 Task: Get directions from Navajo National Monument, Arizona, United States to Stone Mountain, Georgia, United States and explore the nearby things to do with rating 2 and above and open now
Action: Mouse moved to (917, 71)
Screenshot: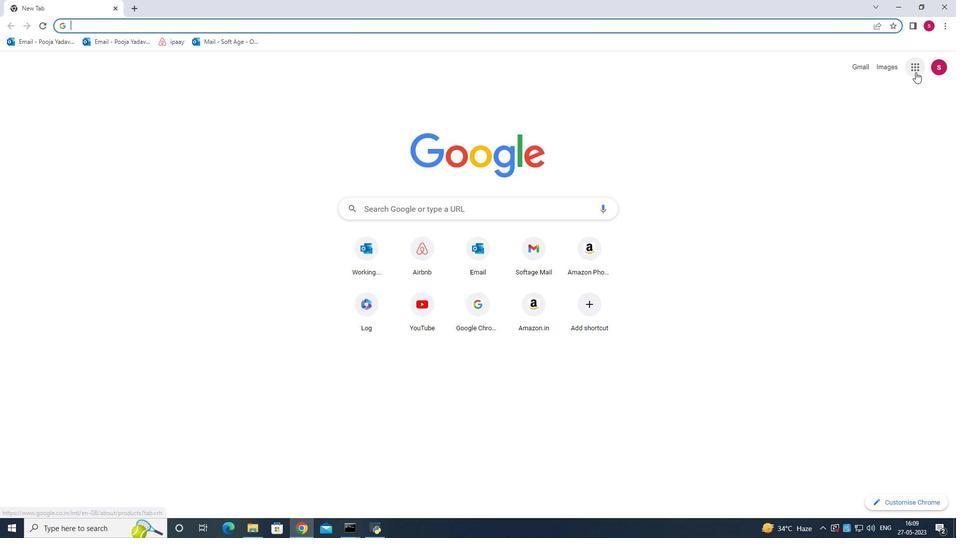 
Action: Mouse pressed left at (917, 71)
Screenshot: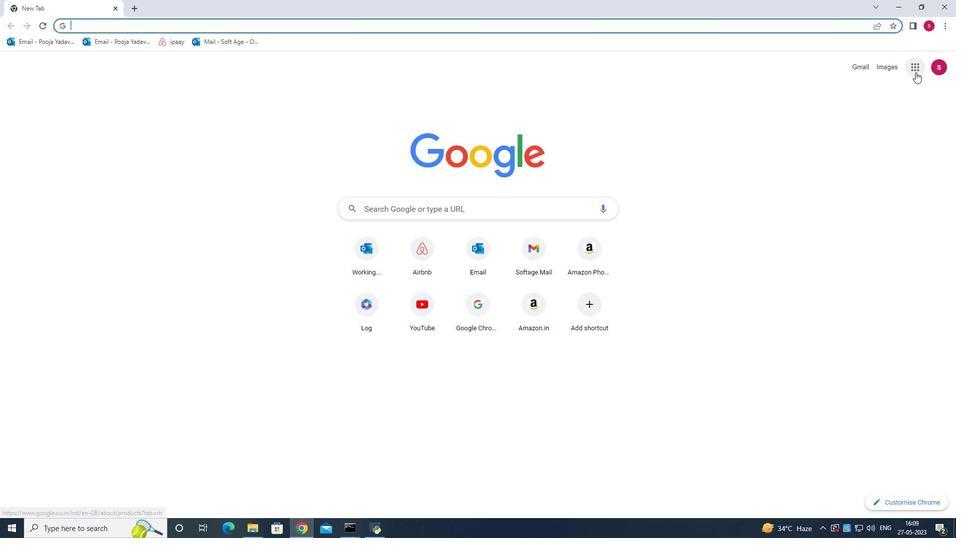 
Action: Mouse moved to (879, 203)
Screenshot: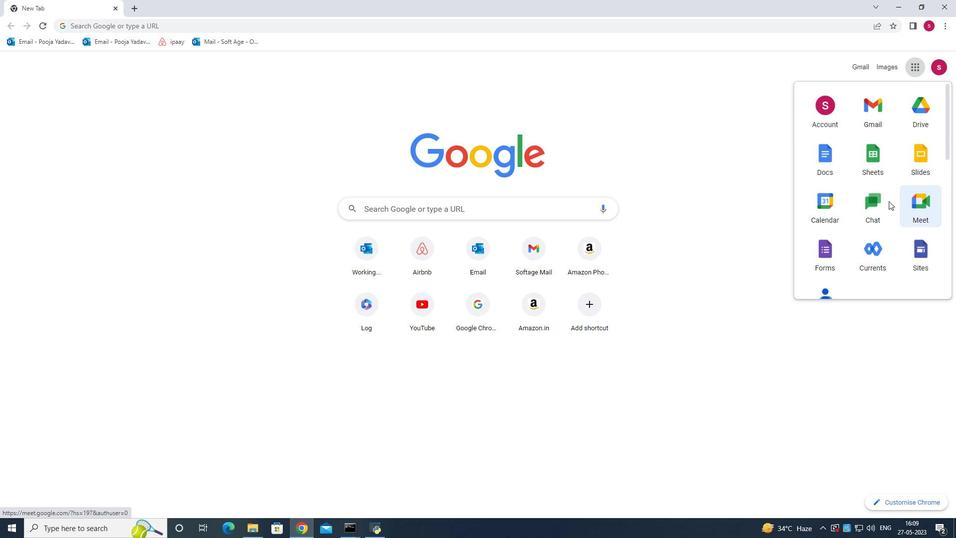 
Action: Mouse scrolled (879, 202) with delta (0, 0)
Screenshot: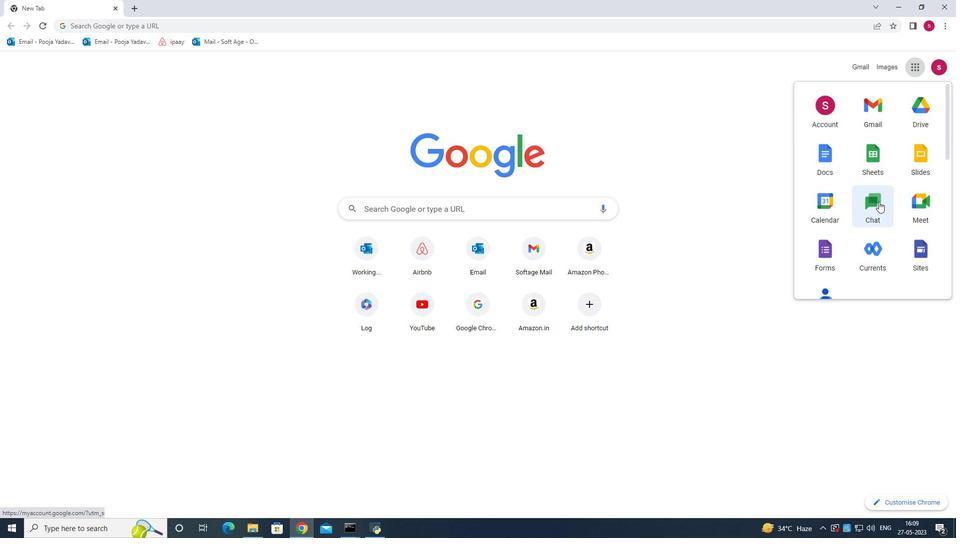 
Action: Mouse moved to (879, 204)
Screenshot: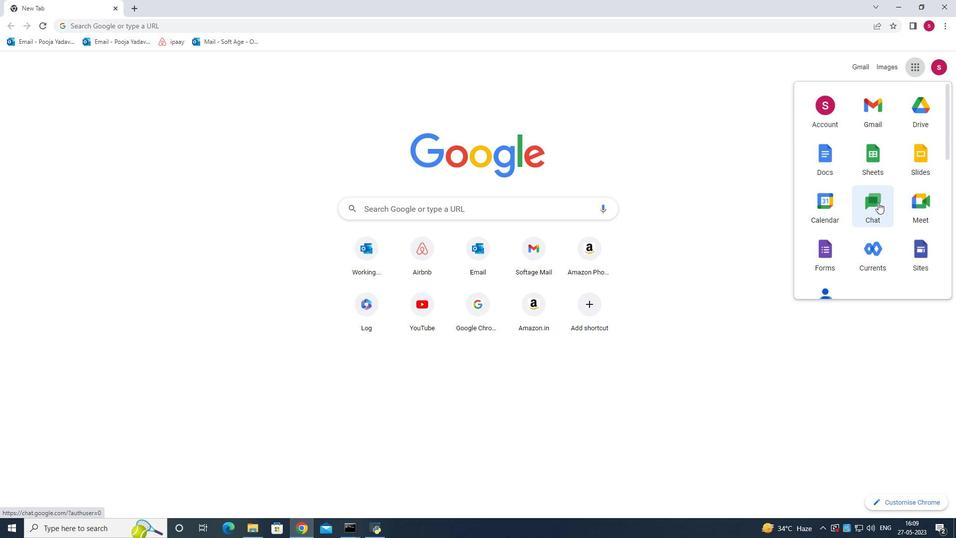 
Action: Mouse scrolled (879, 203) with delta (0, 0)
Screenshot: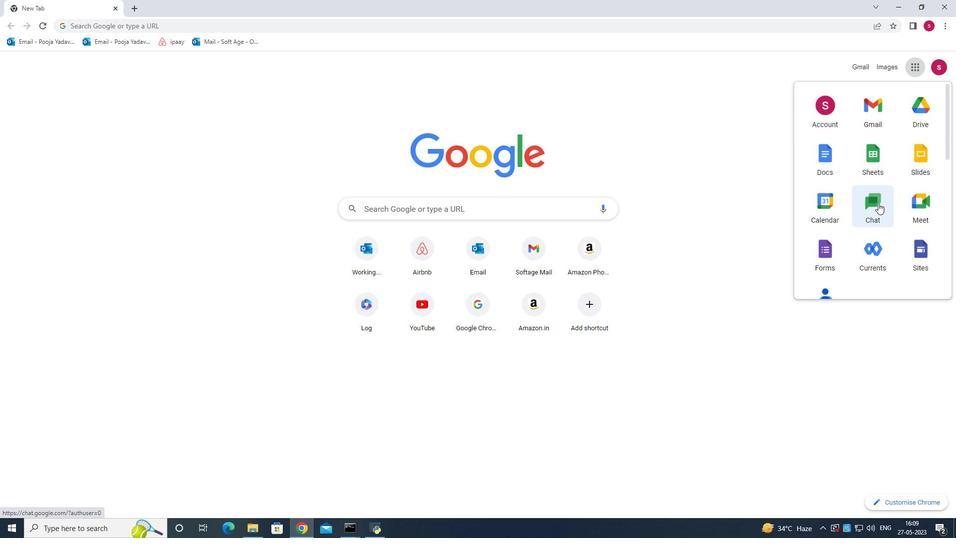 
Action: Mouse moved to (879, 204)
Screenshot: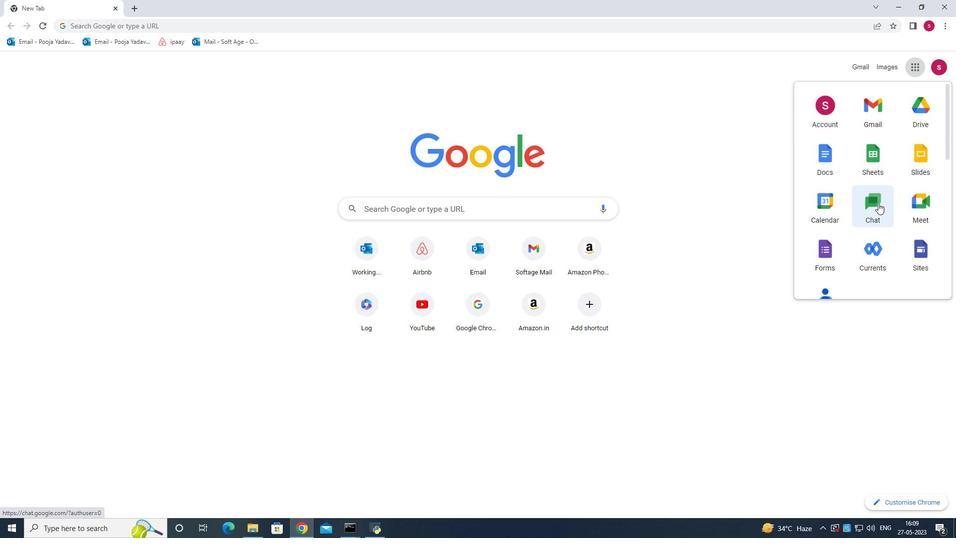 
Action: Mouse scrolled (879, 203) with delta (0, 0)
Screenshot: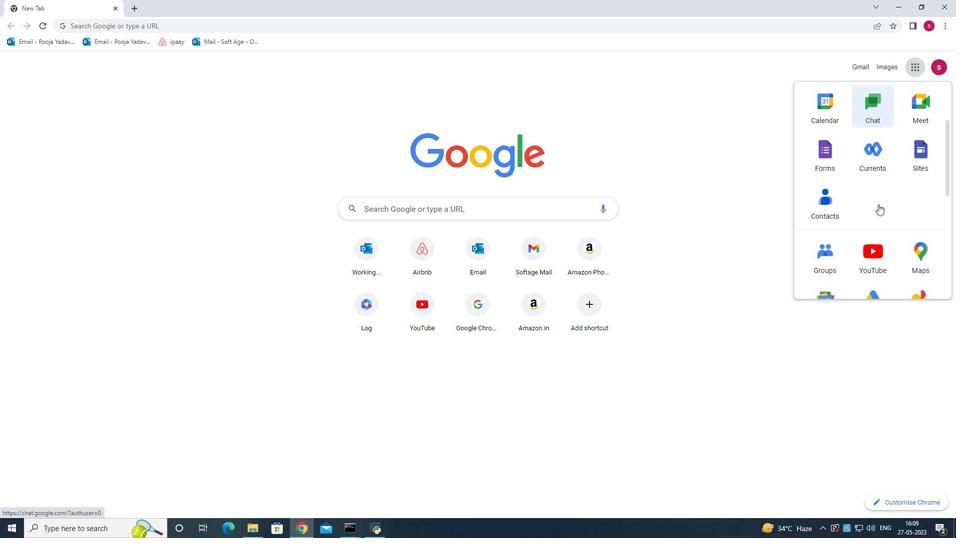 
Action: Mouse moved to (927, 212)
Screenshot: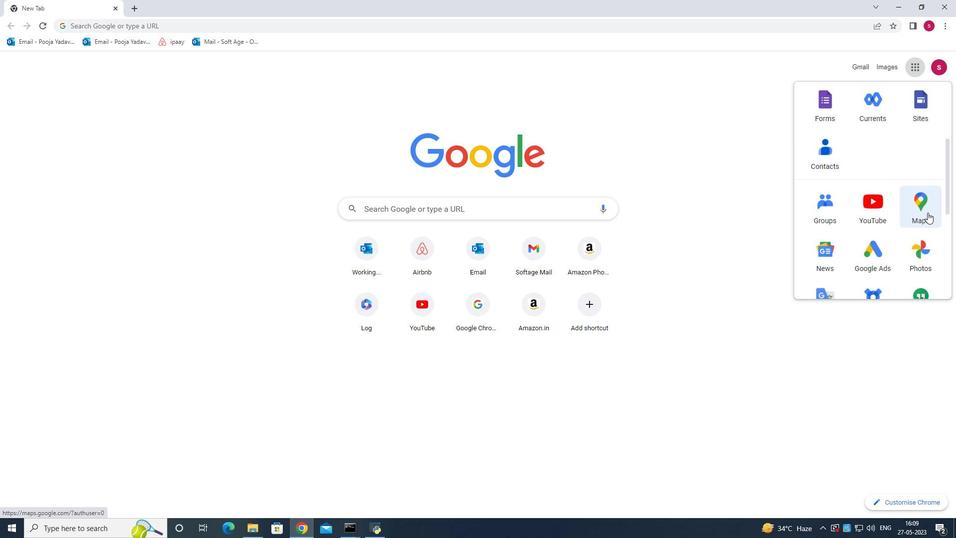 
Action: Mouse pressed left at (927, 212)
Screenshot: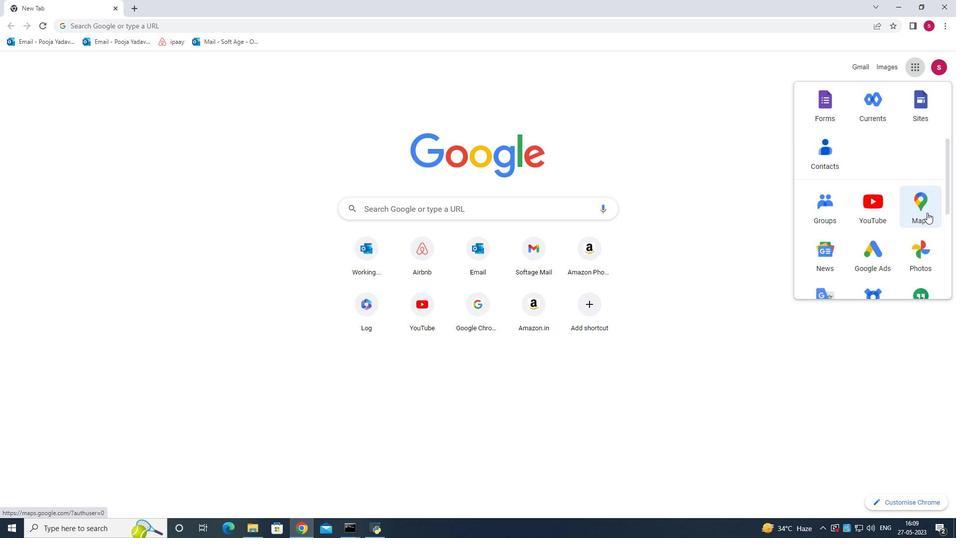 
Action: Mouse moved to (145, 27)
Screenshot: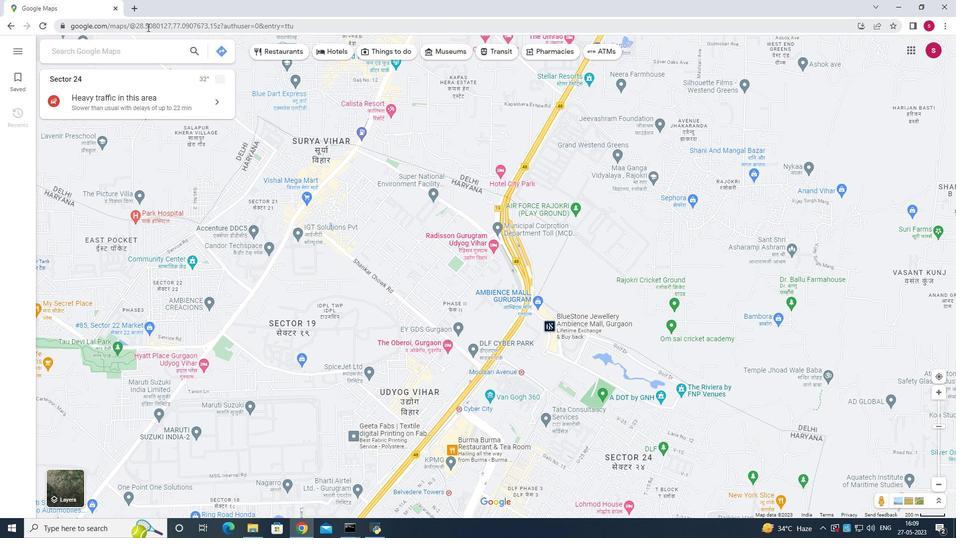 
Action: Key pressed ff
Screenshot: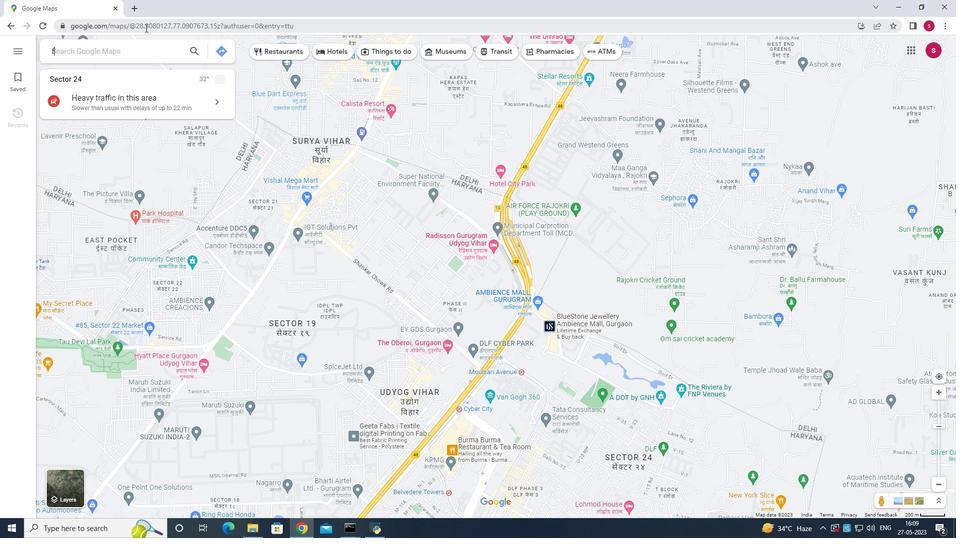 
Action: Mouse moved to (956, 538)
Screenshot: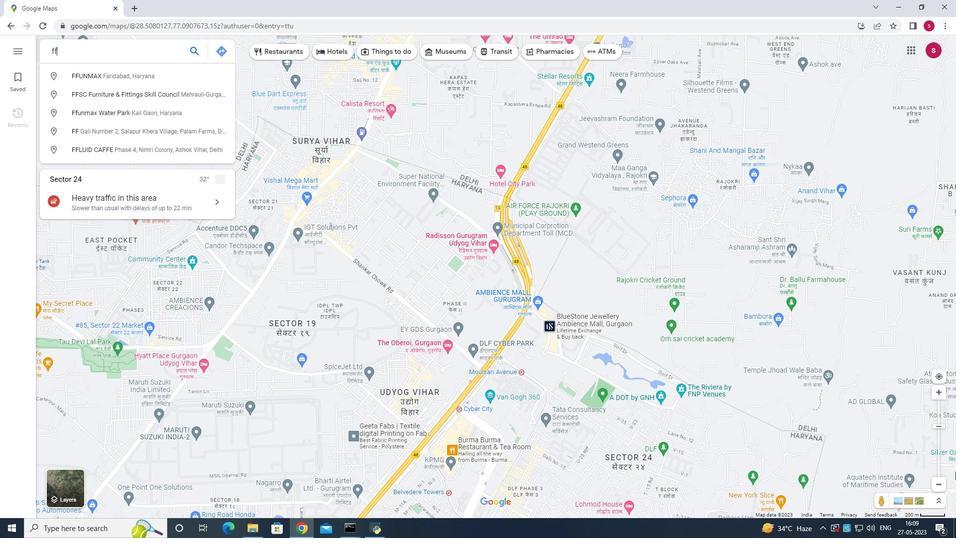 
Action: Key pressed <Key.backspace><Key.backspace><Key.backspace><Key.shift>Navoj<Key.backspace><Key.backspace>ajo<Key.space><Key.backspace><Key.backspace><Key.backspace><Key.backspace><Key.backspace>
Screenshot: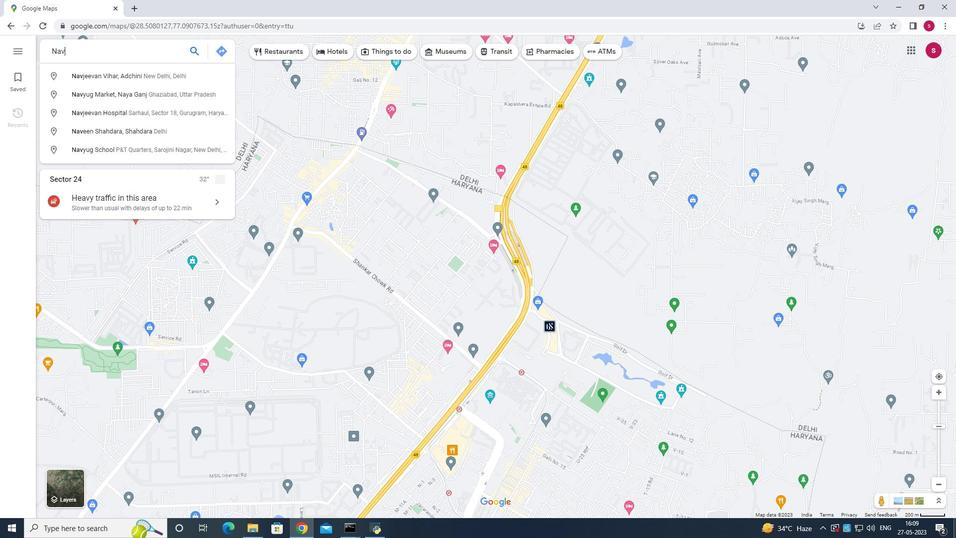 
Action: Mouse moved to (953, 433)
Screenshot: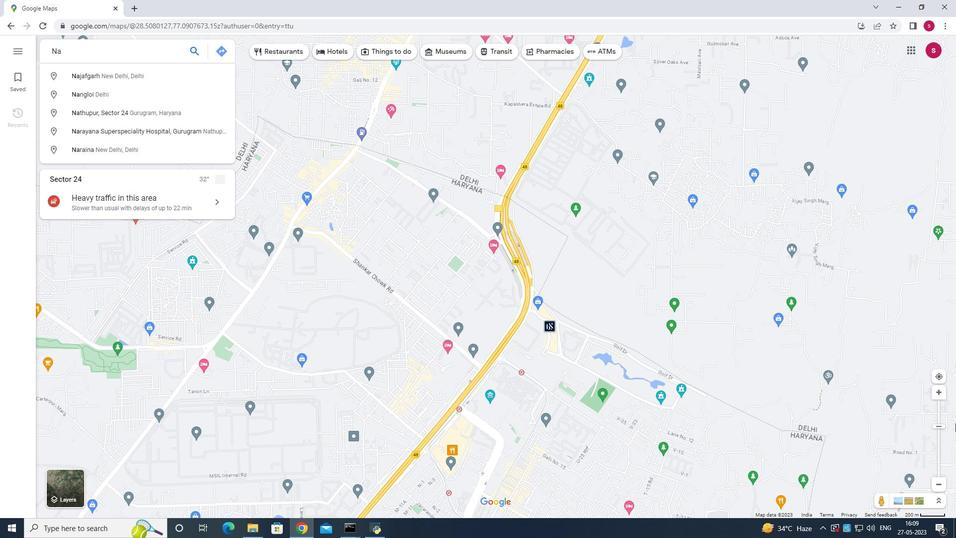 
Action: Key pressed stone<Key.space>mountain<Key.space>georgia<Key.space>united<Key.space>states
Screenshot: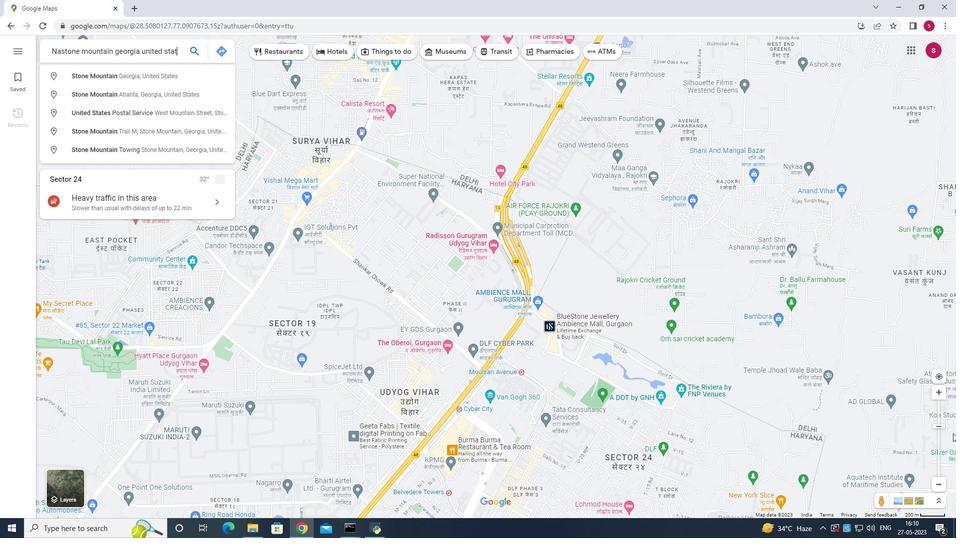 
Action: Mouse moved to (227, 308)
Screenshot: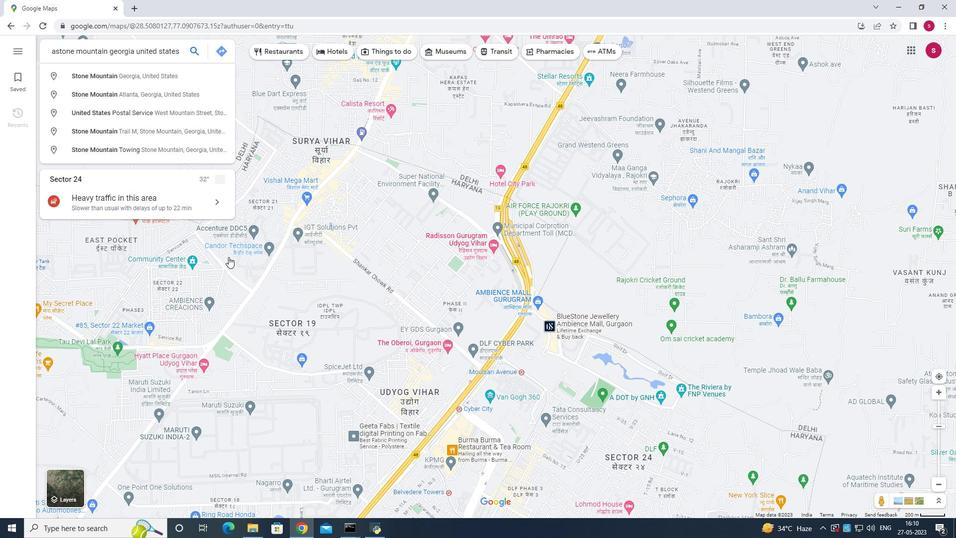
Action: Key pressed <Key.enter>
Screenshot: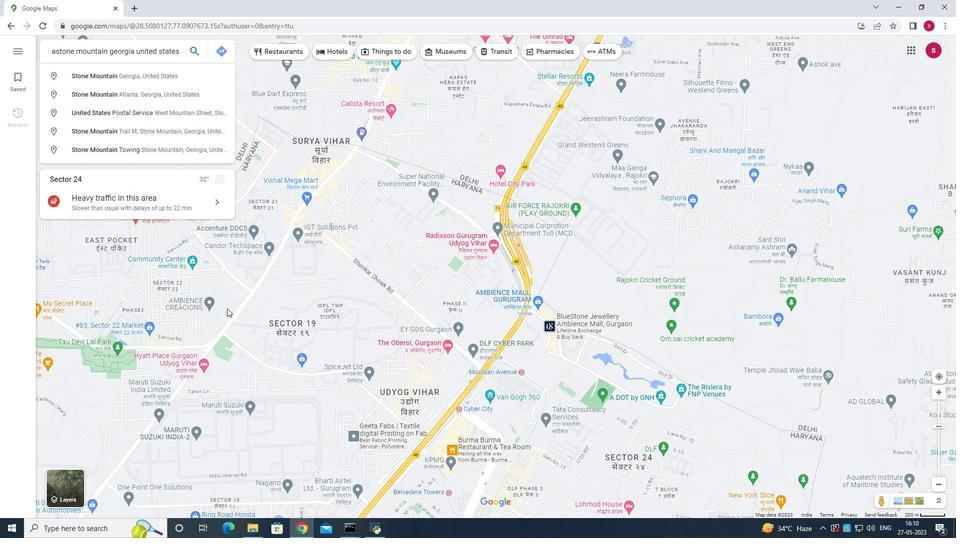 
Action: Mouse moved to (66, 227)
Screenshot: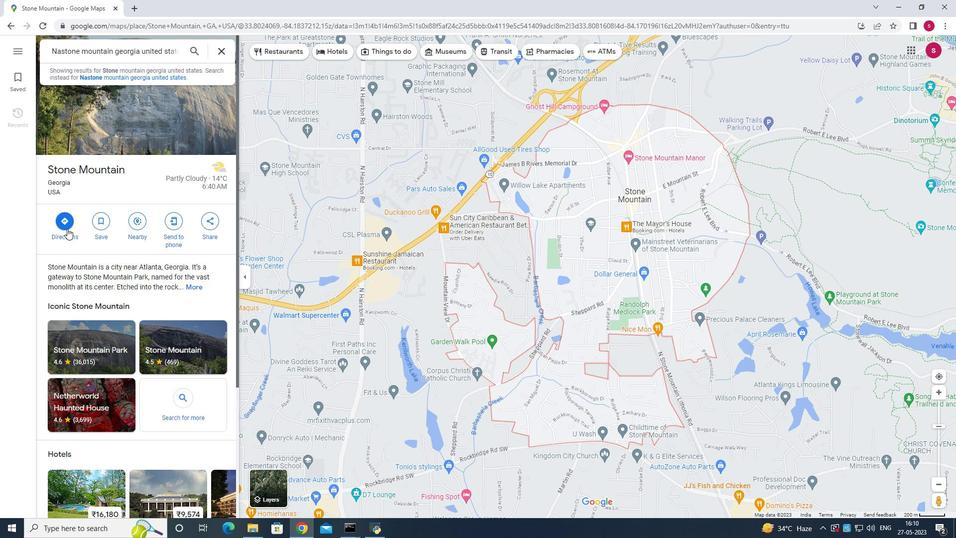 
Action: Mouse pressed left at (66, 227)
Screenshot: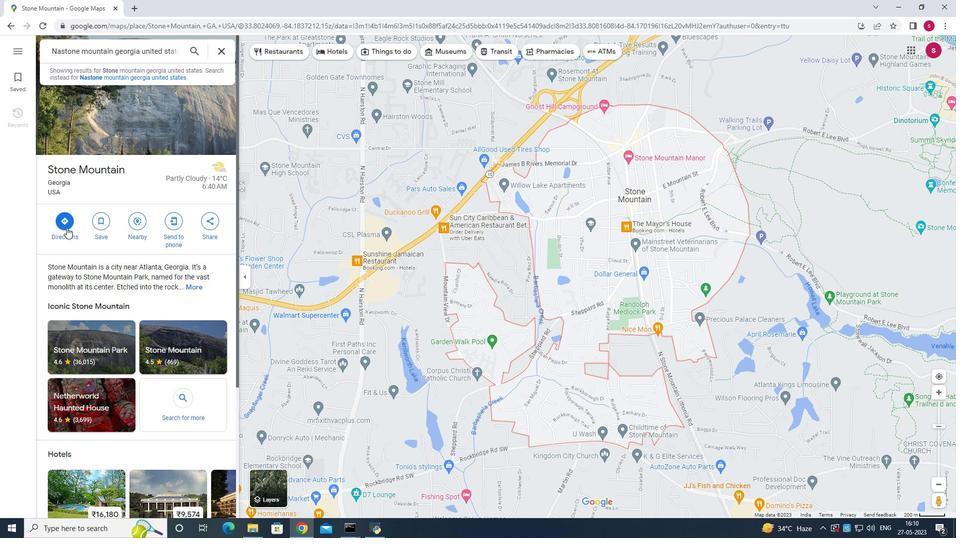 
Action: Mouse moved to (132, 134)
Screenshot: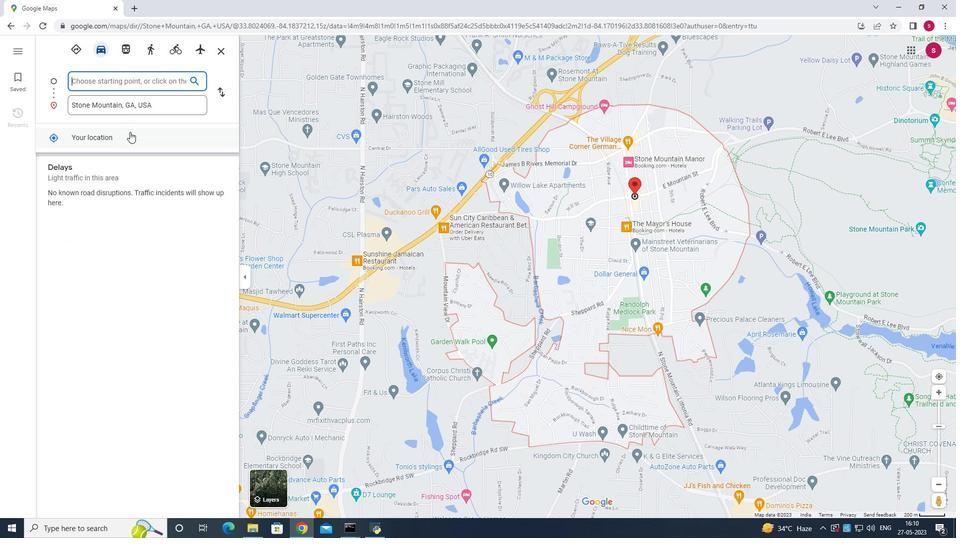 
Action: Key pressed <Key.shift>Navo<Key.backspace>ajo<Key.space>national<Key.space>monument<Key.space>arizona<Key.space>united<Key.space>states<Key.enter>
Screenshot: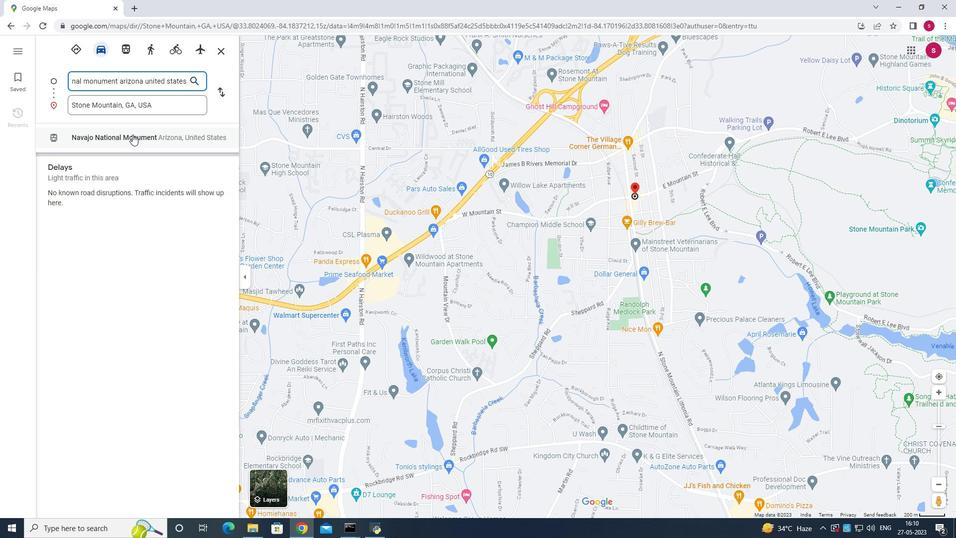 
Action: Mouse moved to (227, 108)
Screenshot: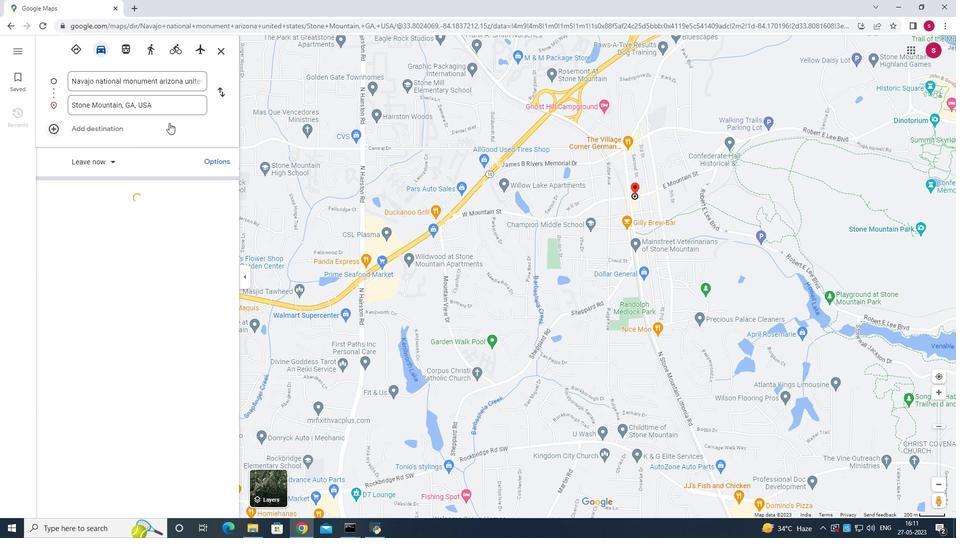 
Action: Key pressed <Key.menu>
Screenshot: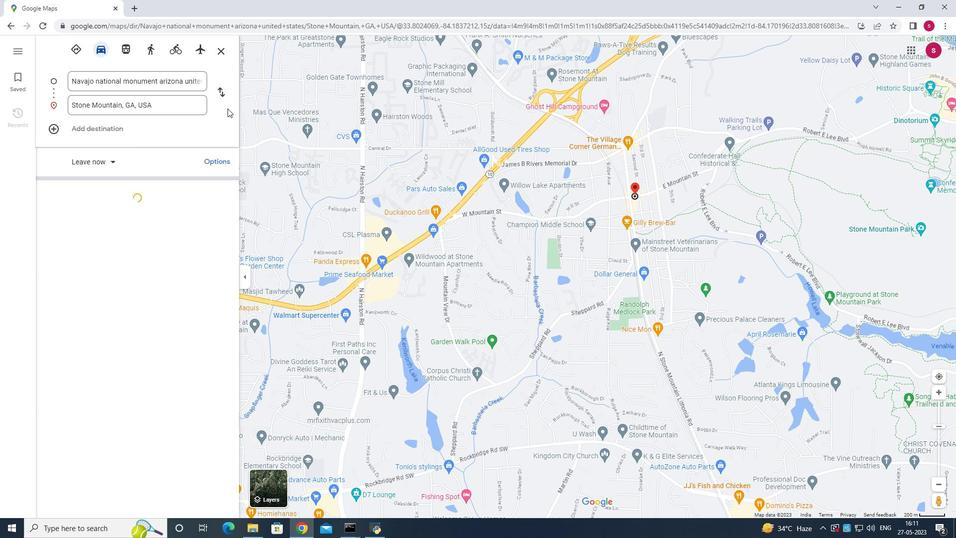 
Action: Mouse moved to (252, 128)
Screenshot: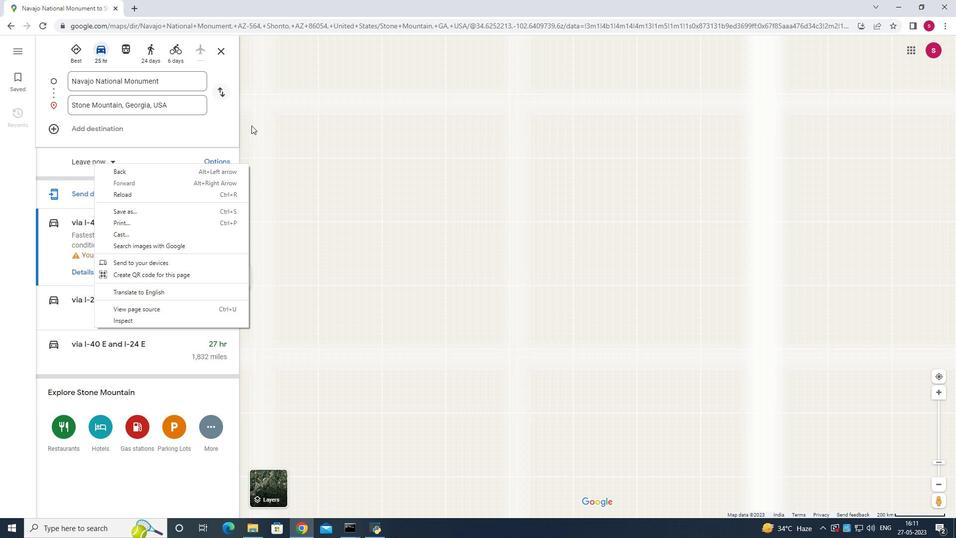
Action: Key pressed <Key.enter>
Screenshot: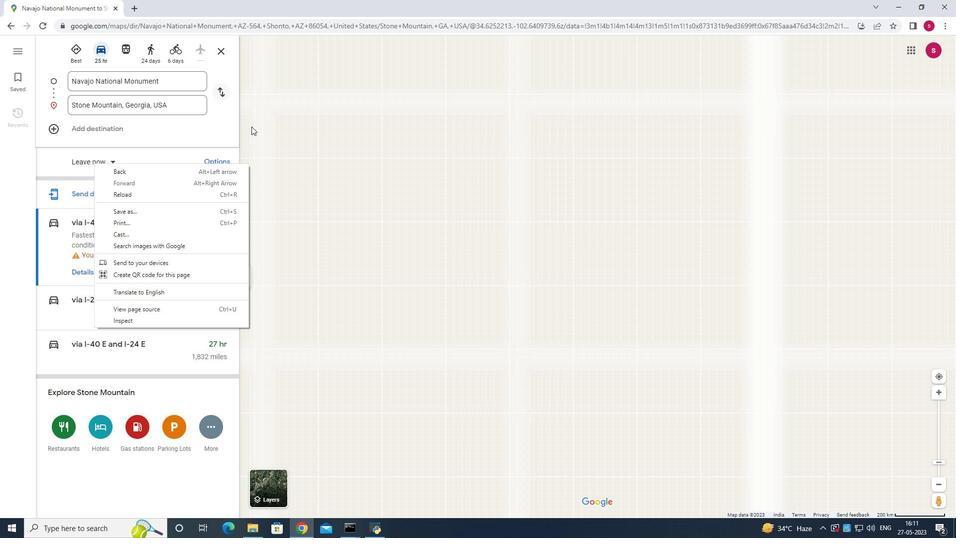 
Action: Mouse moved to (192, 98)
Screenshot: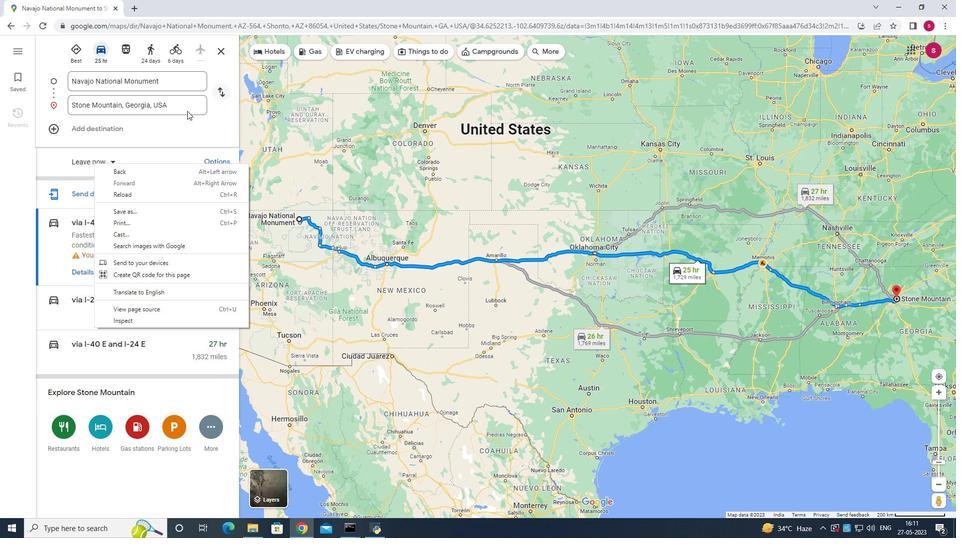 
Action: Key pressed <Key.enter>
Screenshot: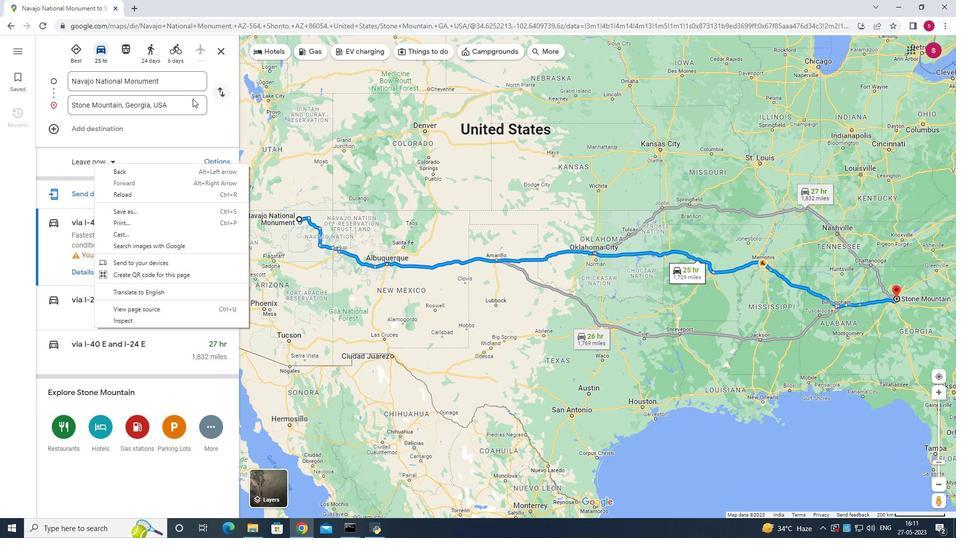 
Action: Mouse moved to (224, 129)
Screenshot: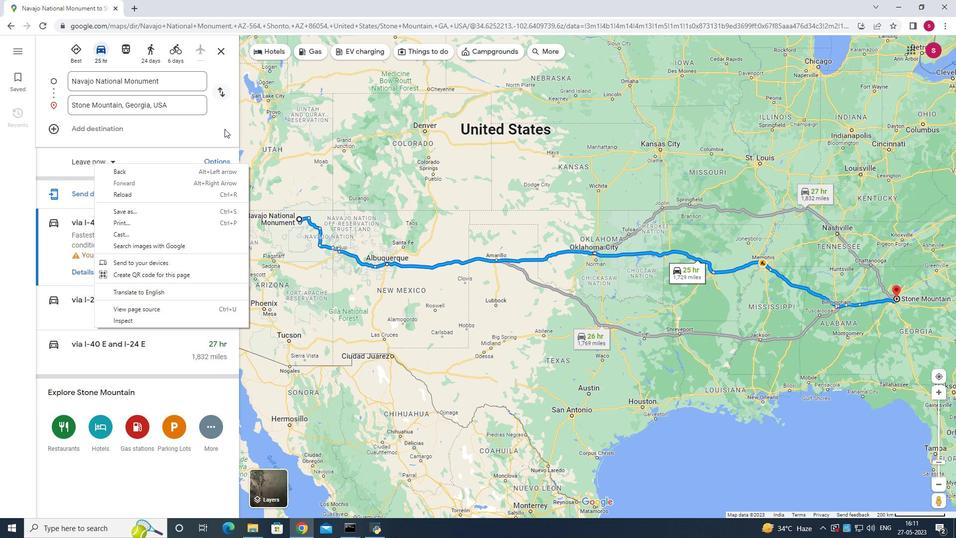 
Action: Mouse pressed left at (224, 129)
Screenshot: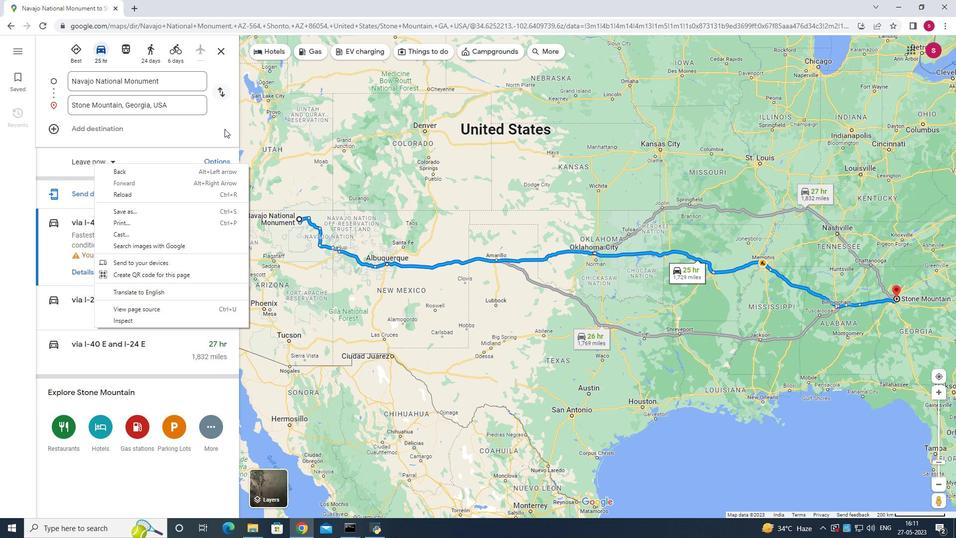 
Action: Mouse moved to (141, 213)
Screenshot: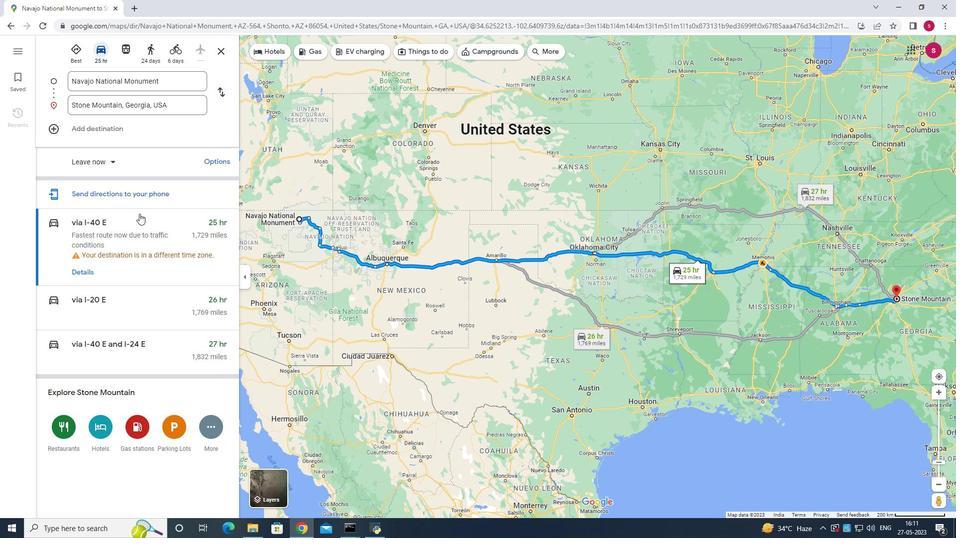 
Action: Mouse scrolled (141, 213) with delta (0, 0)
Screenshot: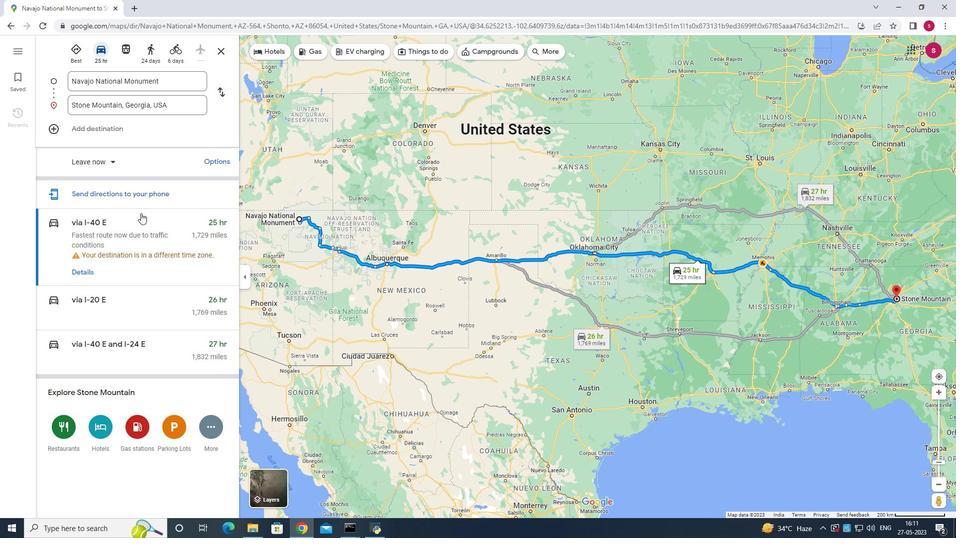 
Action: Mouse moved to (141, 212)
Screenshot: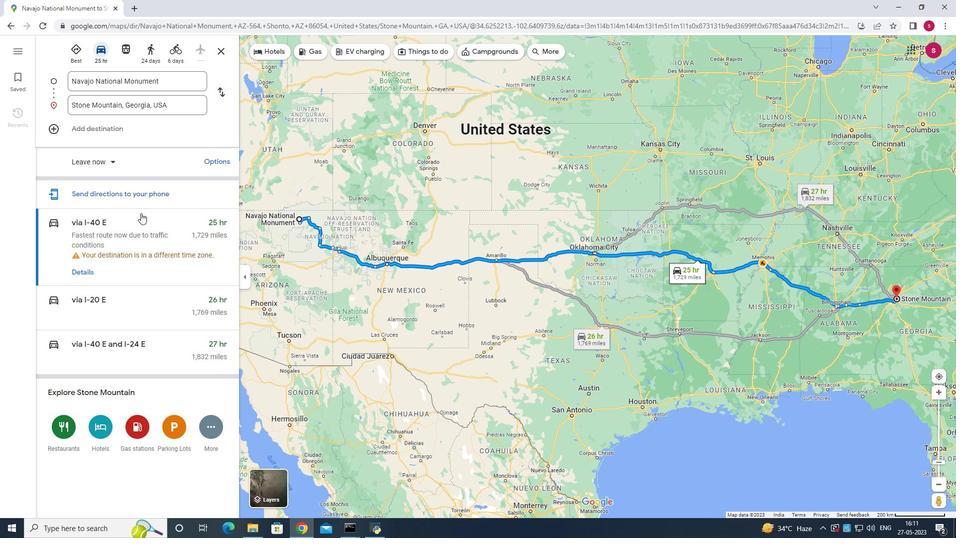 
Action: Mouse scrolled (141, 212) with delta (0, 0)
Screenshot: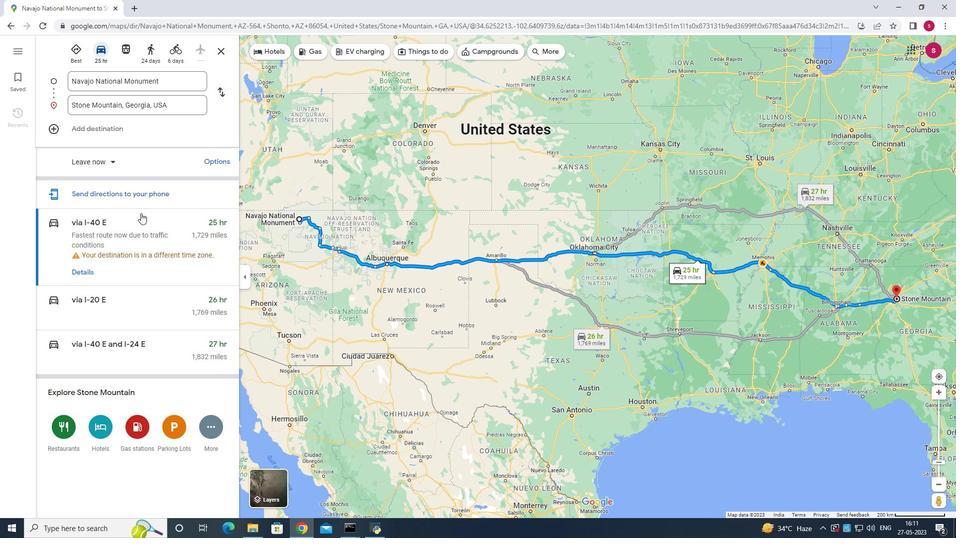 
Action: Mouse scrolled (141, 212) with delta (0, 0)
Screenshot: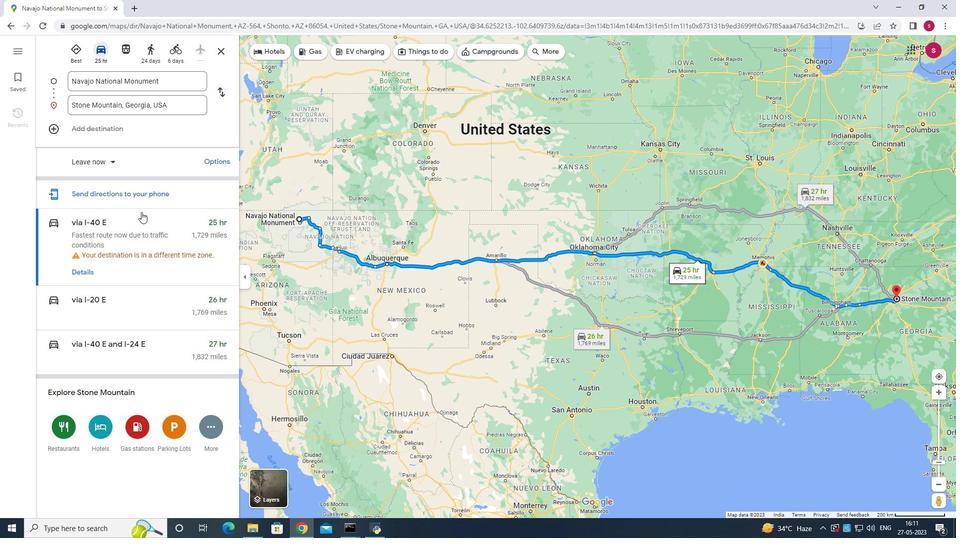 
Action: Mouse moved to (141, 212)
Screenshot: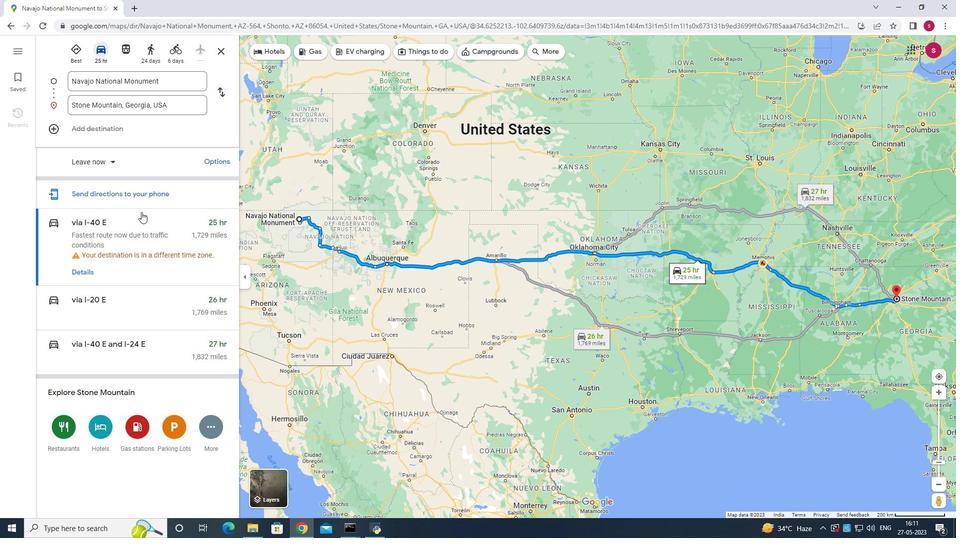 
Action: Mouse scrolled (141, 212) with delta (0, 0)
Screenshot: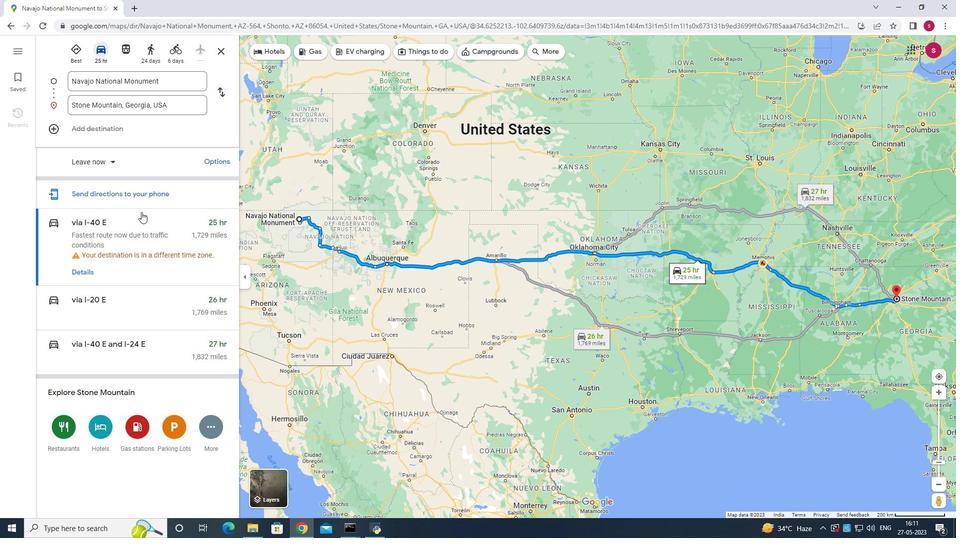 
Action: Mouse moved to (142, 211)
Screenshot: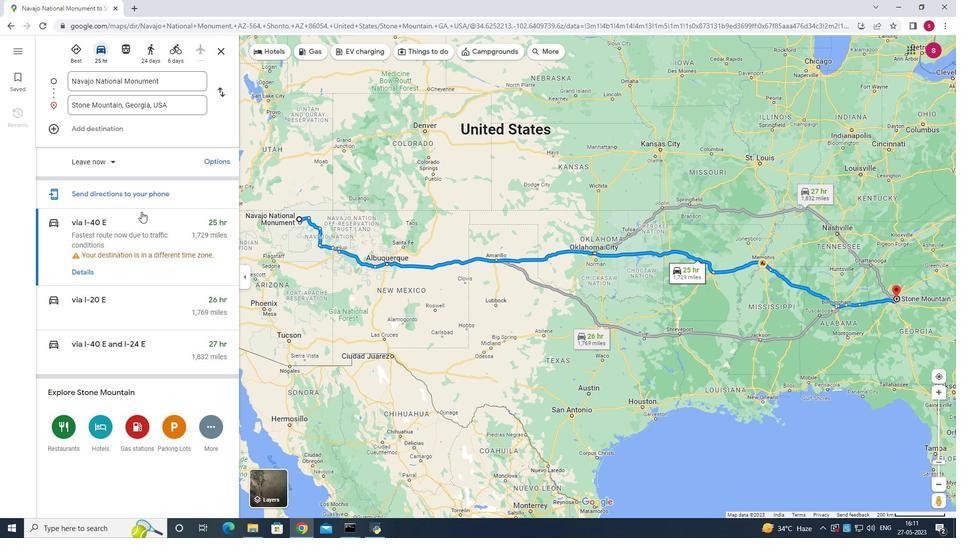 
Action: Mouse scrolled (142, 210) with delta (0, 0)
Screenshot: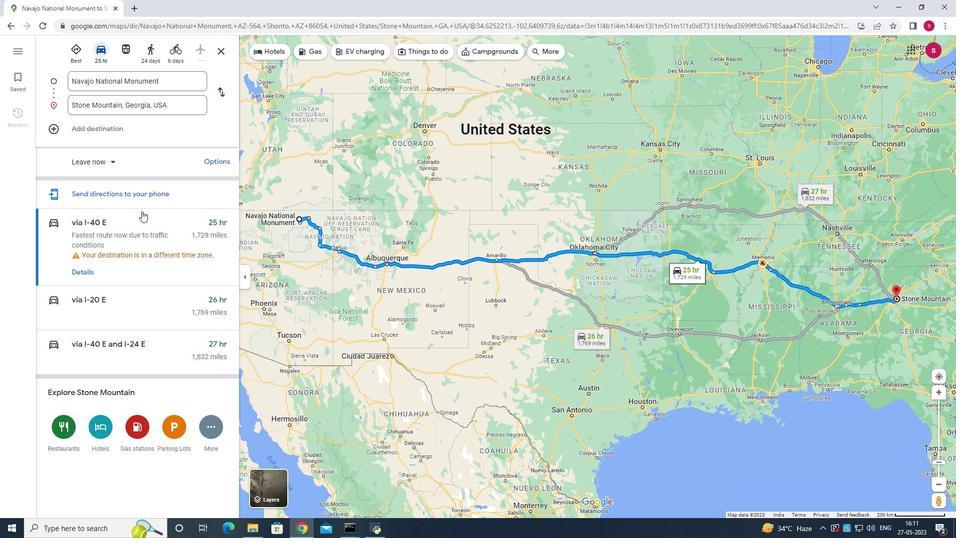 
Action: Mouse scrolled (142, 211) with delta (0, 0)
Screenshot: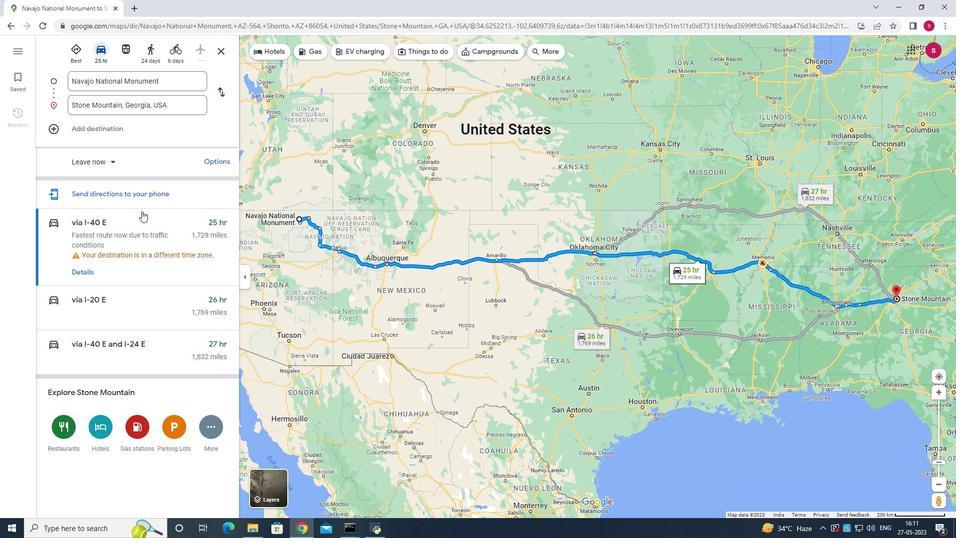 
Action: Mouse moved to (177, 106)
Screenshot: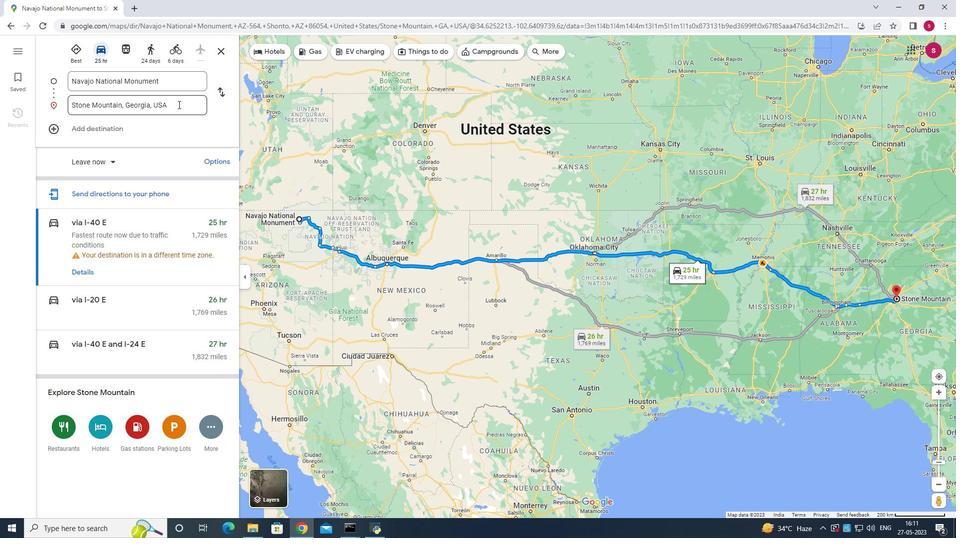 
Action: Mouse pressed left at (177, 106)
Screenshot: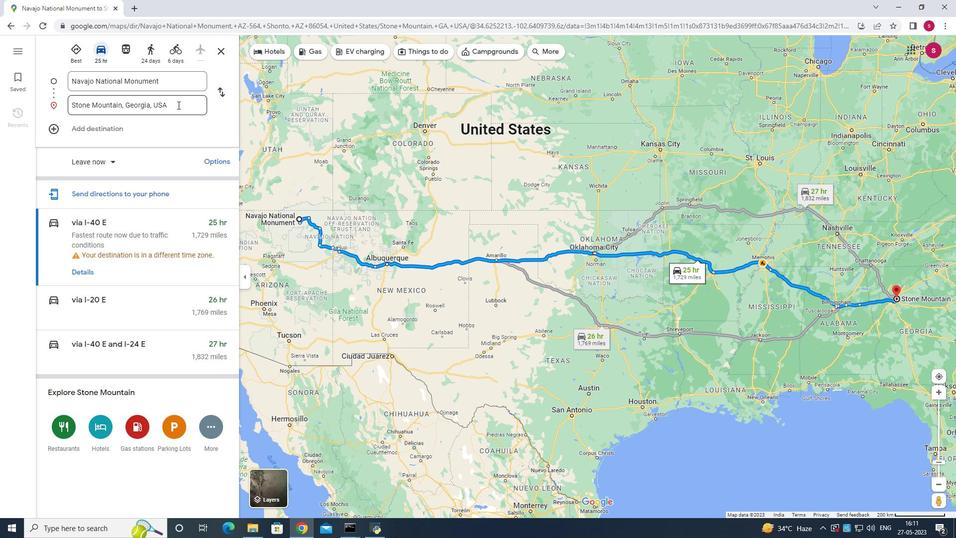 
Action: Mouse moved to (166, 128)
Screenshot: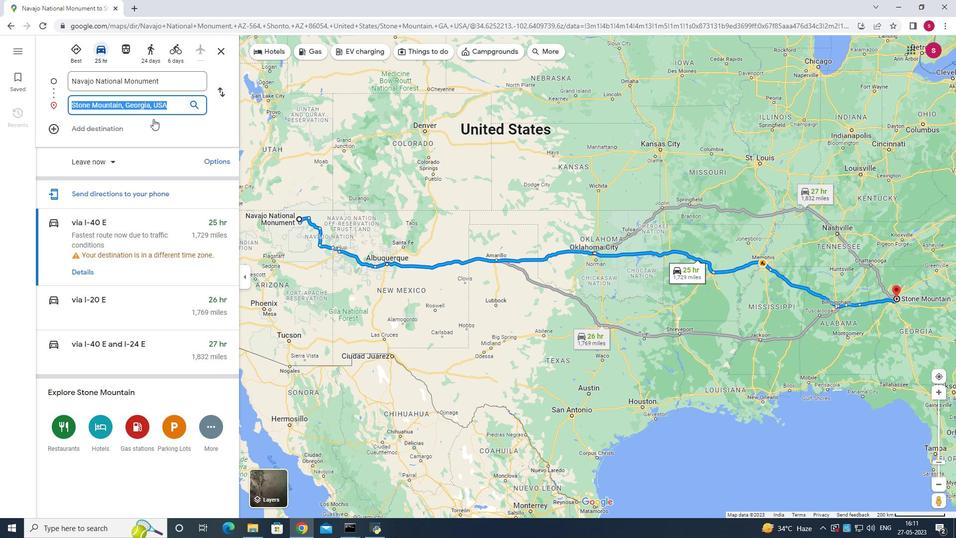 
Action: Mouse pressed left at (166, 128)
Screenshot: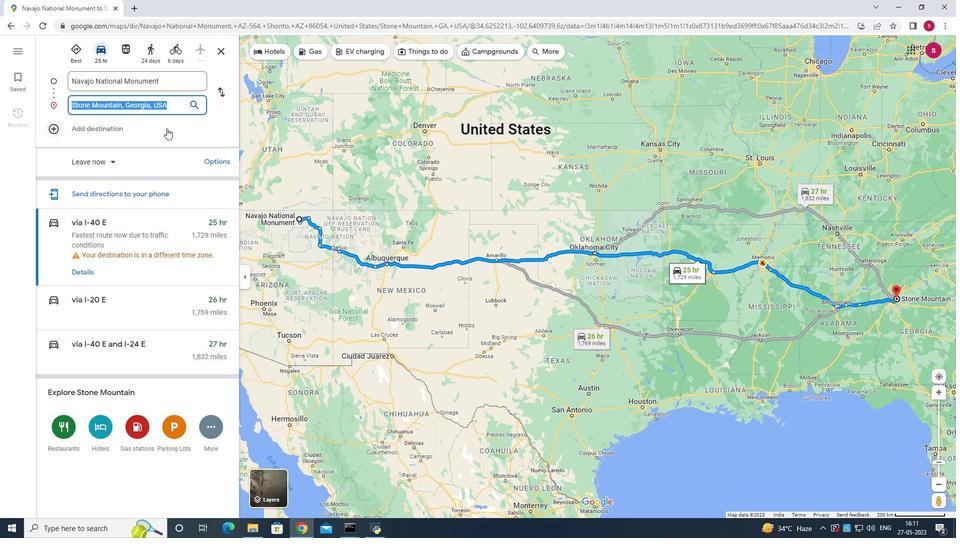 
Action: Mouse moved to (171, 104)
Screenshot: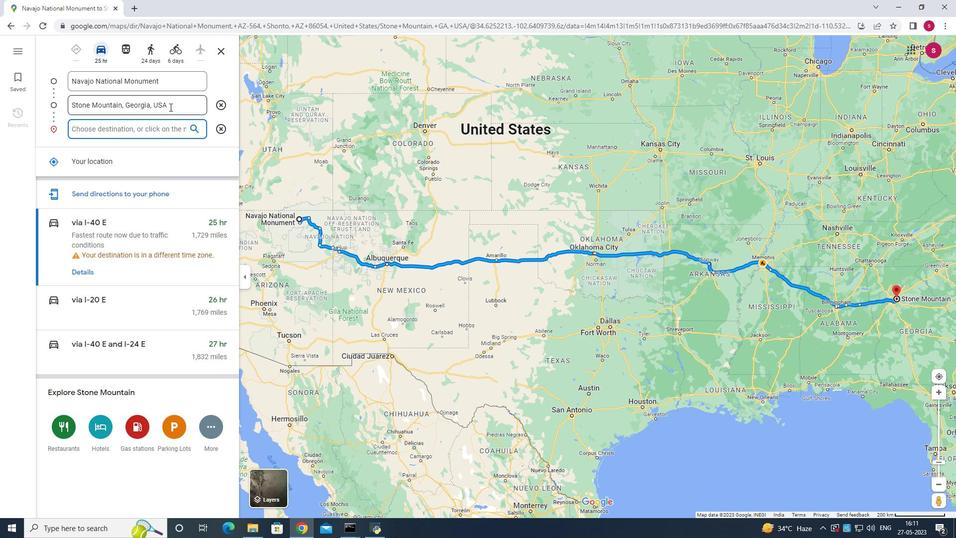 
Action: Mouse pressed left at (171, 104)
Screenshot: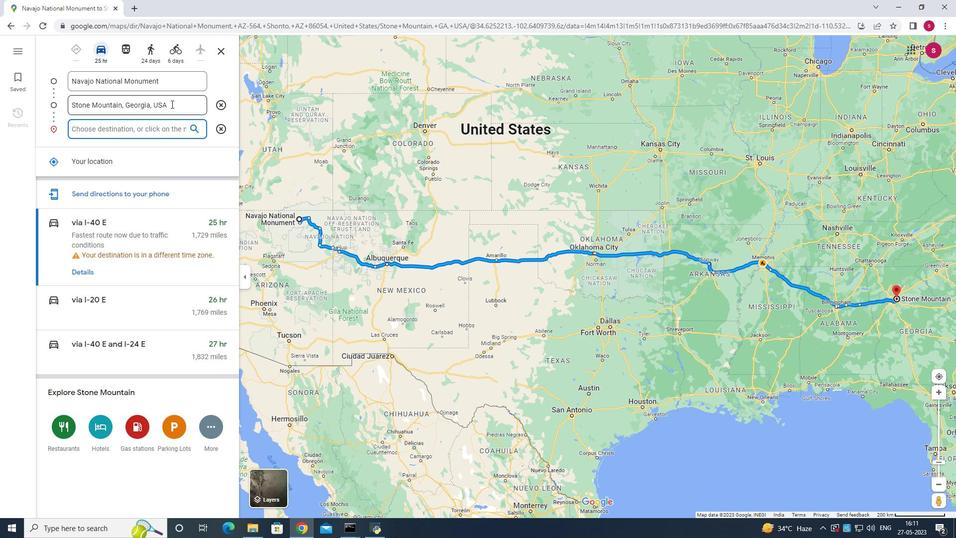 
Action: Mouse moved to (177, 81)
Screenshot: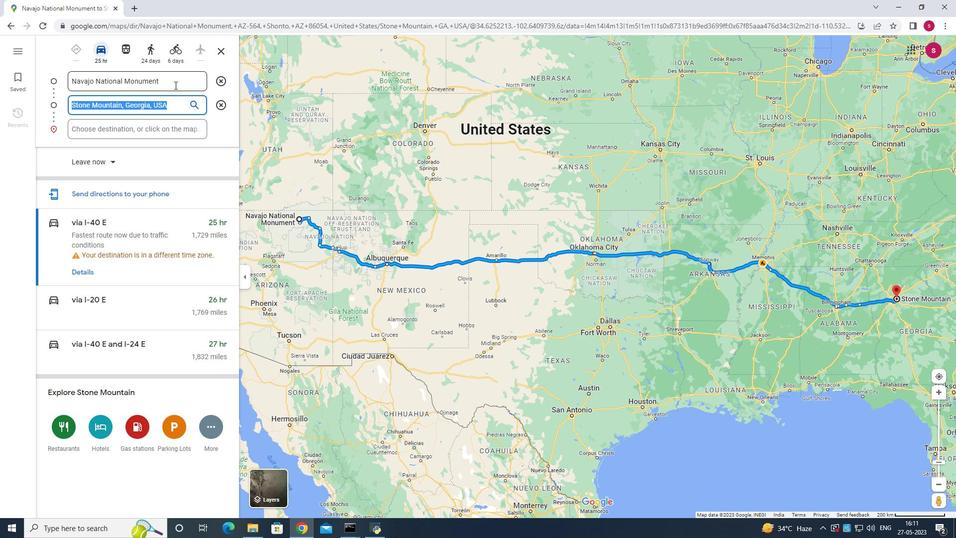 
Action: Mouse pressed left at (177, 81)
Screenshot: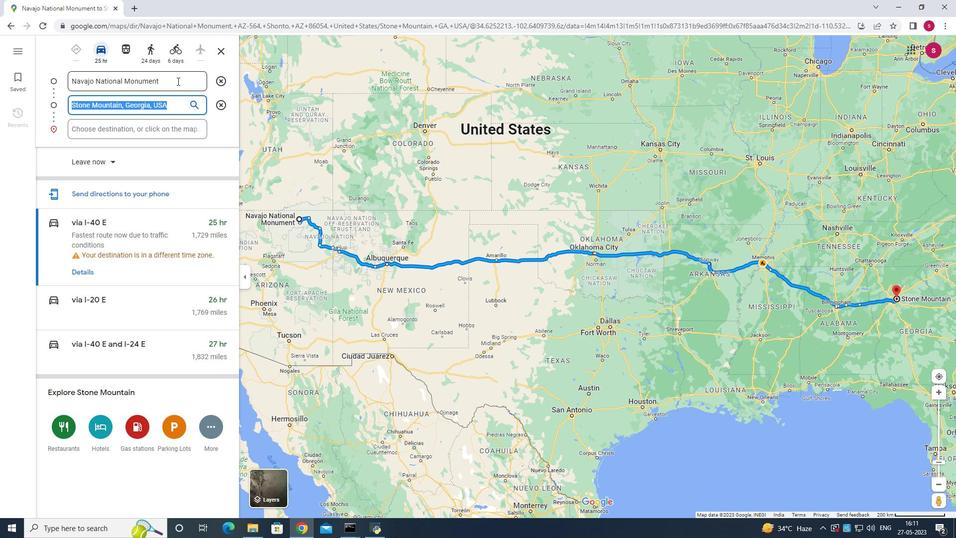 
Action: Mouse moved to (177, 80)
Screenshot: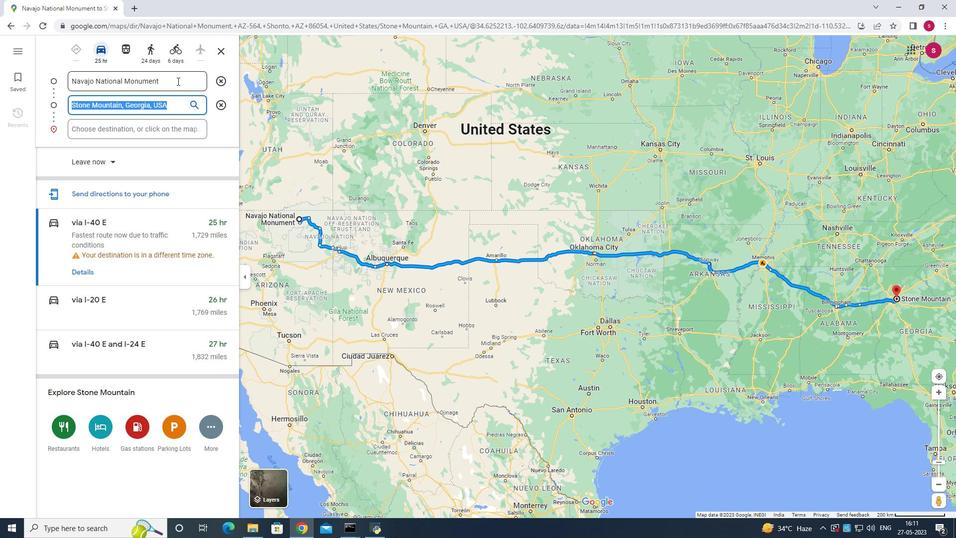 
Action: Key pressed <Key.enter>
Screenshot: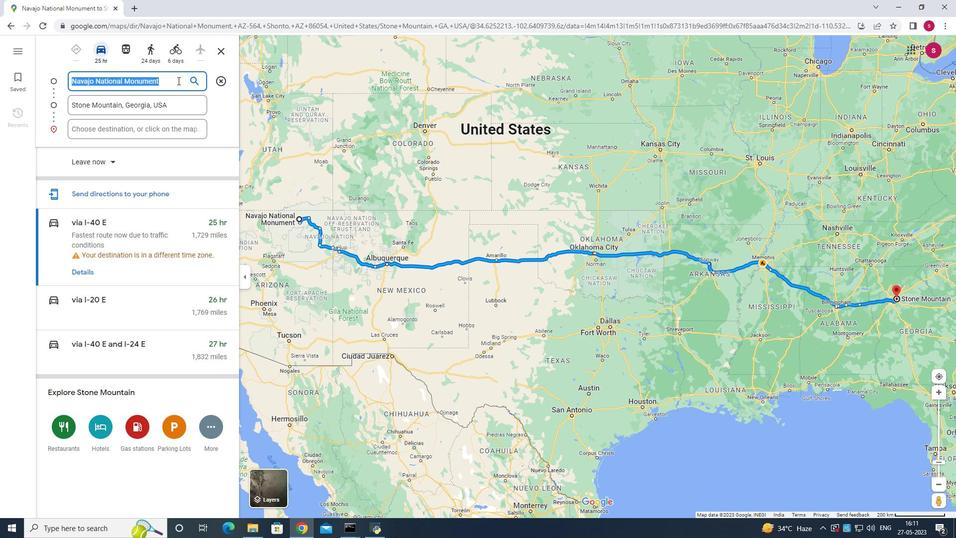 
Action: Mouse moved to (208, 429)
Screenshot: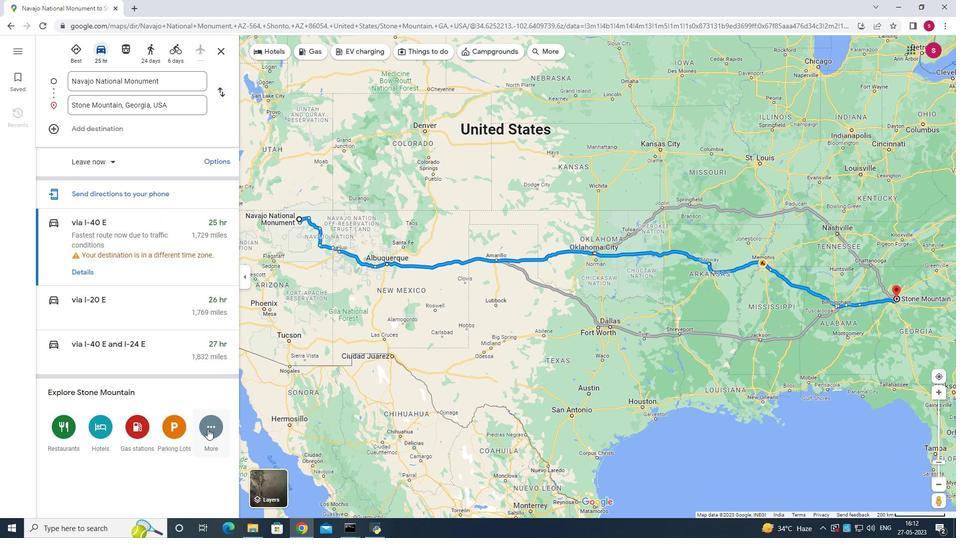 
Action: Mouse pressed left at (207, 429)
Screenshot: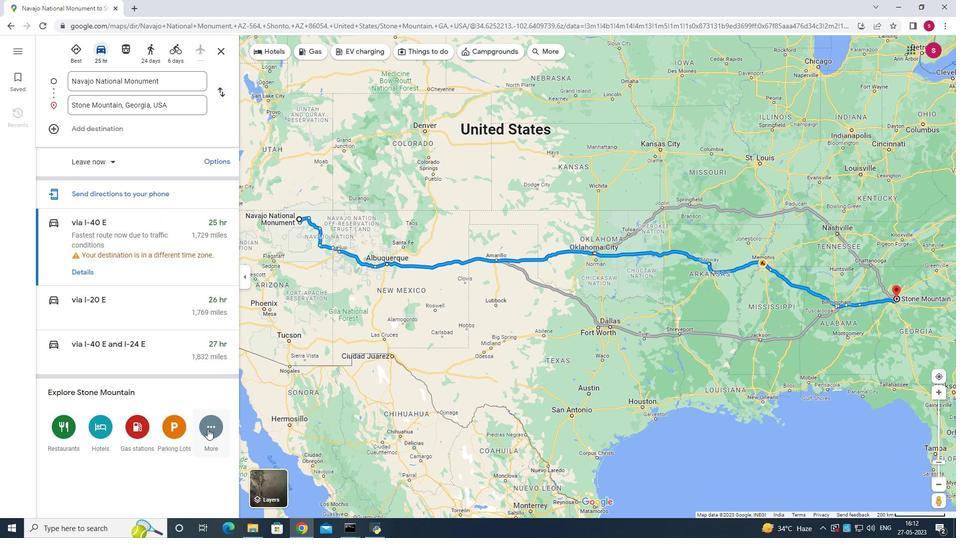 
Action: Mouse moved to (172, 417)
Screenshot: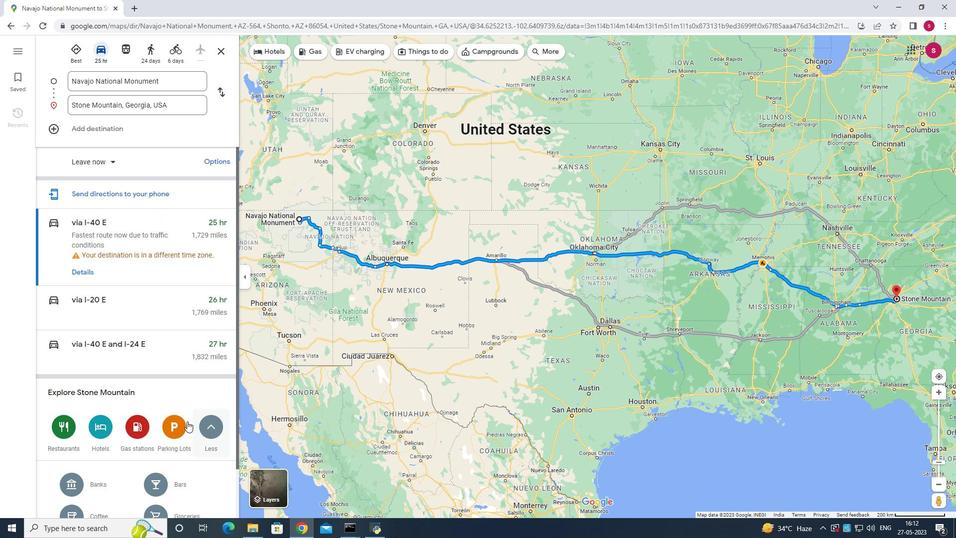 
Action: Mouse scrolled (172, 417) with delta (0, 0)
Screenshot: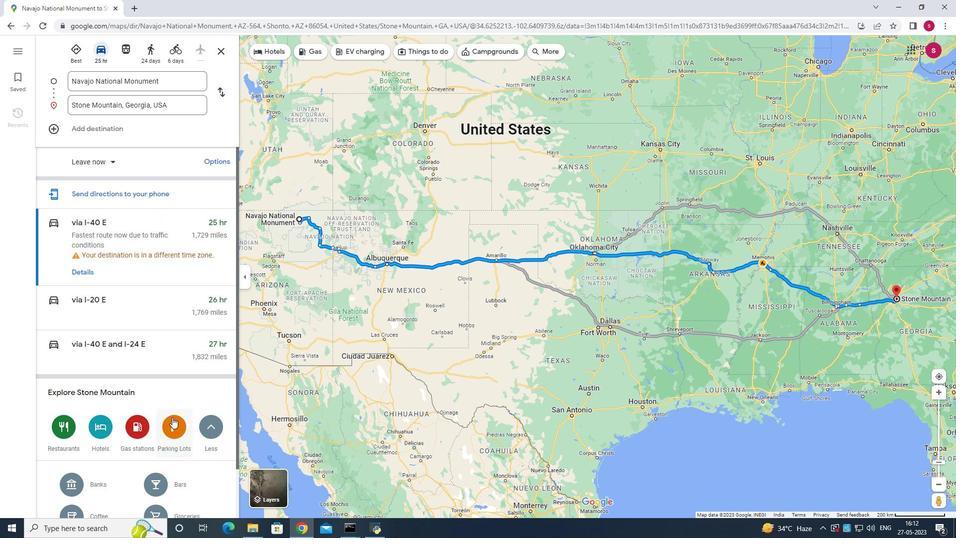 
Action: Mouse scrolled (172, 417) with delta (0, 0)
Screenshot: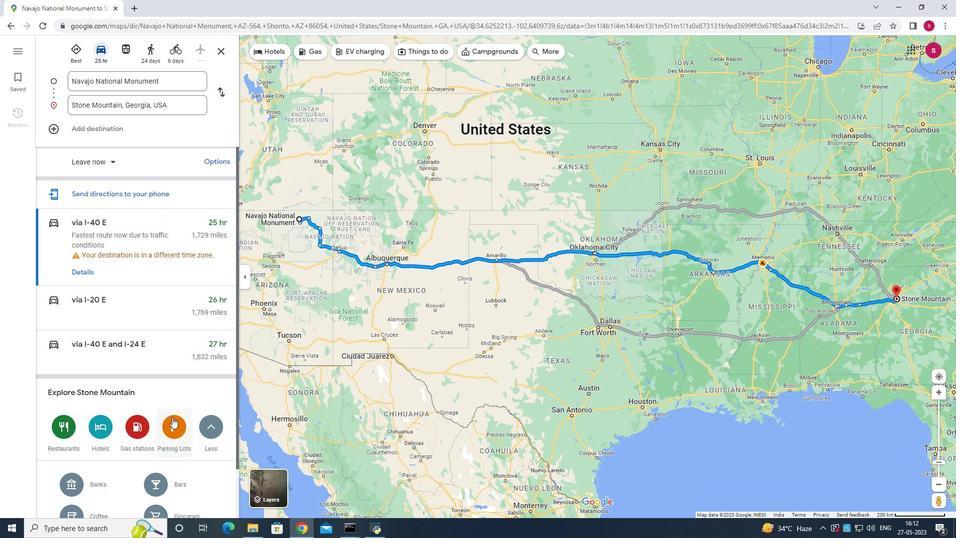 
Action: Mouse scrolled (172, 417) with delta (0, 0)
Screenshot: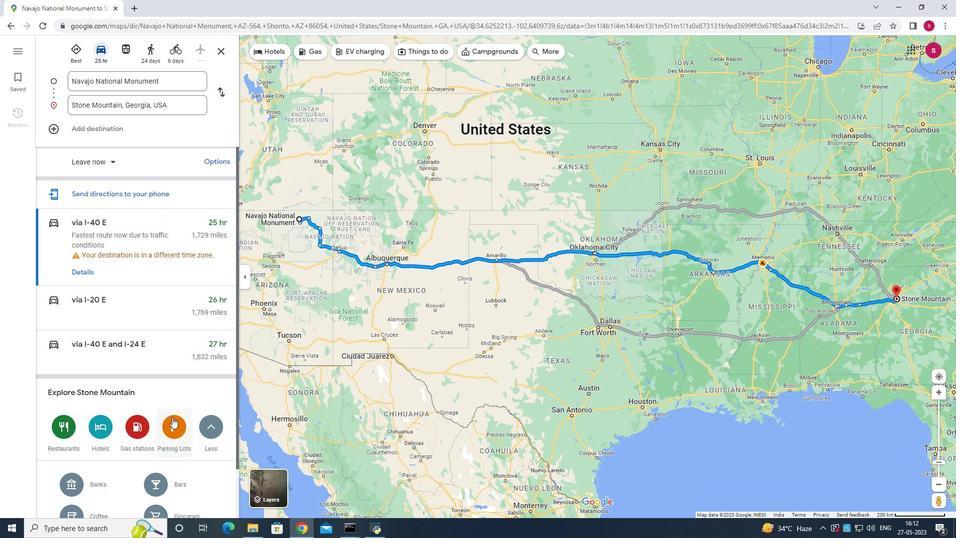 
Action: Mouse moved to (110, 258)
Screenshot: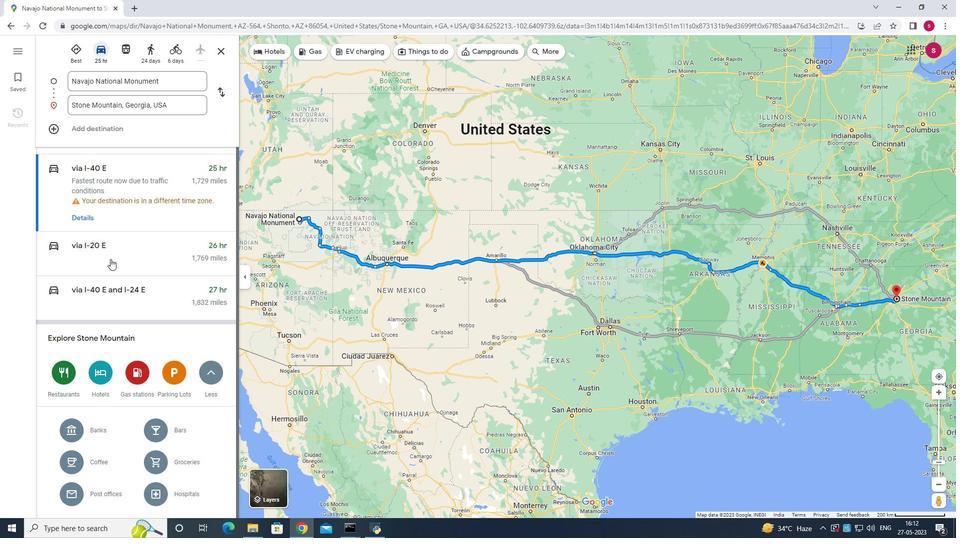 
Action: Mouse scrolled (110, 259) with delta (0, 0)
Screenshot: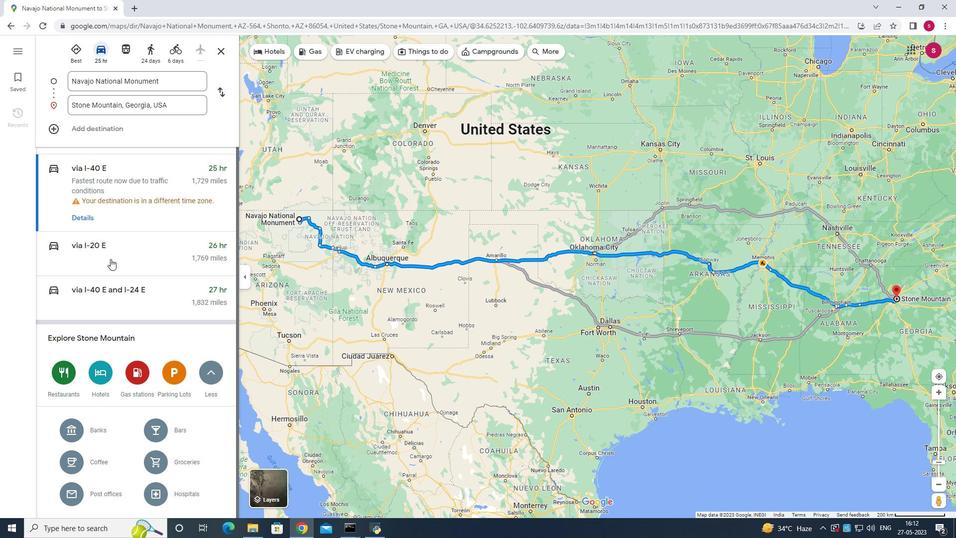 
Action: Mouse moved to (110, 258)
Screenshot: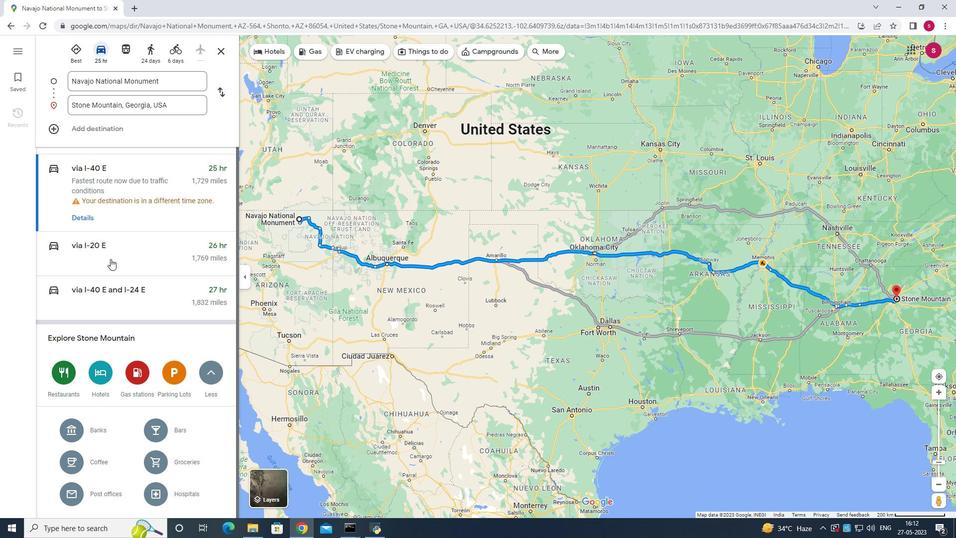 
Action: Mouse scrolled (110, 258) with delta (0, 0)
Screenshot: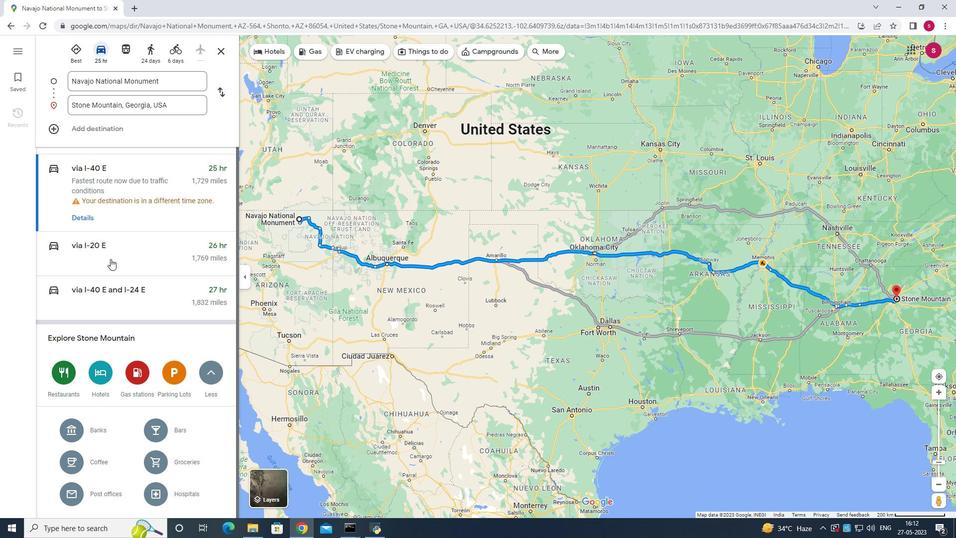 
Action: Mouse moved to (185, 330)
Screenshot: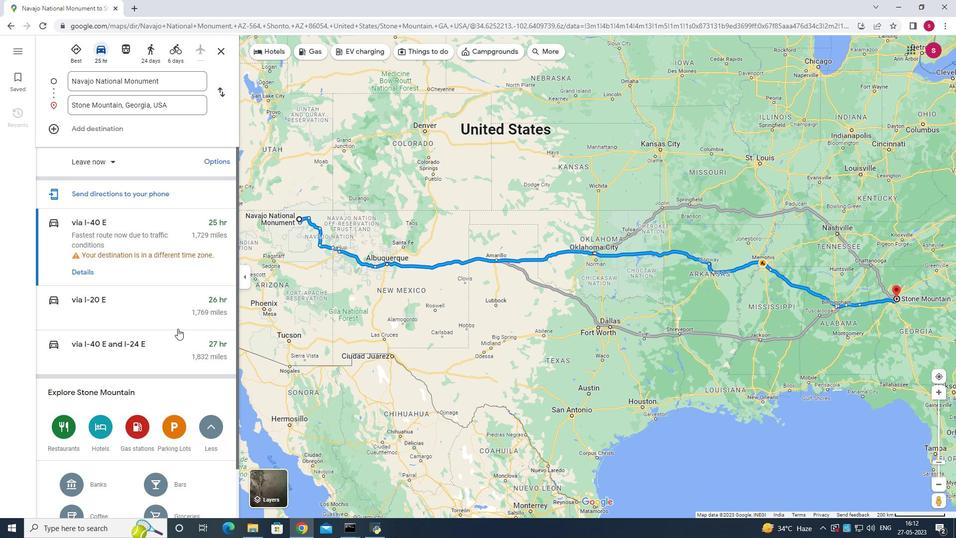 
Action: Mouse scrolled (185, 330) with delta (0, 0)
Screenshot: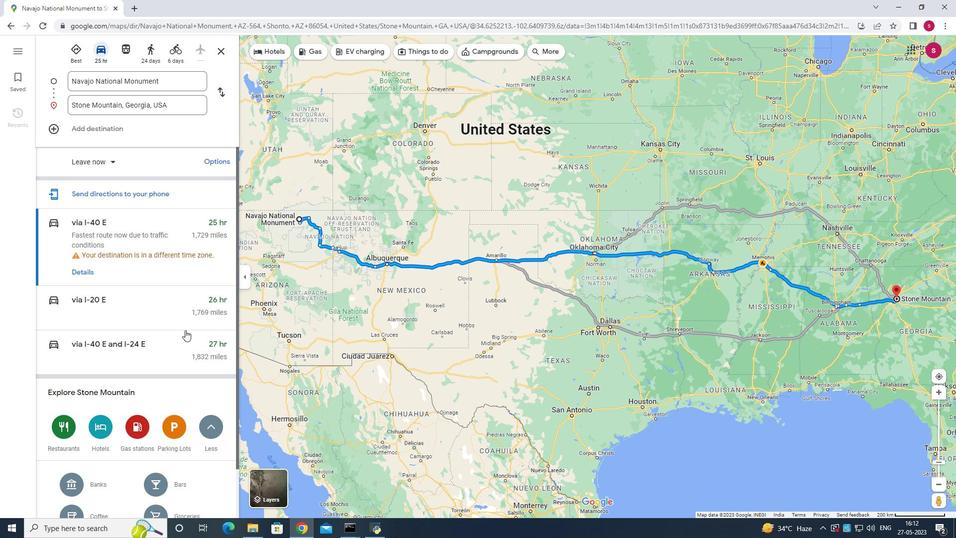
Action: Mouse moved to (185, 331)
Screenshot: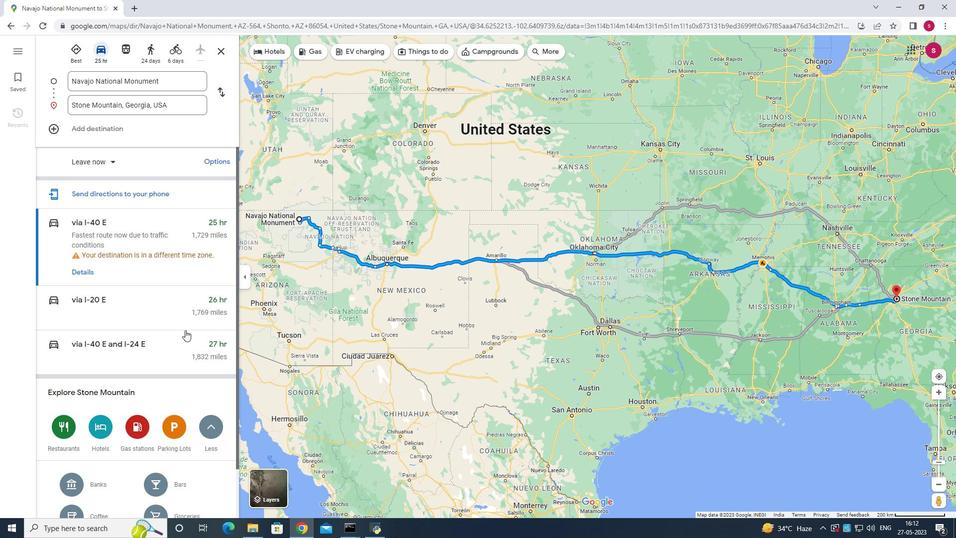 
Action: Mouse scrolled (185, 331) with delta (0, 0)
Screenshot: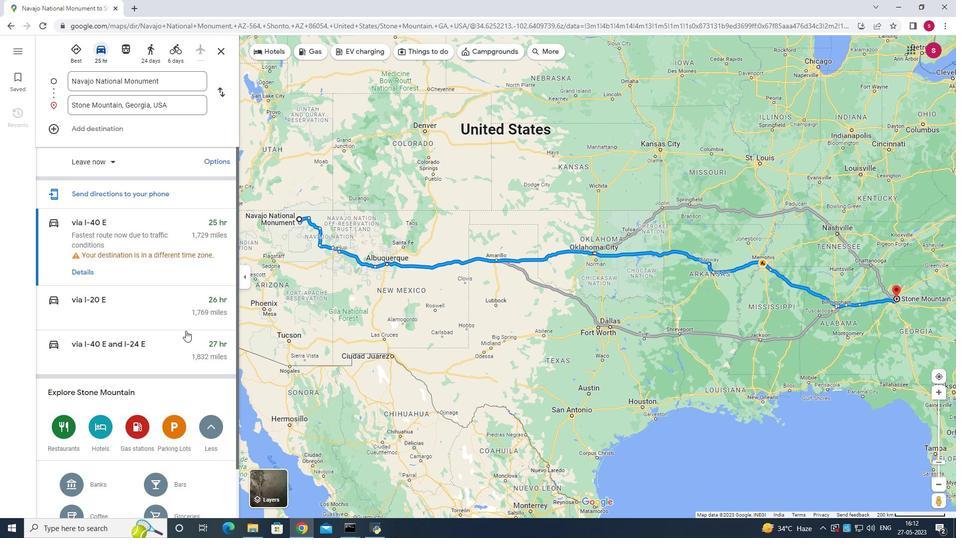 
Action: Mouse moved to (184, 332)
Screenshot: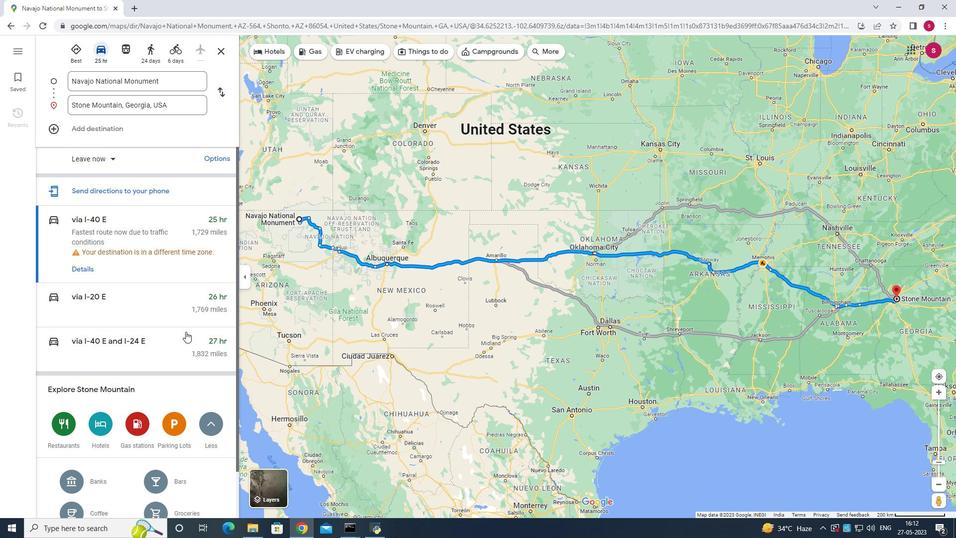 
Action: Mouse scrolled (184, 331) with delta (0, 0)
Screenshot: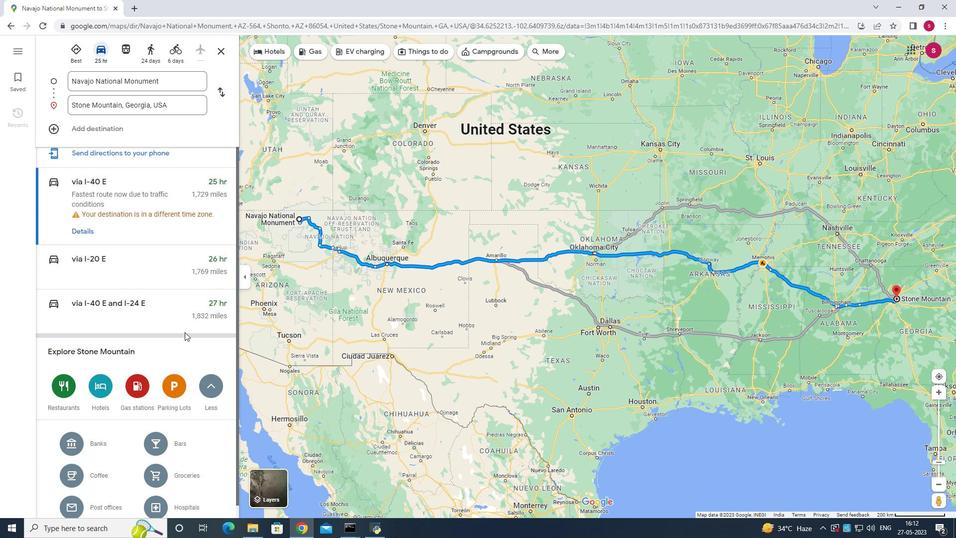 
Action: Mouse moved to (170, 430)
Screenshot: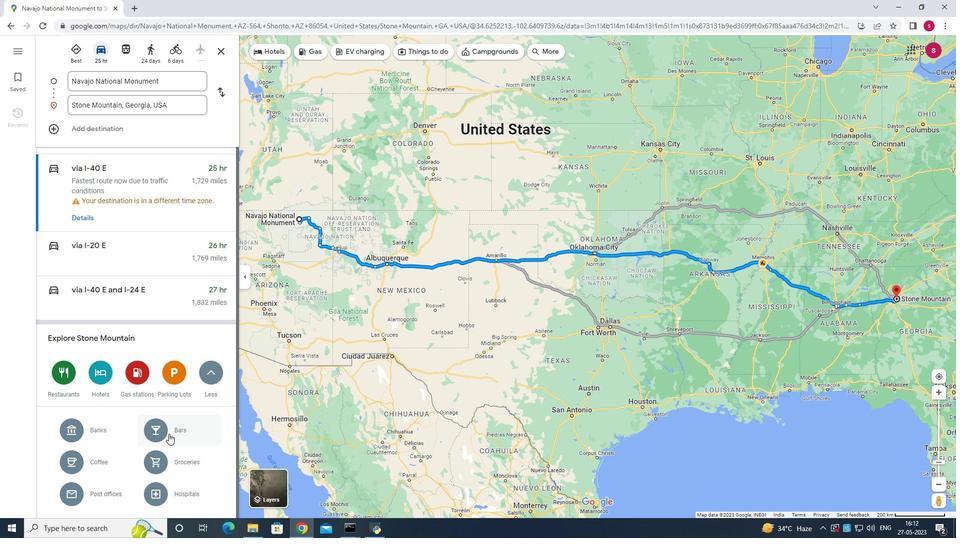
Action: Mouse pressed left at (170, 430)
Screenshot: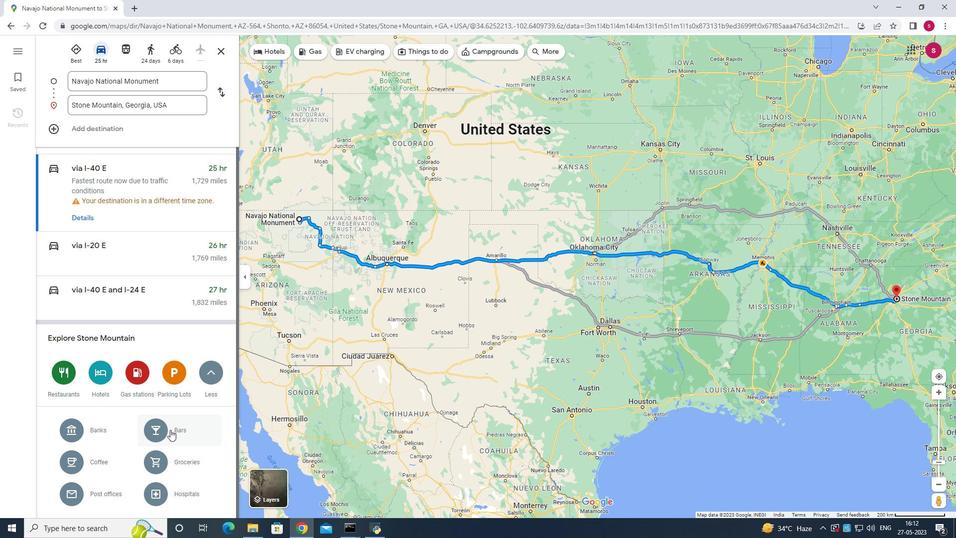 
Action: Mouse moved to (126, 352)
Screenshot: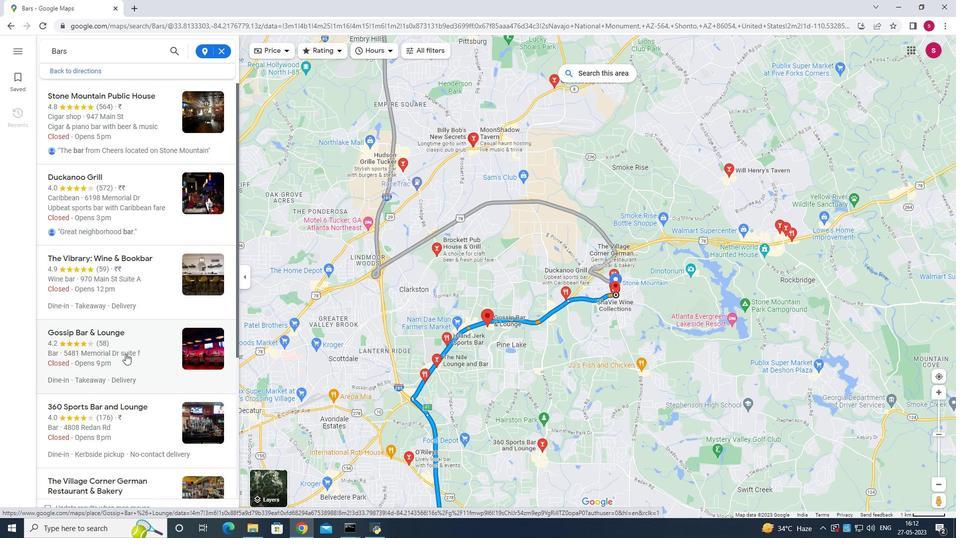 
Action: Mouse pressed left at (126, 352)
Screenshot: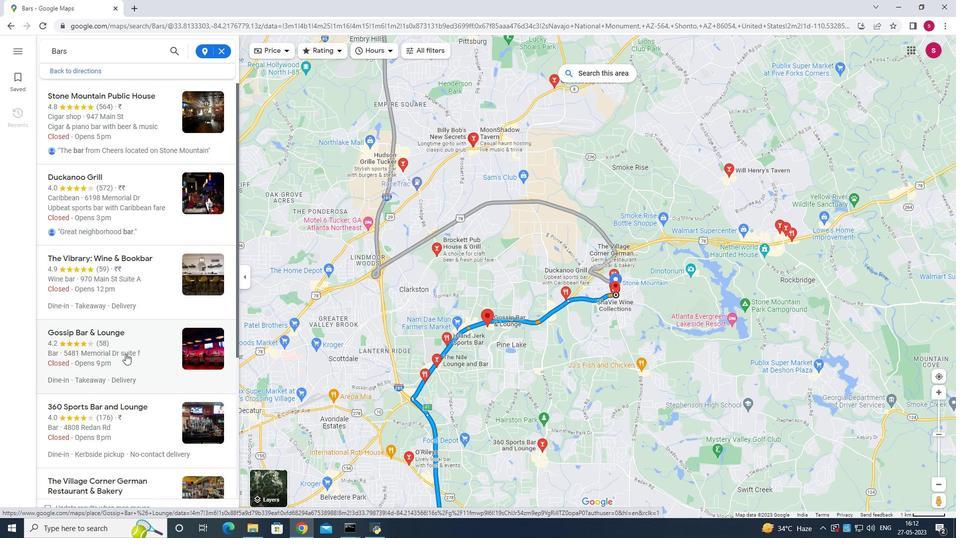 
Action: Mouse moved to (337, 165)
Screenshot: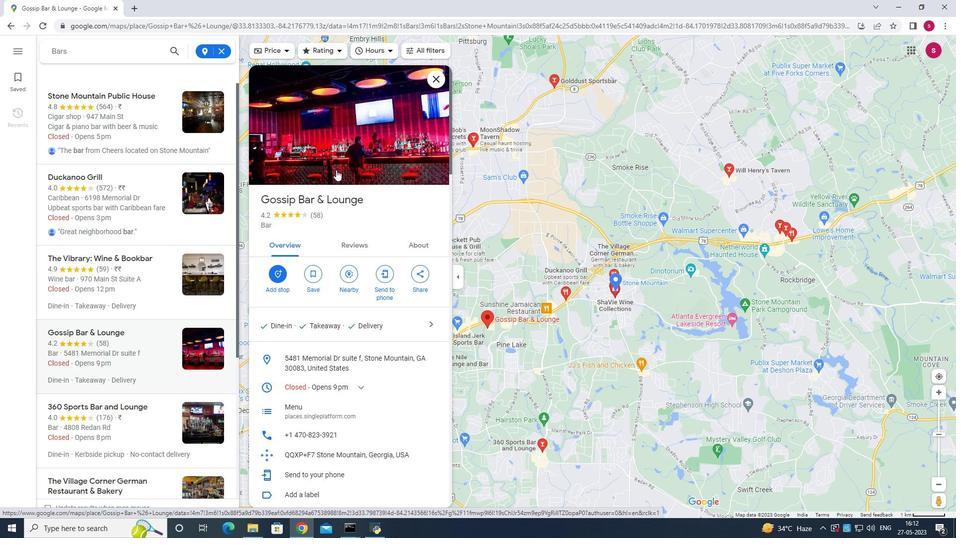 
Action: Mouse pressed left at (337, 165)
Screenshot: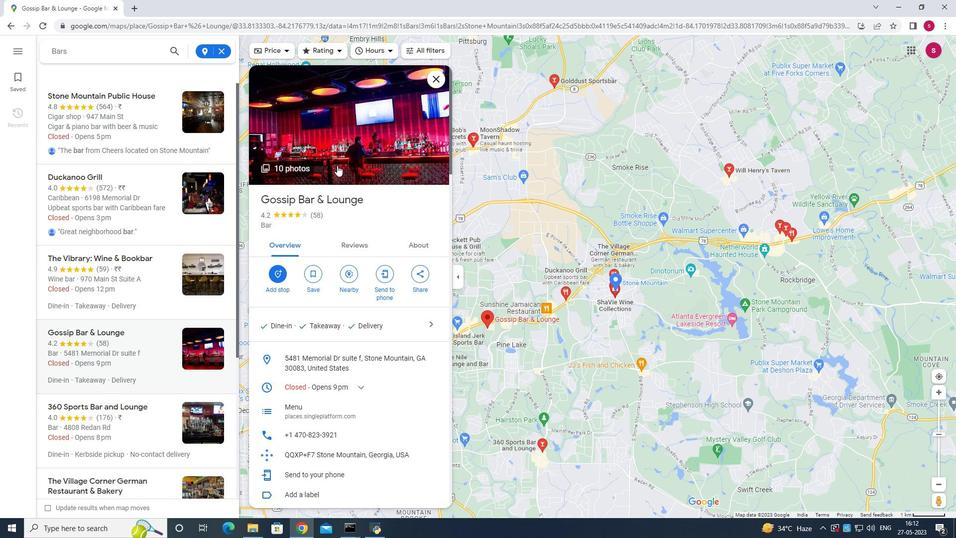 
Action: Mouse moved to (147, 313)
Screenshot: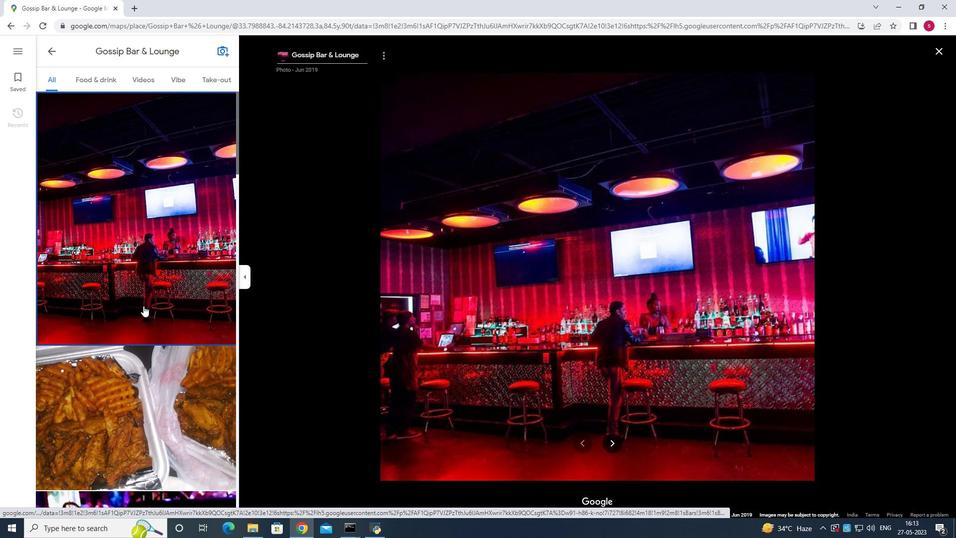 
Action: Mouse scrolled (147, 313) with delta (0, 0)
Screenshot: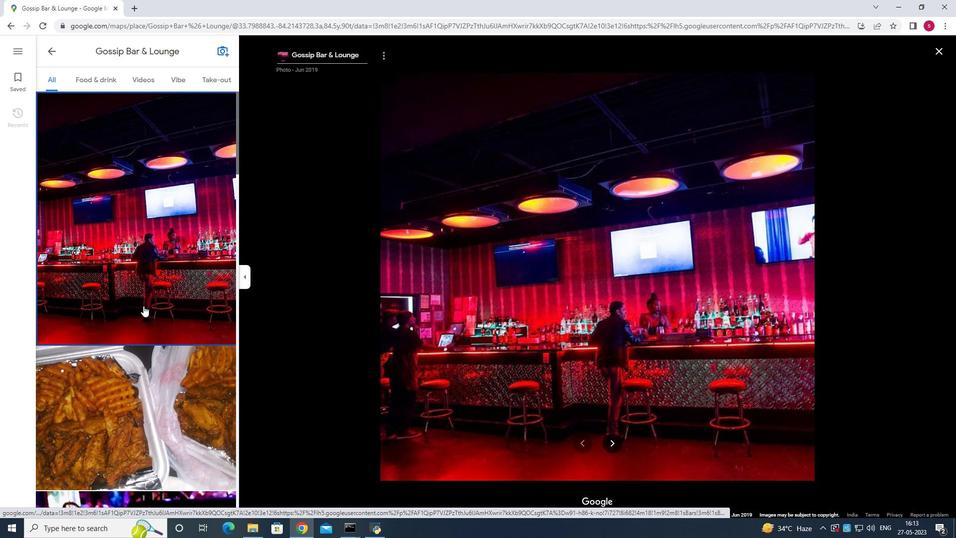 
Action: Mouse moved to (147, 314)
Screenshot: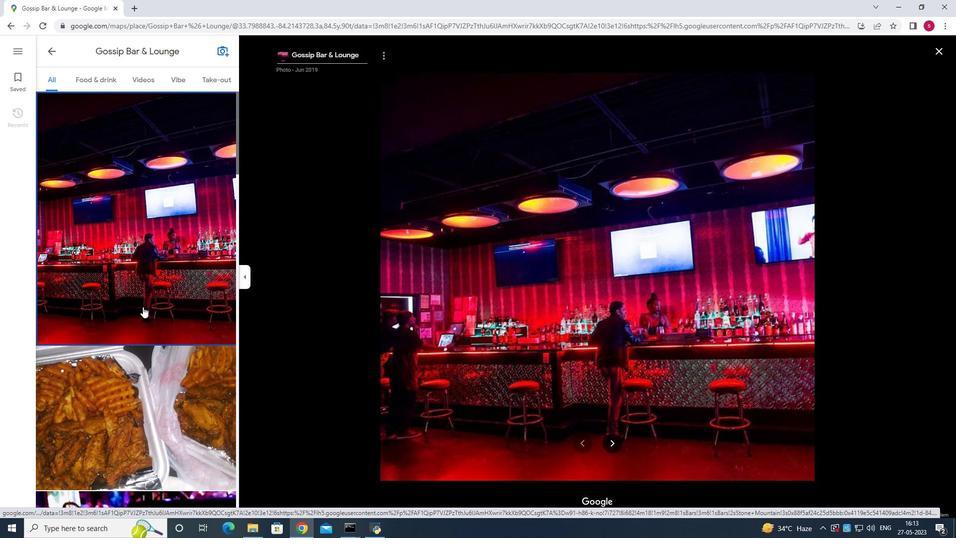 
Action: Mouse scrolled (147, 313) with delta (0, 0)
Screenshot: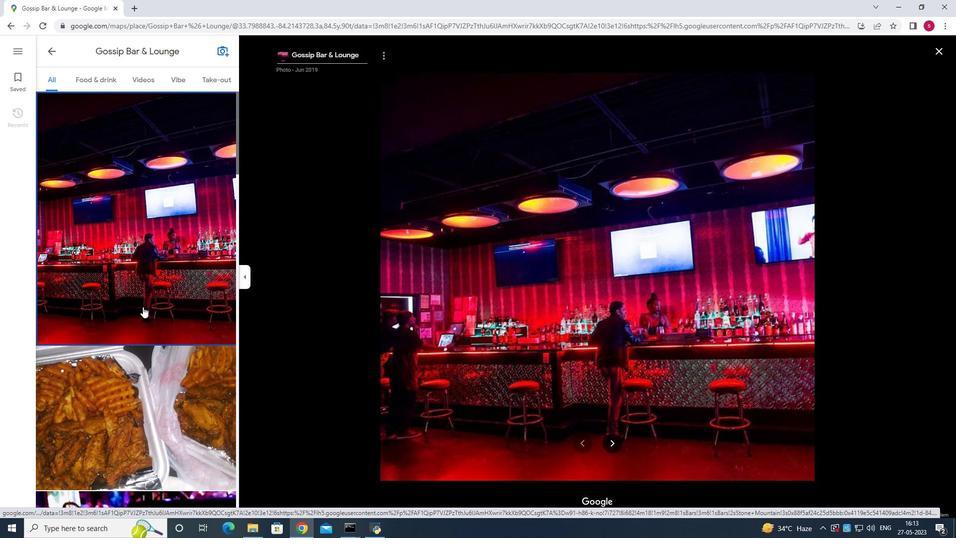 
Action: Mouse scrolled (147, 313) with delta (0, 0)
Screenshot: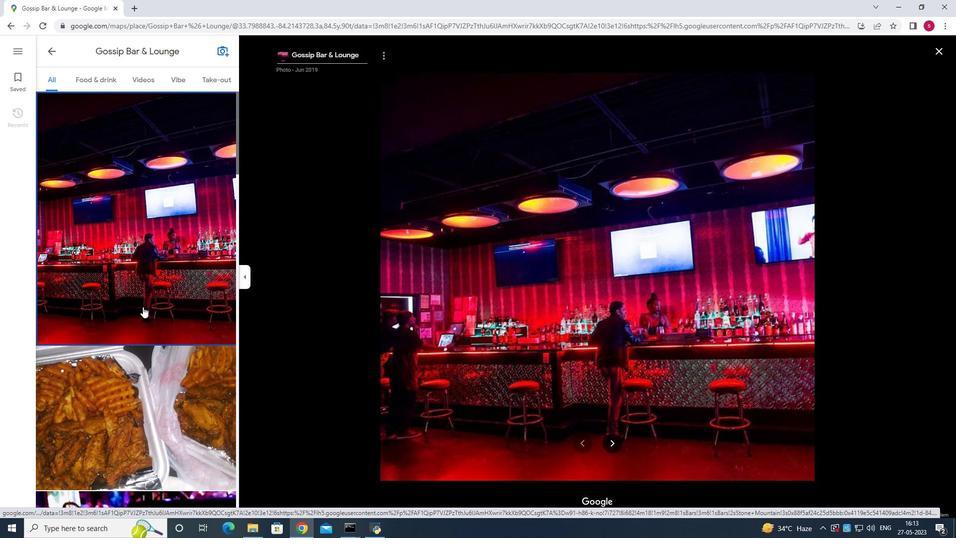 
Action: Mouse moved to (148, 314)
Screenshot: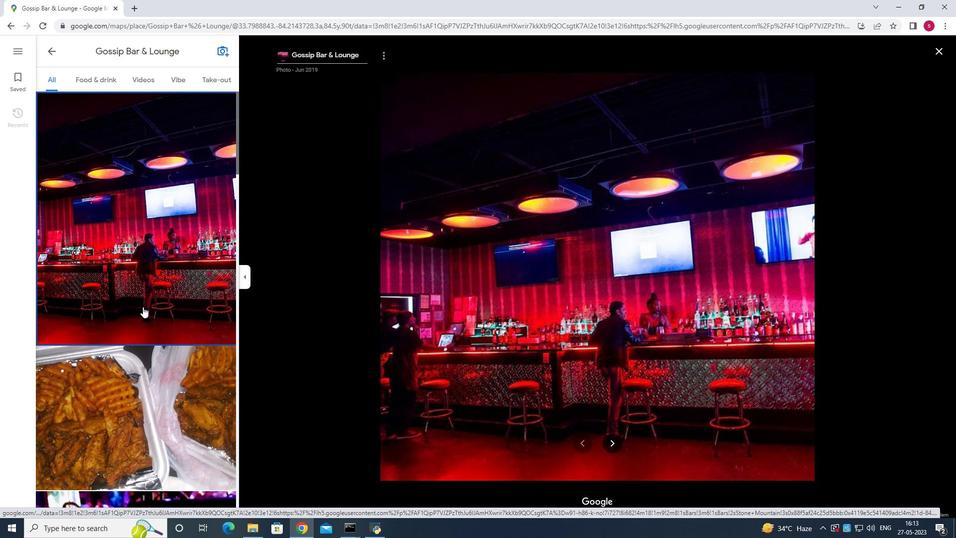 
Action: Mouse scrolled (148, 313) with delta (0, 0)
Screenshot: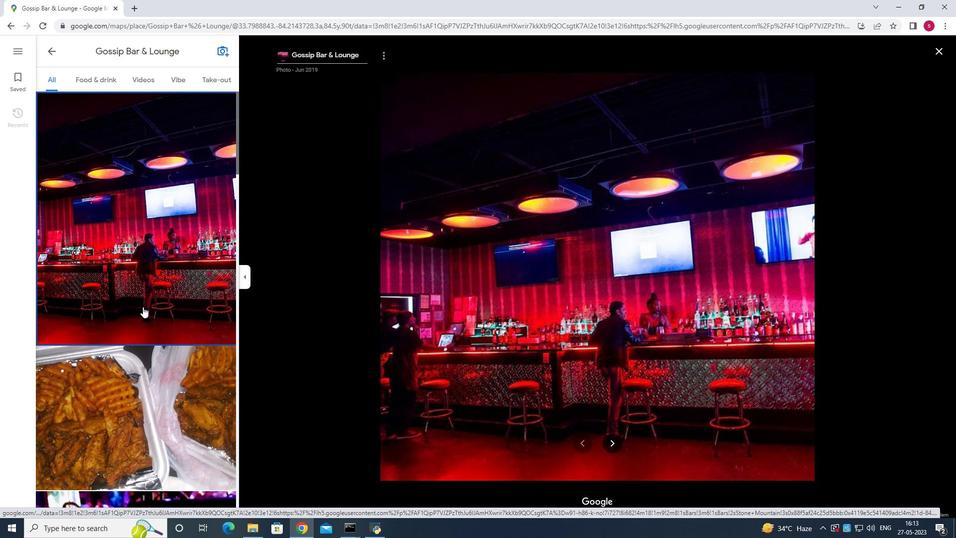 
Action: Mouse scrolled (148, 313) with delta (0, 0)
Screenshot: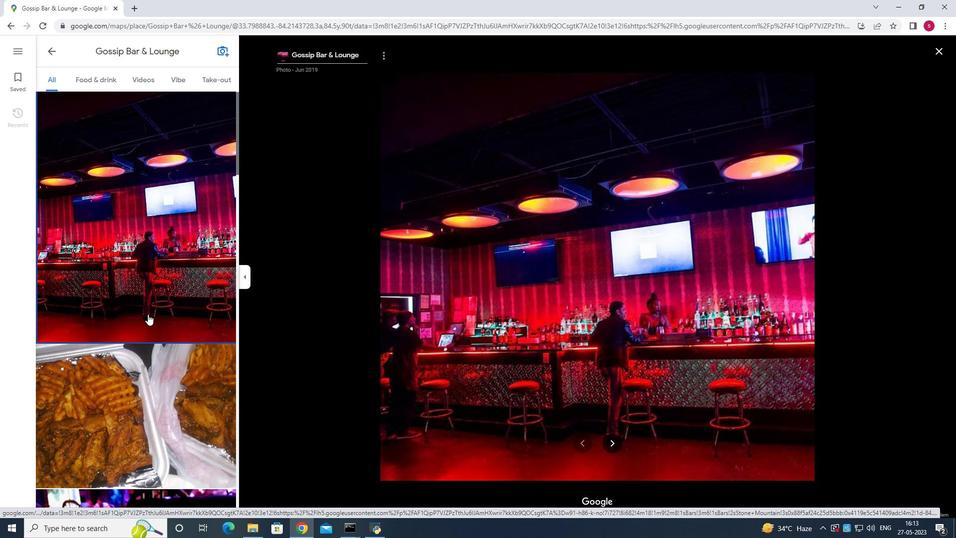 
Action: Mouse moved to (148, 313)
Screenshot: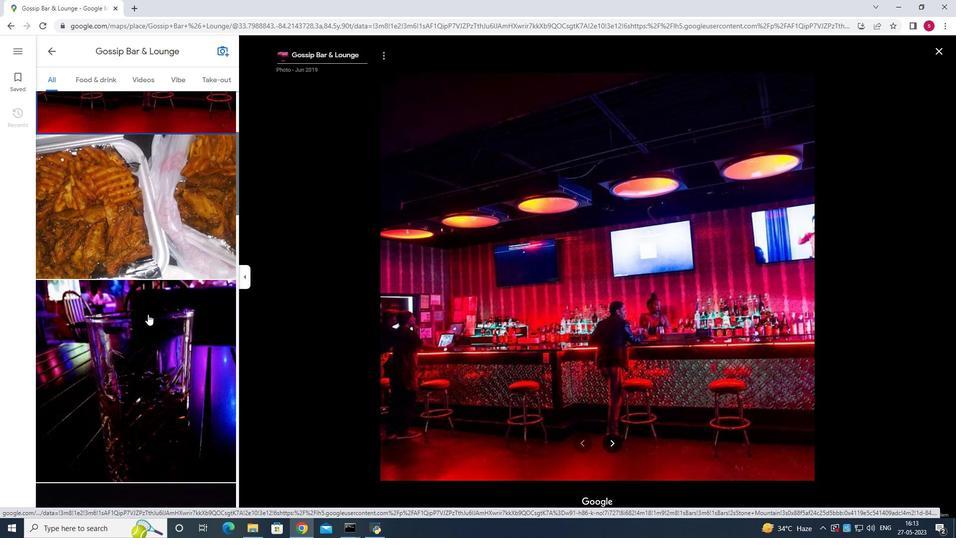 
Action: Mouse scrolled (148, 312) with delta (0, 0)
Screenshot: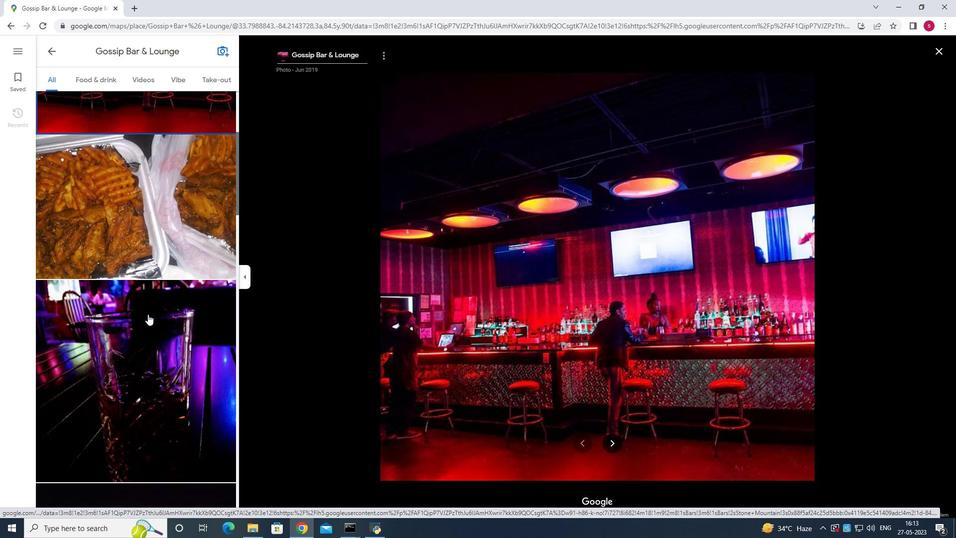
Action: Mouse moved to (149, 312)
Screenshot: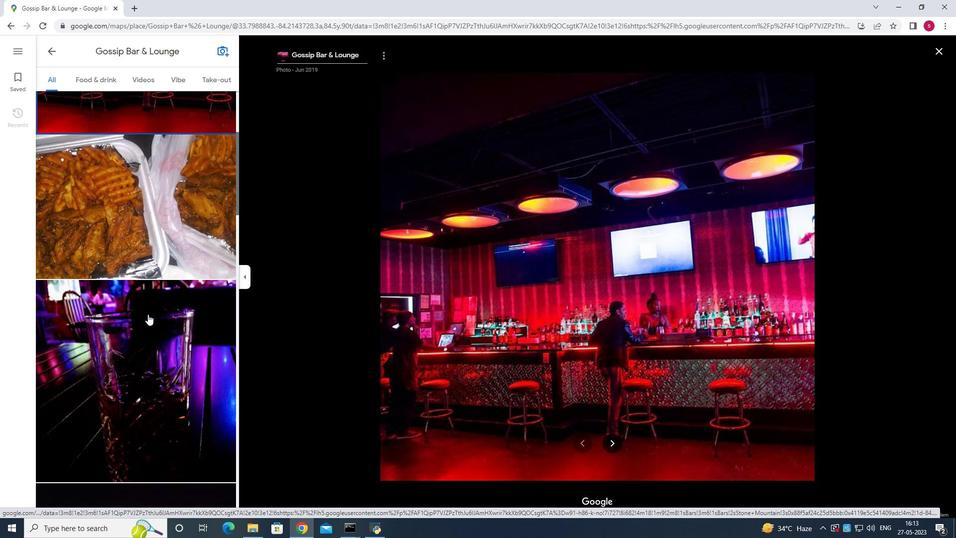 
Action: Mouse scrolled (149, 312) with delta (0, 0)
Screenshot: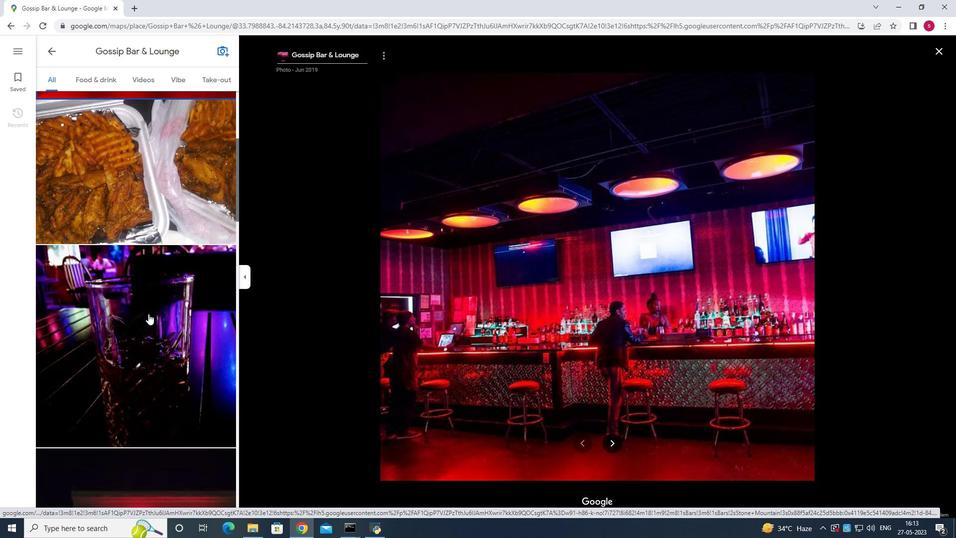 
Action: Mouse moved to (149, 312)
Screenshot: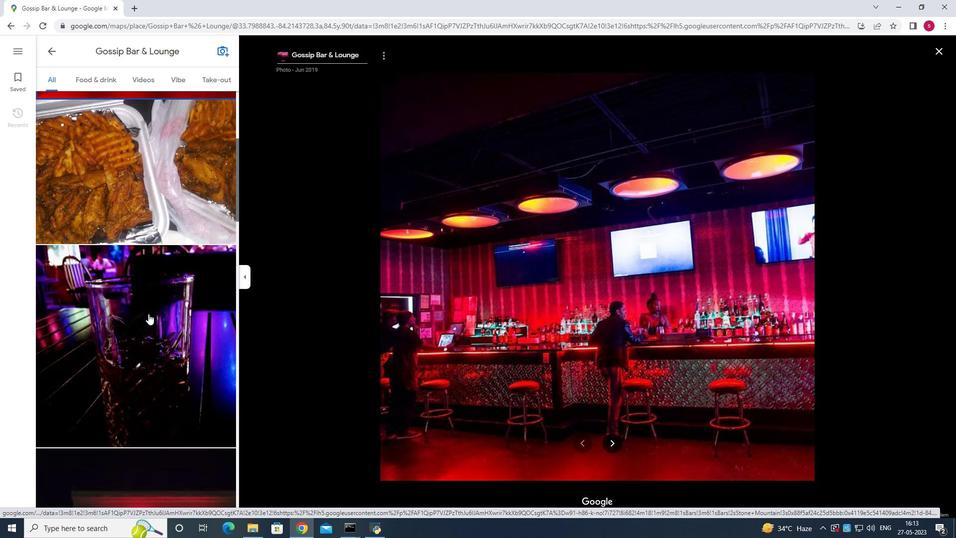 
Action: Mouse scrolled (149, 312) with delta (0, 0)
Screenshot: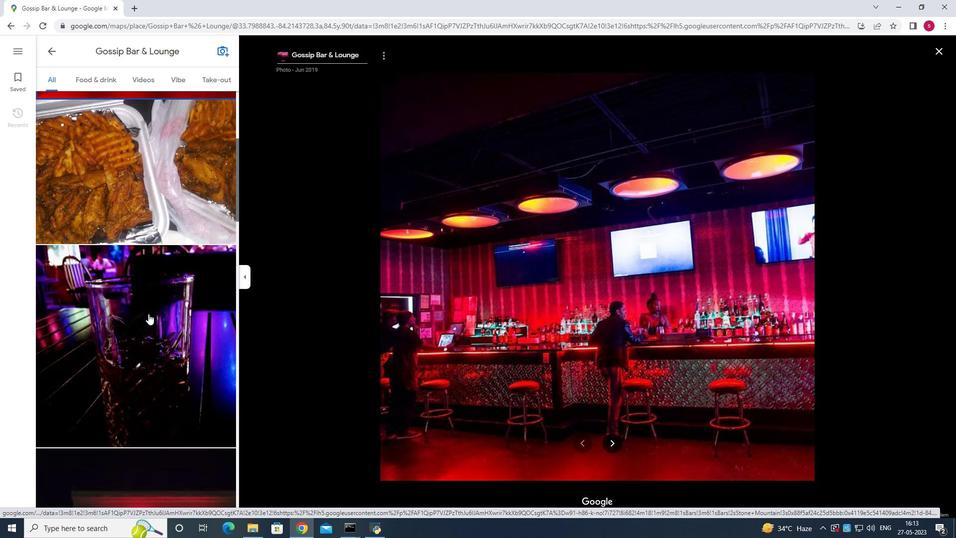 
Action: Mouse scrolled (149, 312) with delta (0, 0)
Screenshot: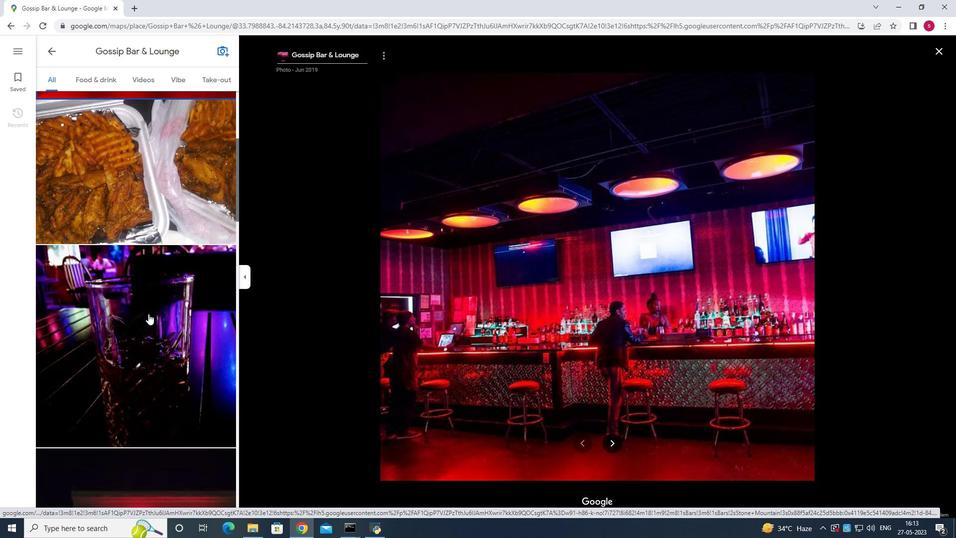 
Action: Mouse scrolled (149, 312) with delta (0, 0)
Screenshot: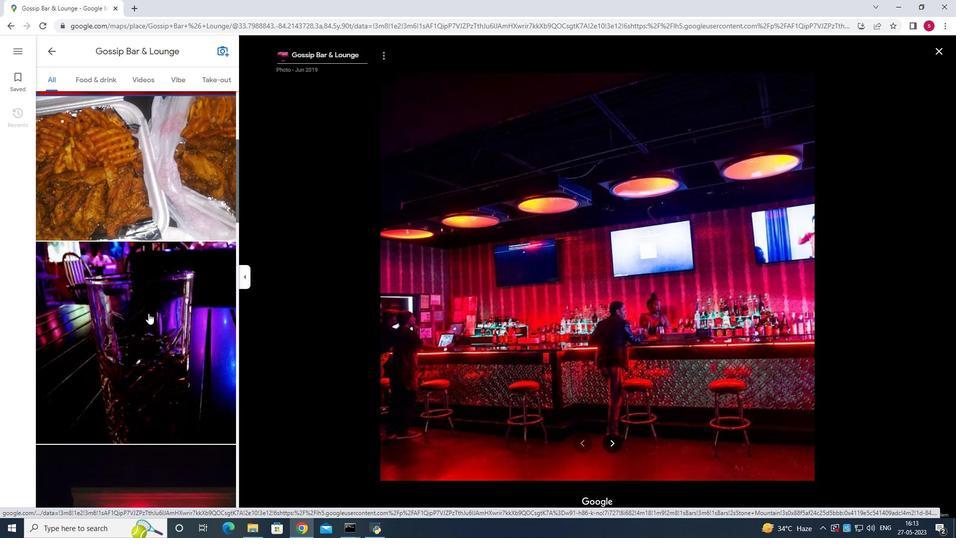 
Action: Mouse moved to (149, 312)
Screenshot: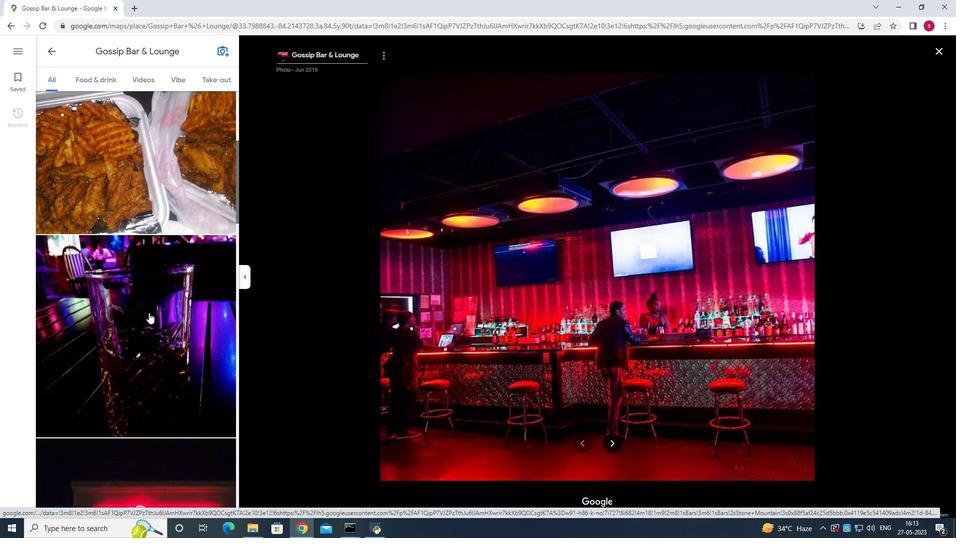 
Action: Mouse scrolled (149, 312) with delta (0, 0)
Screenshot: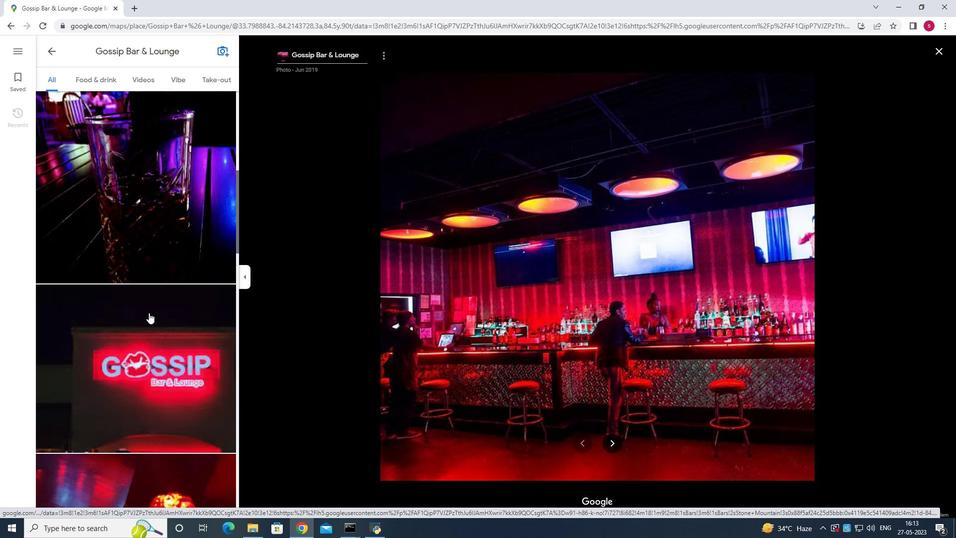 
Action: Mouse scrolled (149, 312) with delta (0, 0)
Screenshot: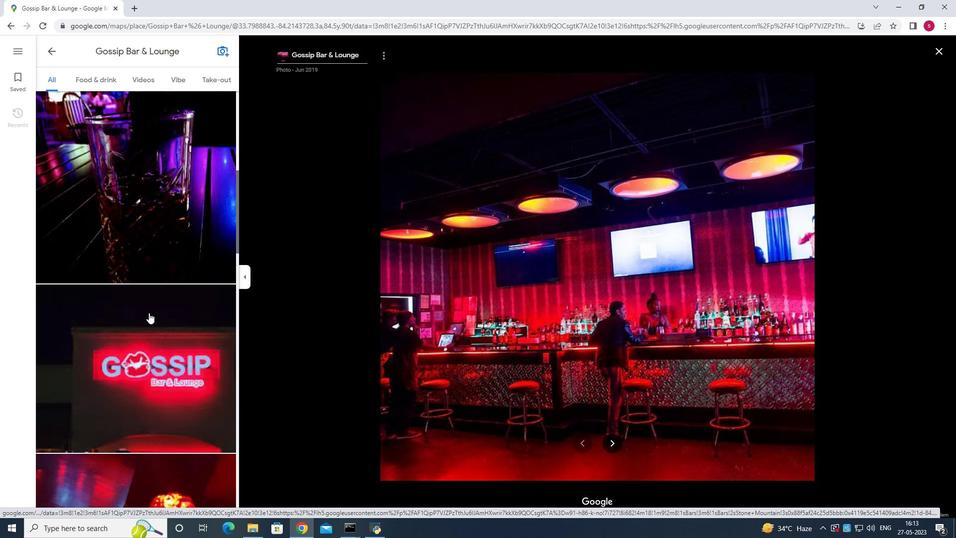 
Action: Mouse scrolled (149, 312) with delta (0, 0)
Screenshot: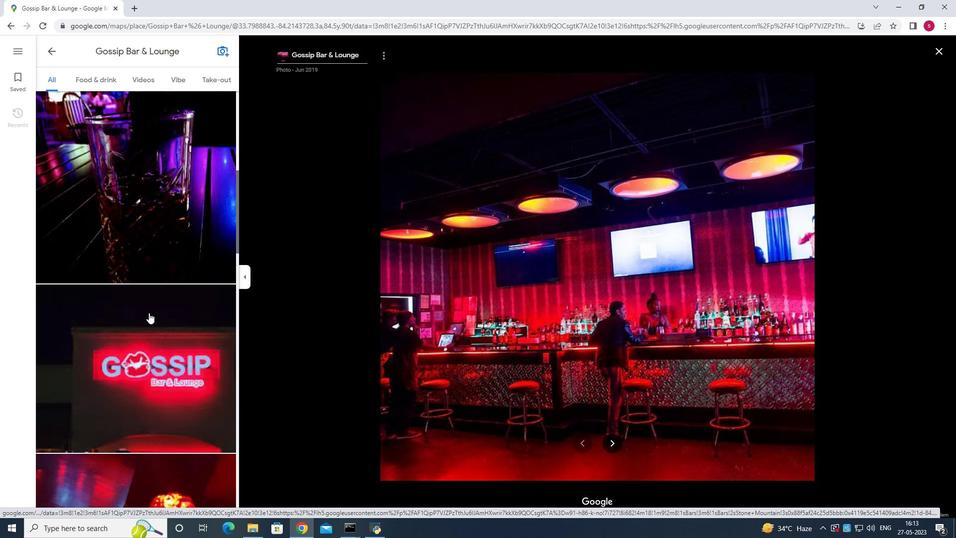 
Action: Mouse scrolled (149, 312) with delta (0, 0)
Screenshot: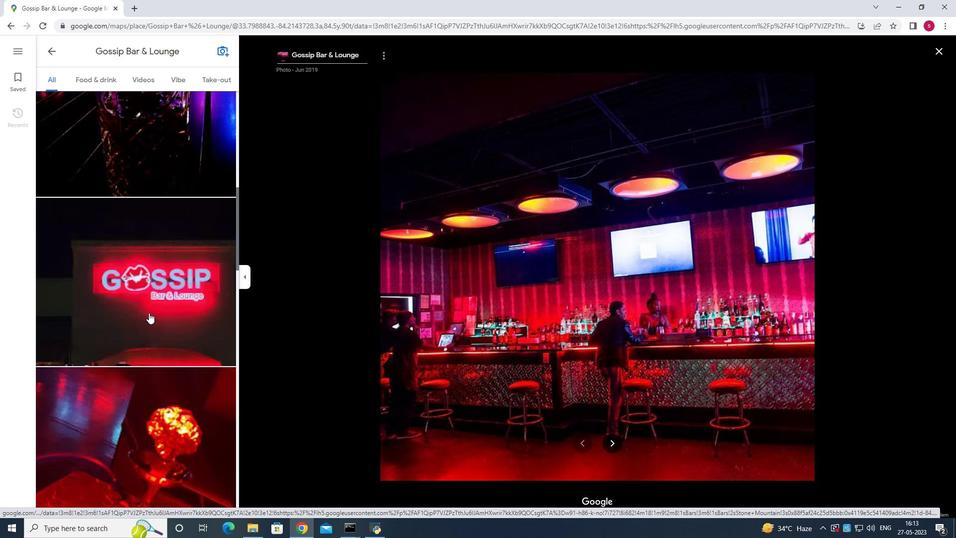 
Action: Mouse moved to (150, 312)
Screenshot: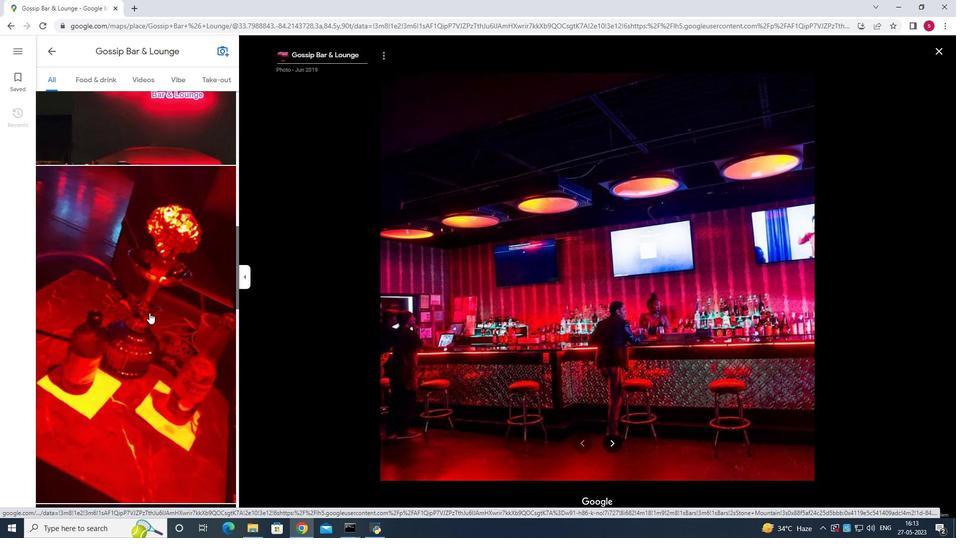 
Action: Mouse scrolled (150, 312) with delta (0, 0)
Screenshot: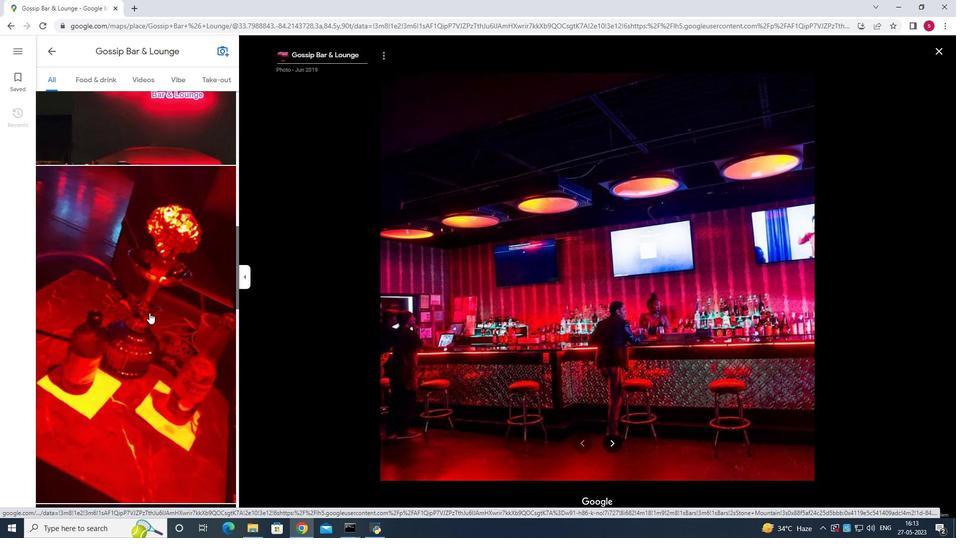 
Action: Mouse moved to (151, 311)
Screenshot: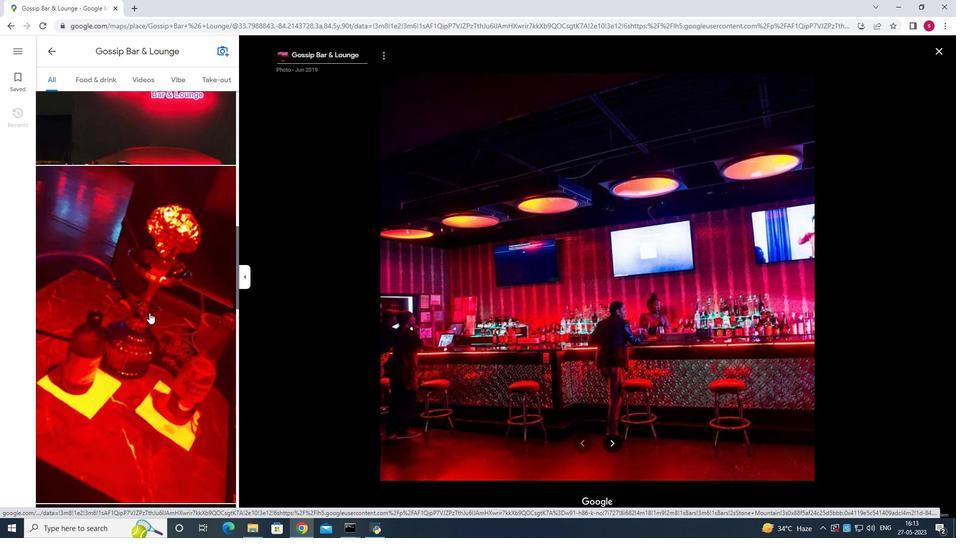 
Action: Mouse scrolled (151, 311) with delta (0, 0)
Screenshot: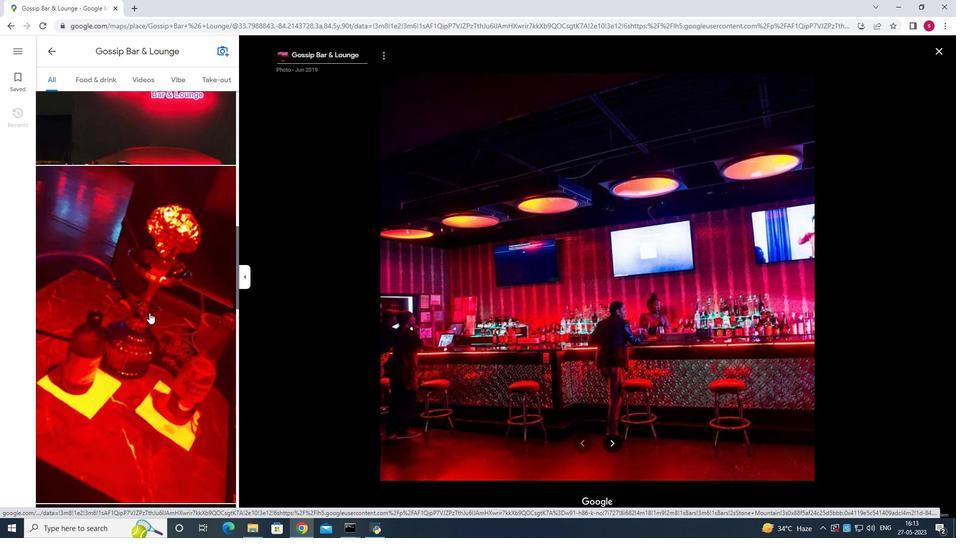 
Action: Mouse scrolled (151, 311) with delta (0, 0)
Screenshot: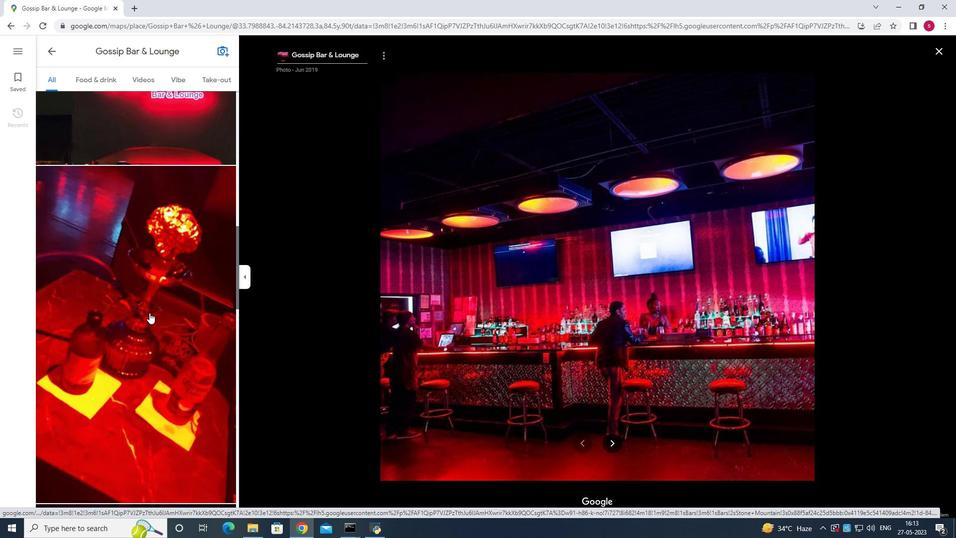 
Action: Mouse scrolled (151, 311) with delta (0, 0)
Screenshot: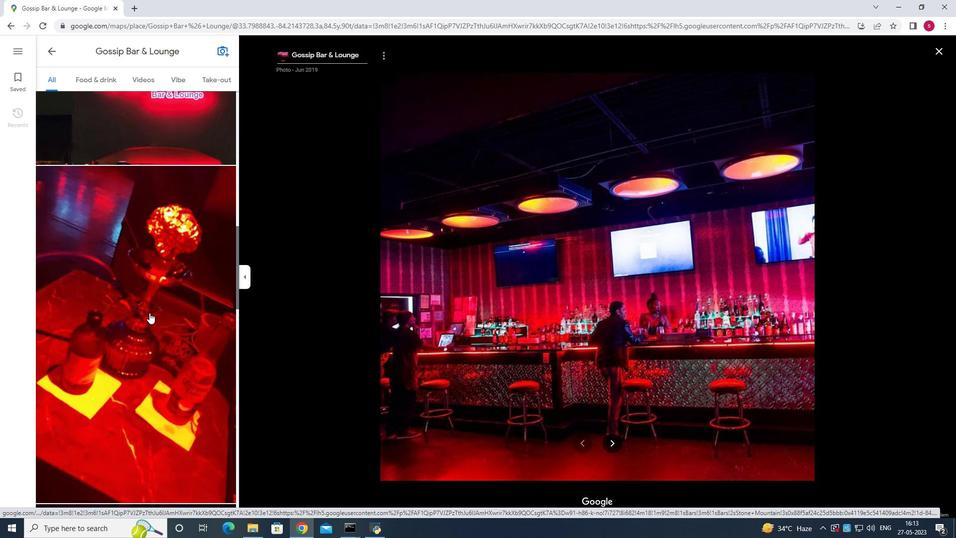 
Action: Mouse moved to (151, 310)
Screenshot: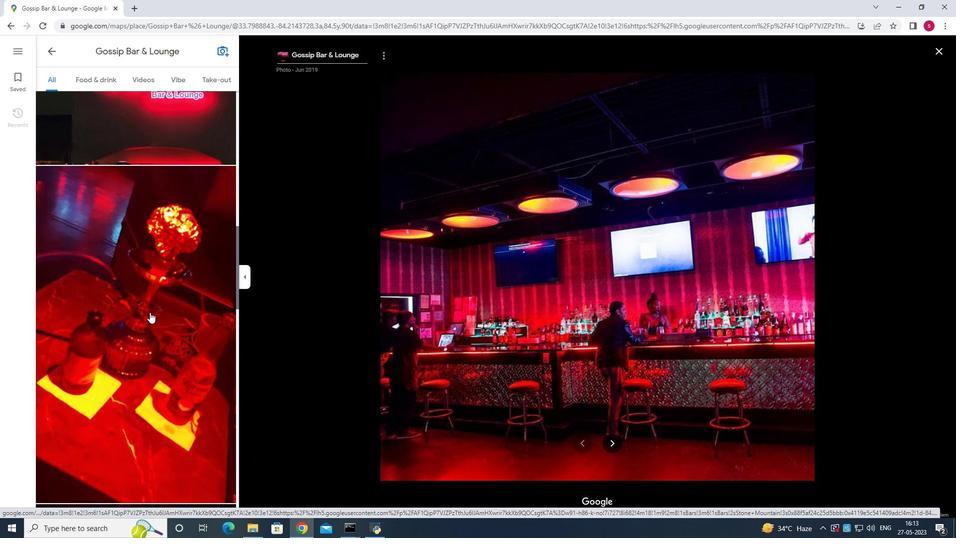 
Action: Mouse scrolled (151, 311) with delta (0, 0)
Screenshot: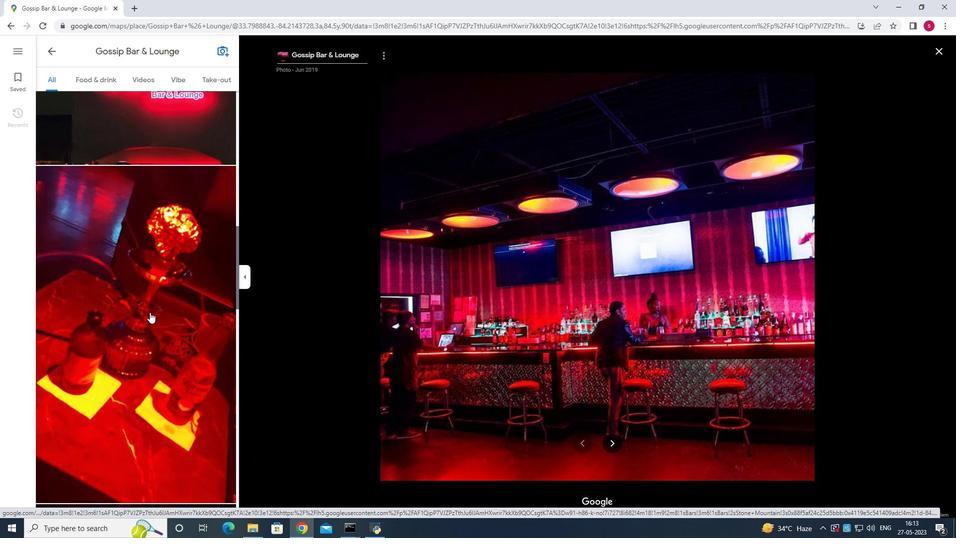 
Action: Mouse moved to (151, 314)
Screenshot: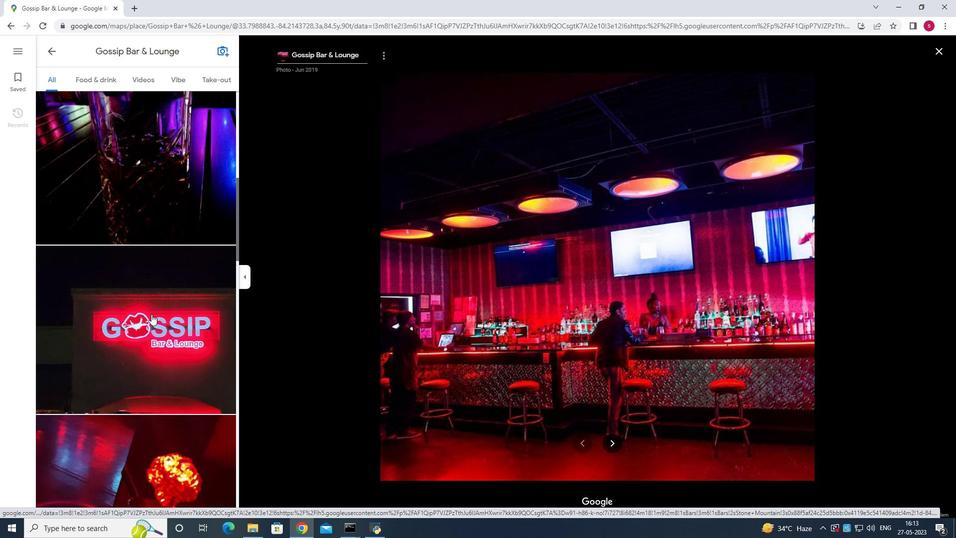 
Action: Mouse scrolled (151, 314) with delta (0, 0)
Screenshot: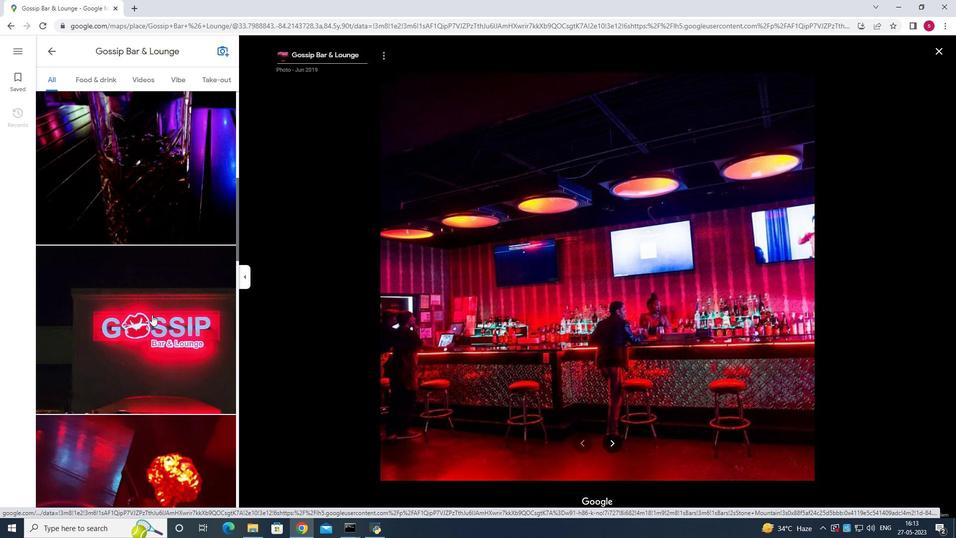 
Action: Mouse scrolled (151, 314) with delta (0, 0)
Screenshot: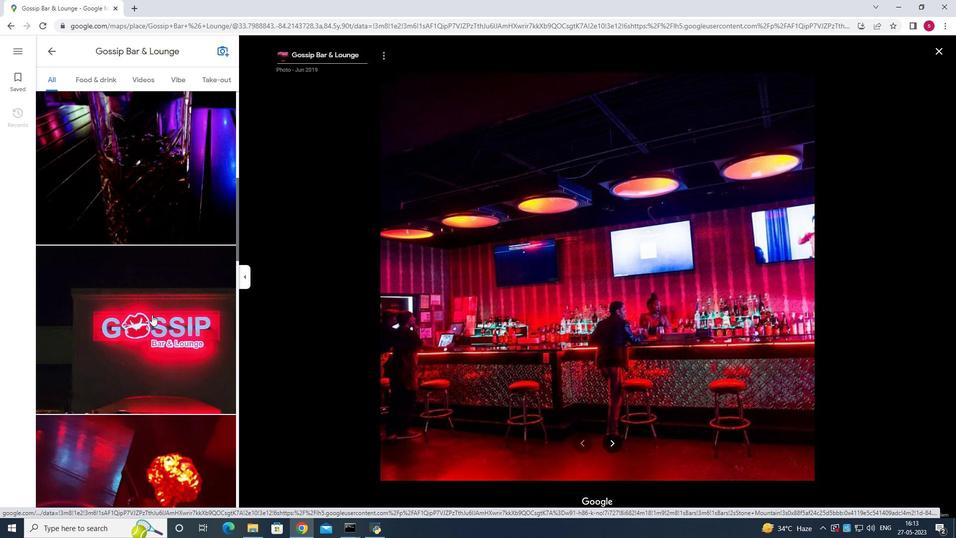 
Action: Mouse scrolled (151, 314) with delta (0, 0)
Screenshot: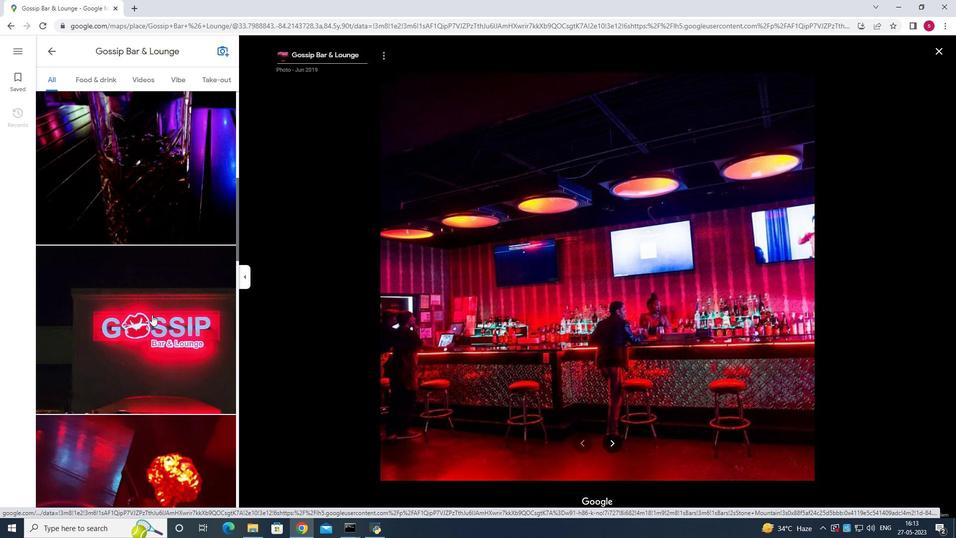 
Action: Mouse scrolled (151, 314) with delta (0, 0)
Screenshot: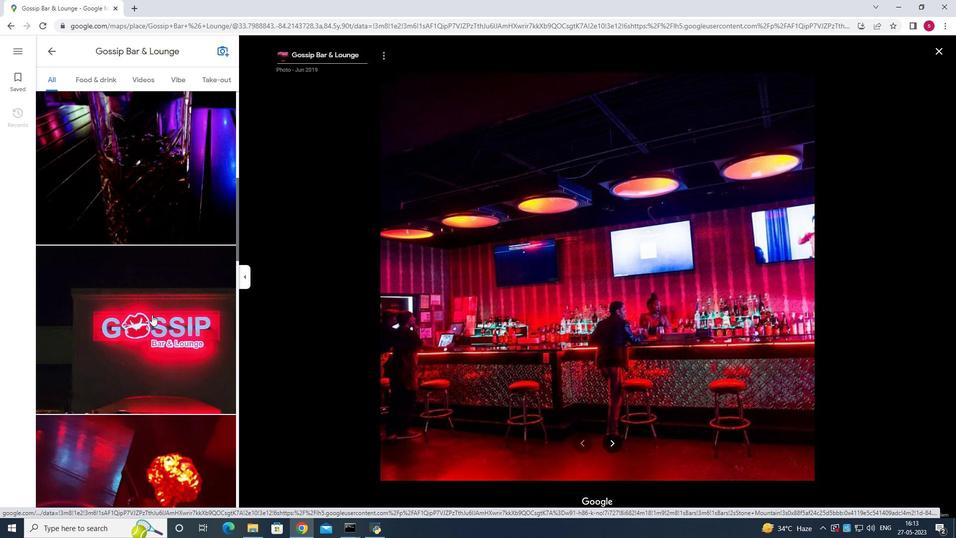 
Action: Mouse scrolled (151, 314) with delta (0, 0)
Screenshot: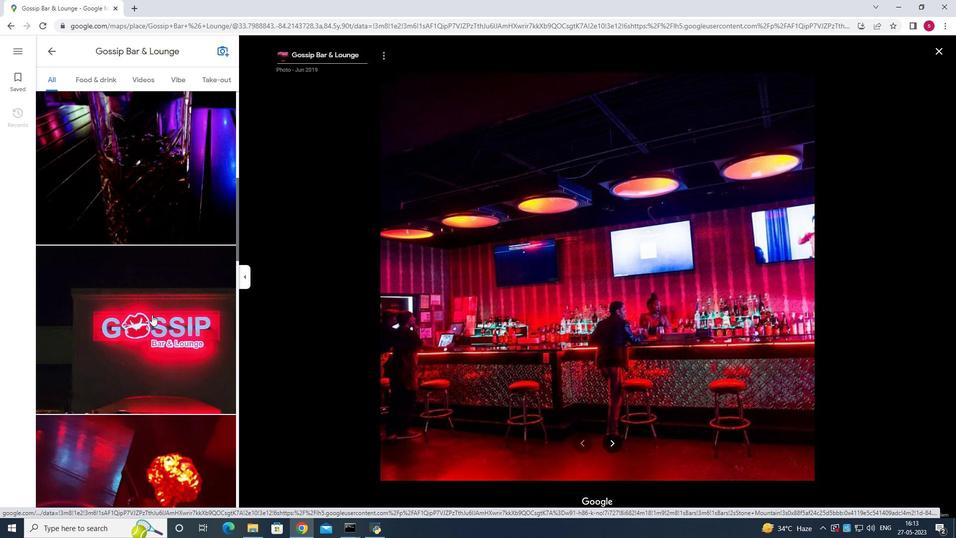 
Action: Mouse scrolled (151, 314) with delta (0, 0)
Screenshot: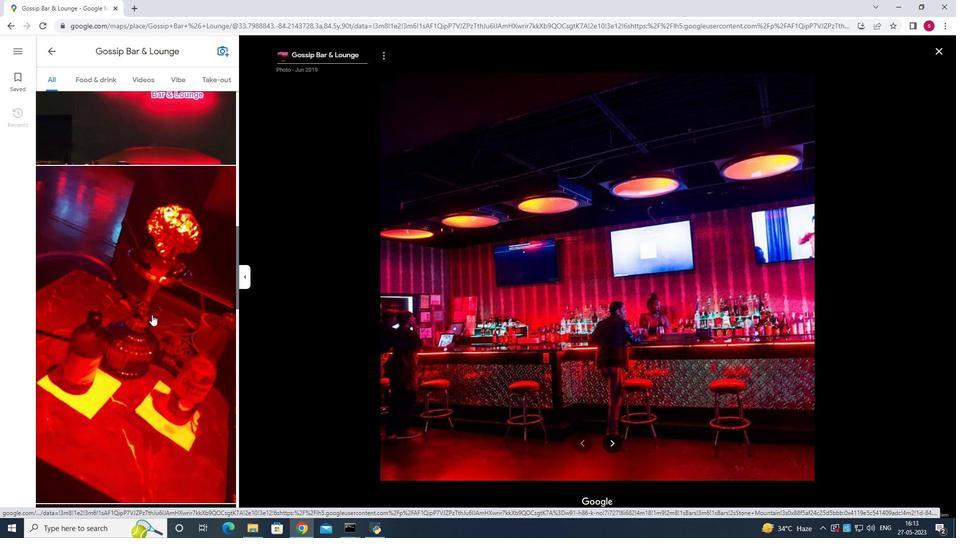 
Action: Mouse scrolled (151, 314) with delta (0, 0)
Screenshot: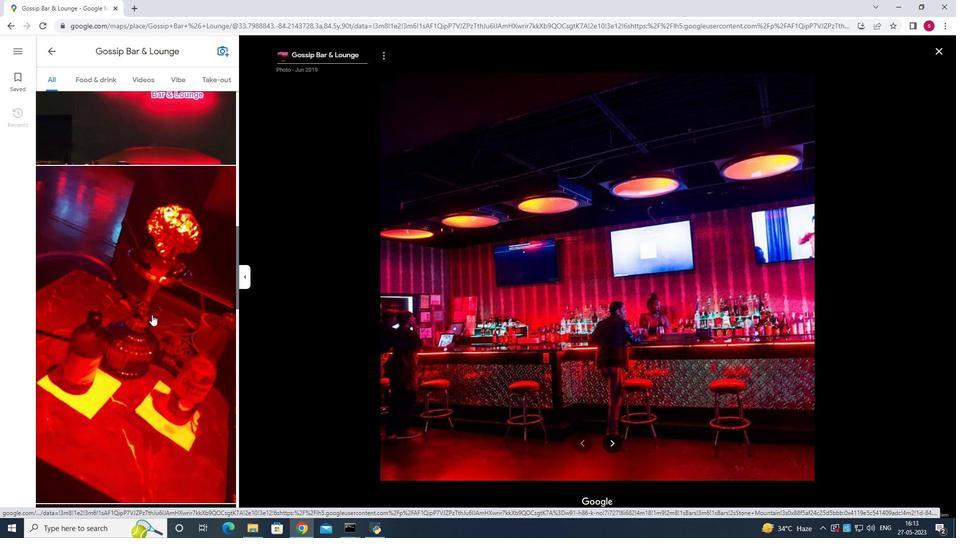 
Action: Mouse scrolled (151, 313) with delta (0, 0)
Screenshot: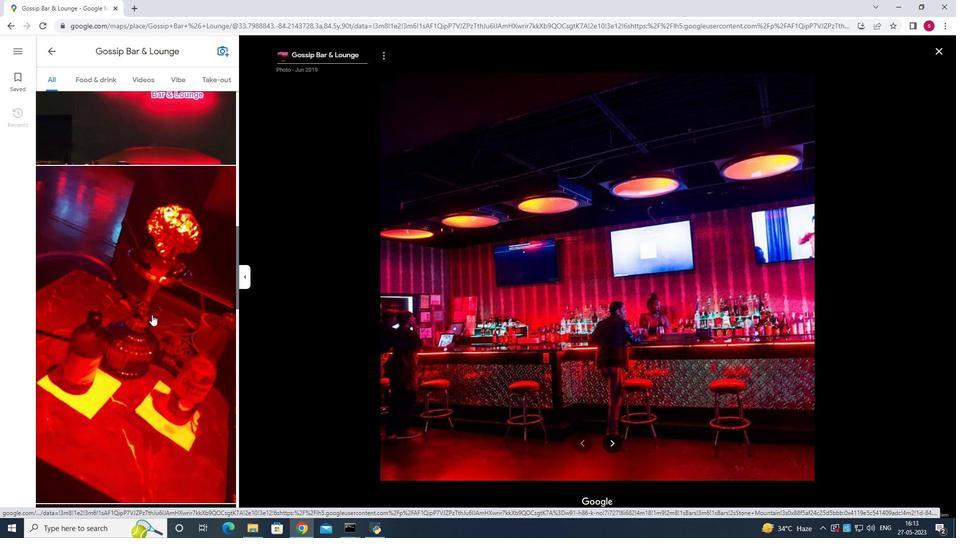 
Action: Mouse scrolled (151, 314) with delta (0, 0)
Screenshot: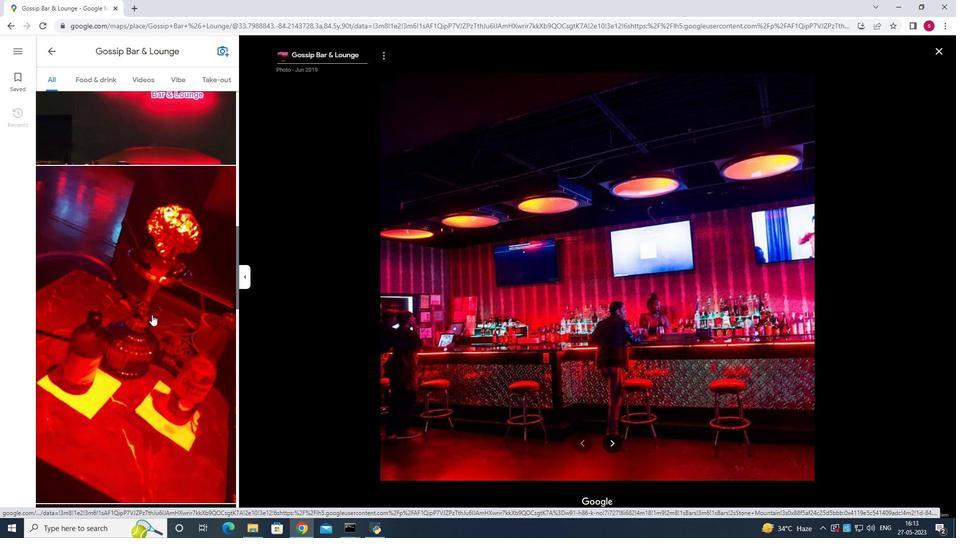 
Action: Mouse moved to (151, 314)
Screenshot: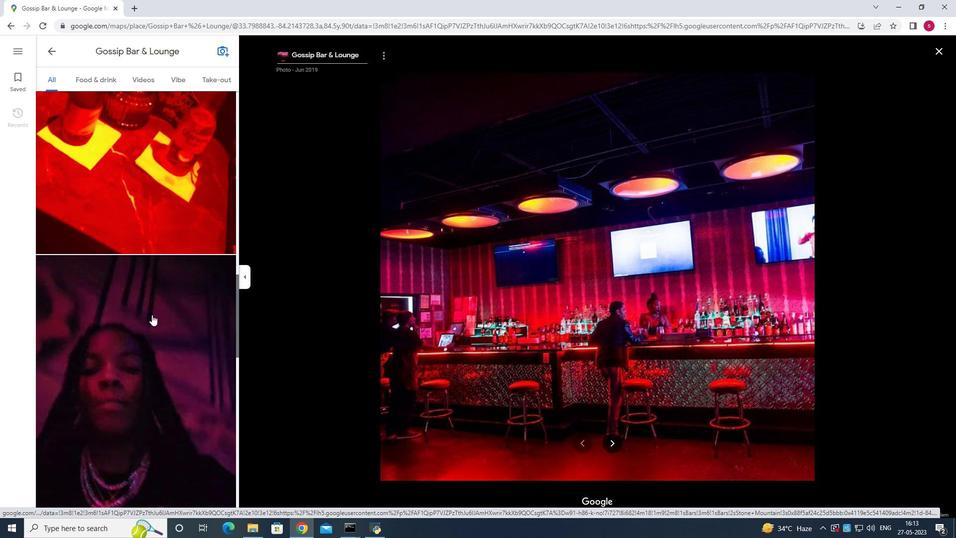 
Action: Mouse scrolled (151, 314) with delta (0, 0)
Screenshot: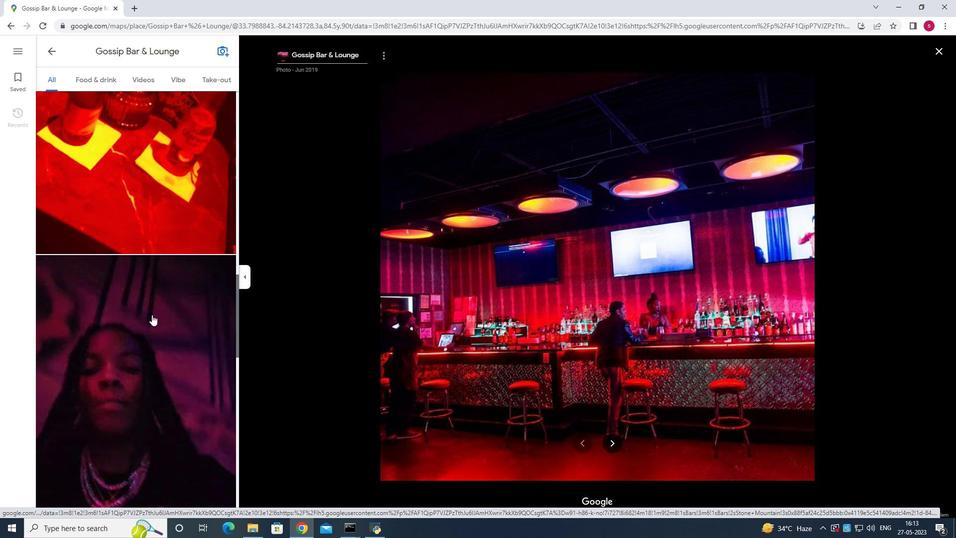 
Action: Mouse scrolled (151, 314) with delta (0, 0)
Screenshot: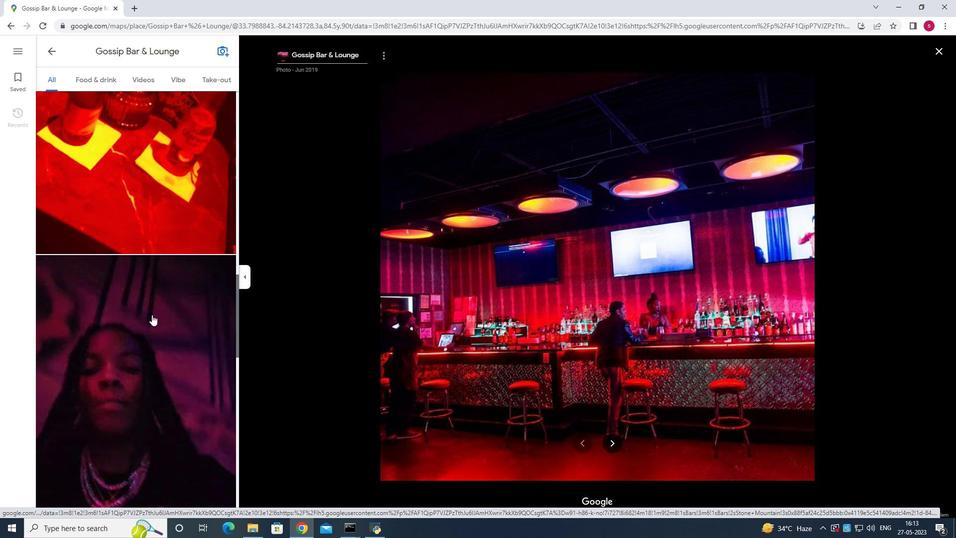 
Action: Mouse scrolled (151, 314) with delta (0, 0)
Screenshot: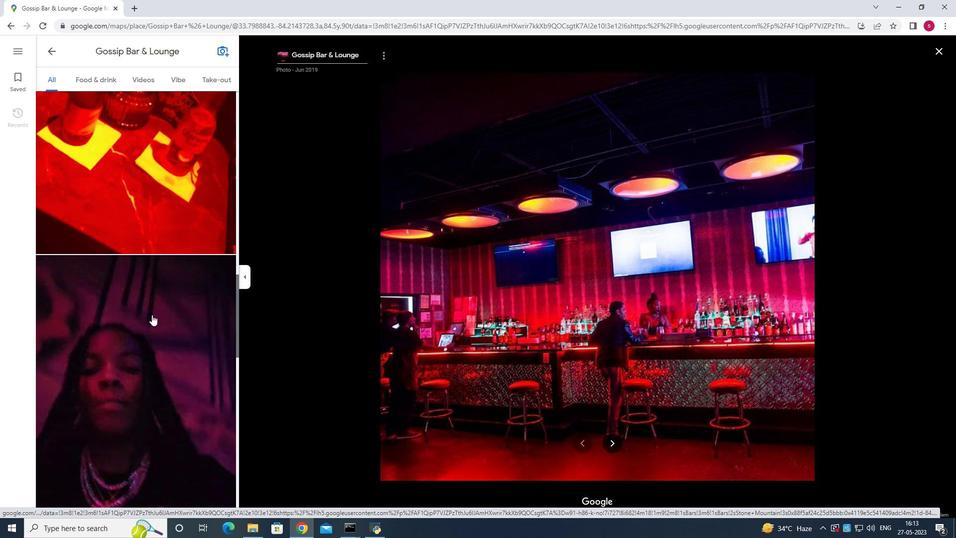 
Action: Mouse scrolled (151, 314) with delta (0, 0)
Screenshot: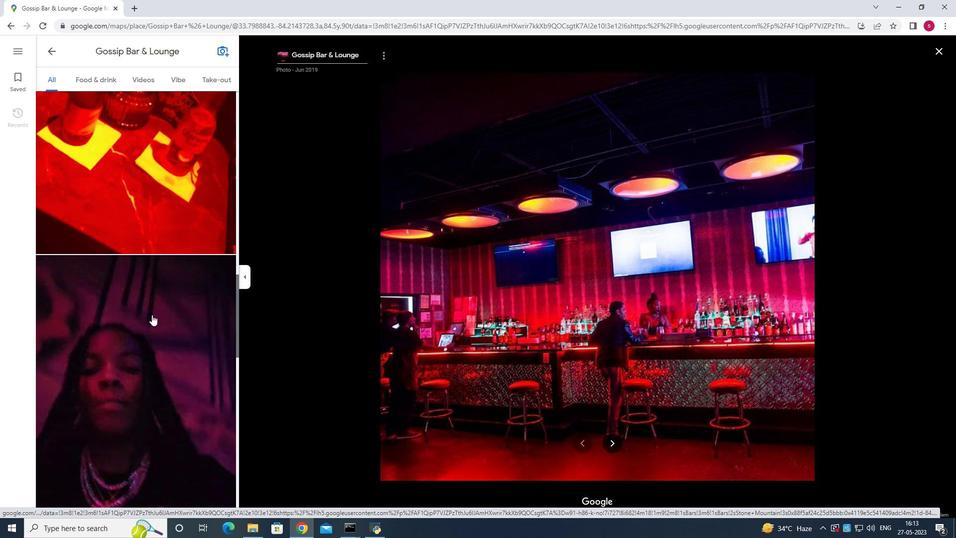 
Action: Mouse scrolled (151, 314) with delta (0, 0)
Screenshot: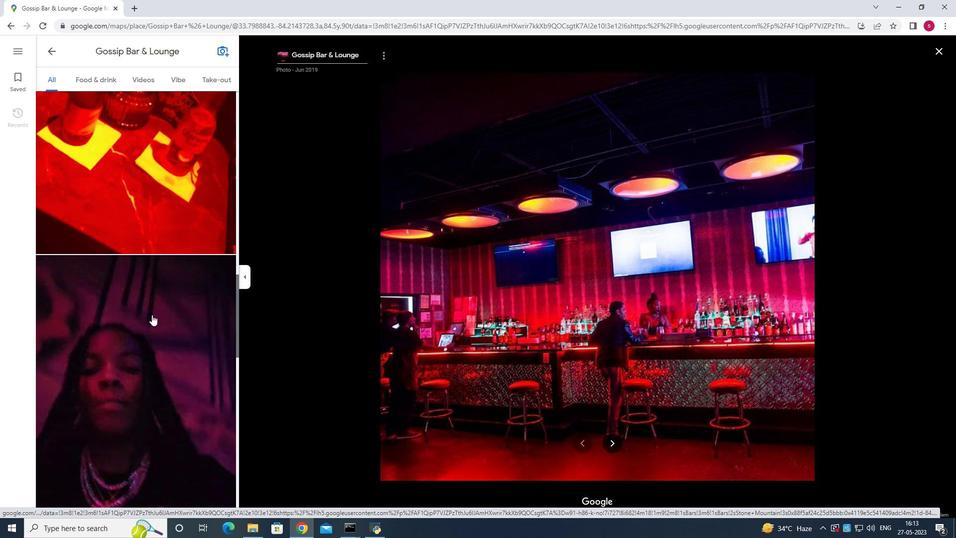
Action: Mouse scrolled (151, 314) with delta (0, 0)
Screenshot: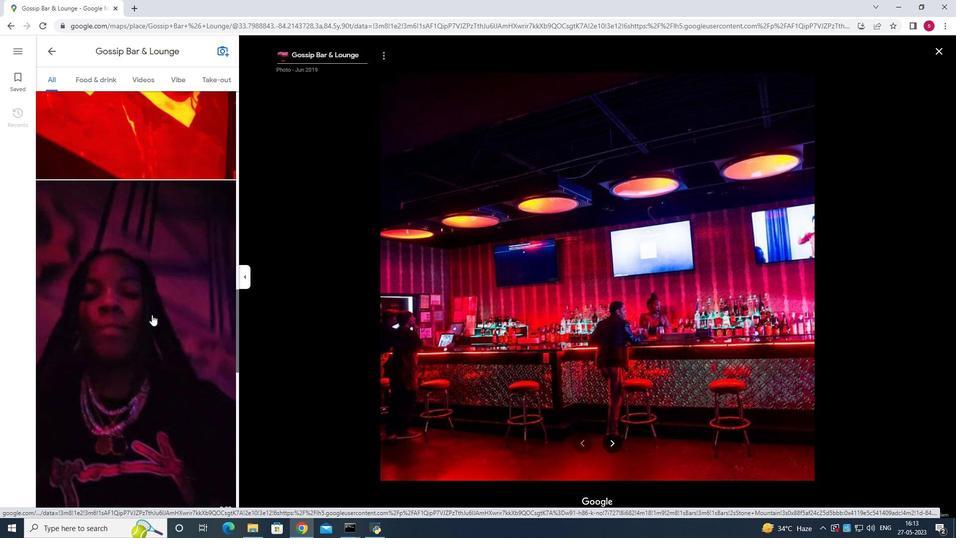 
Action: Mouse scrolled (151, 314) with delta (0, 0)
Screenshot: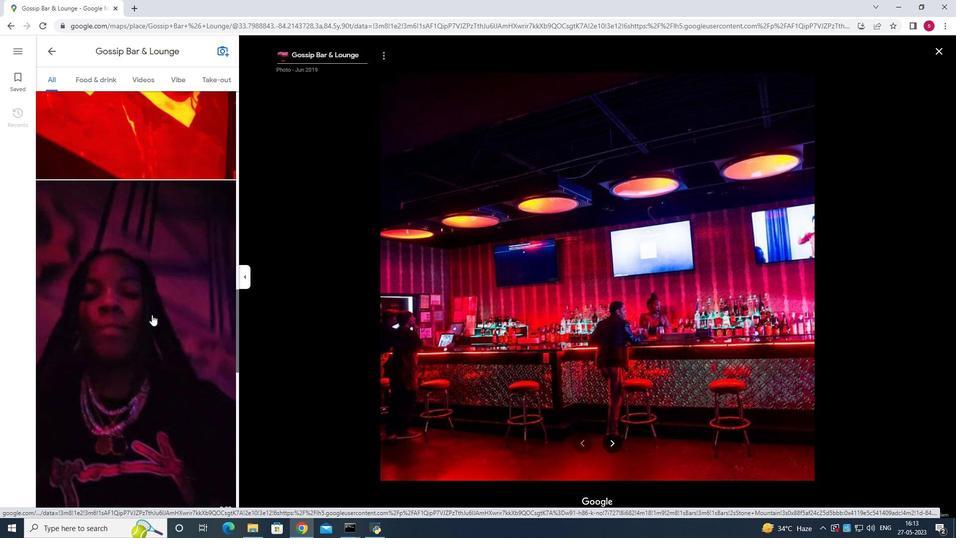 
Action: Mouse scrolled (151, 314) with delta (0, 0)
Screenshot: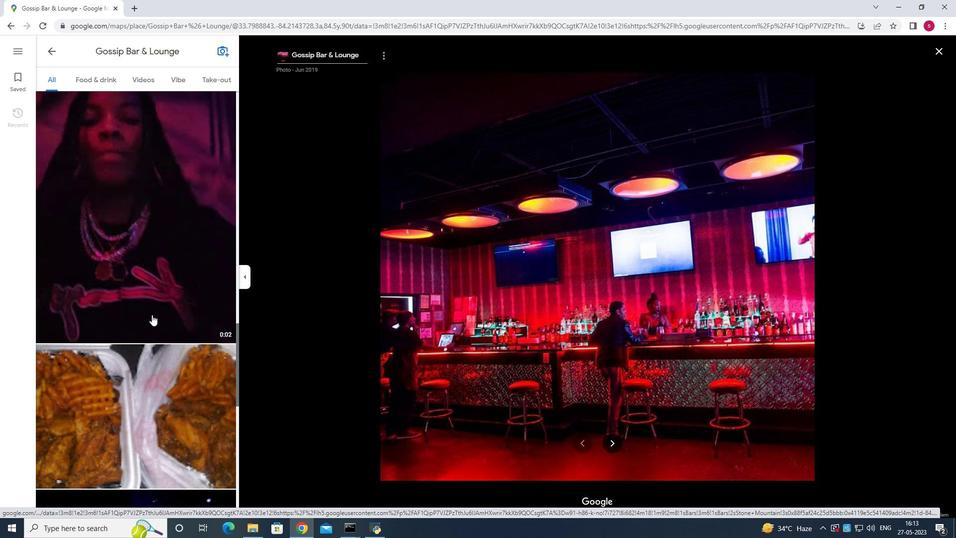 
Action: Mouse scrolled (151, 314) with delta (0, 0)
Screenshot: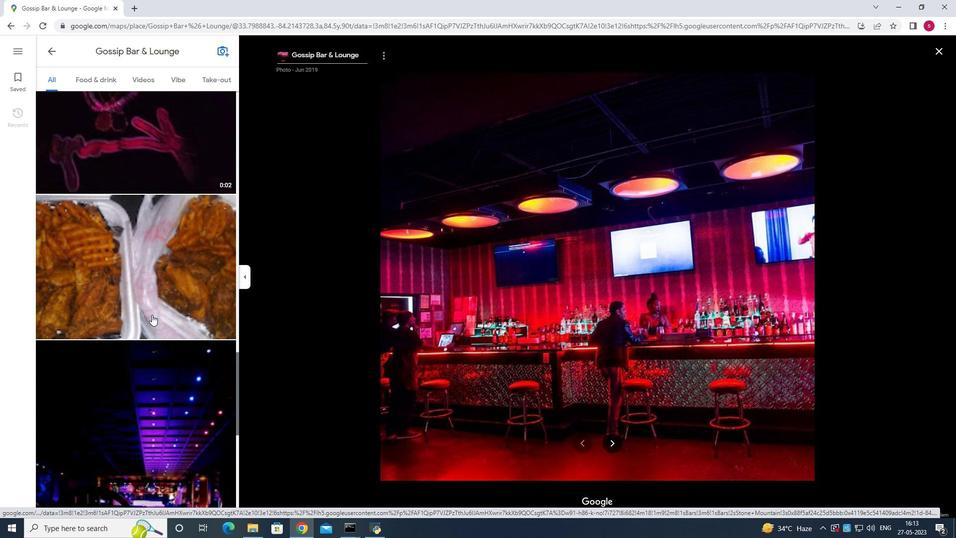 
Action: Mouse scrolled (151, 314) with delta (0, 0)
Screenshot: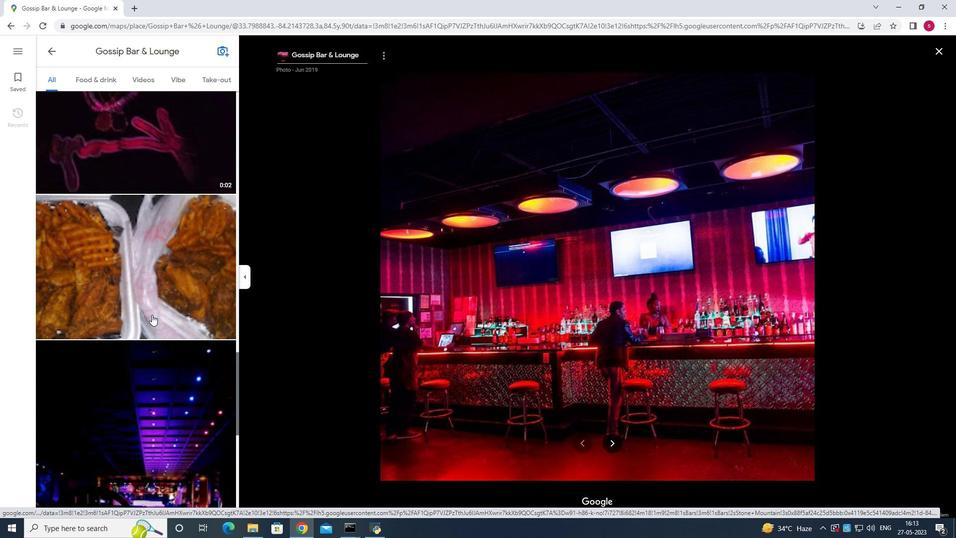 
Action: Mouse scrolled (151, 314) with delta (0, 0)
Screenshot: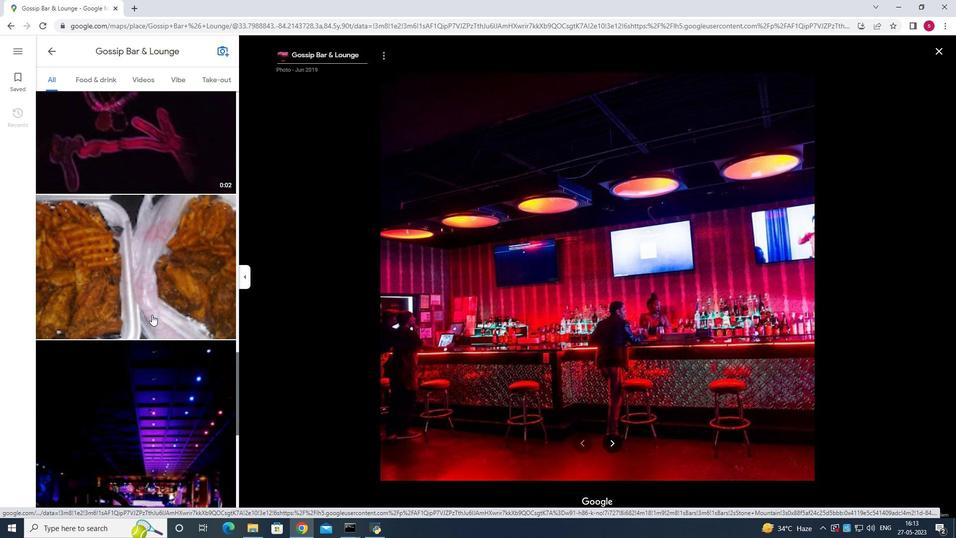 
Action: Mouse scrolled (151, 314) with delta (0, 0)
Screenshot: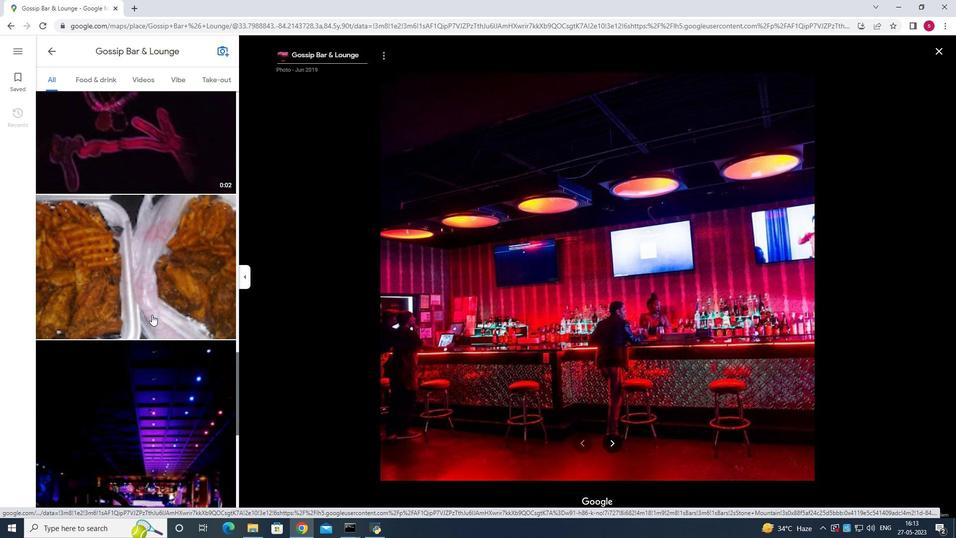 
Action: Mouse scrolled (151, 314) with delta (0, 0)
Screenshot: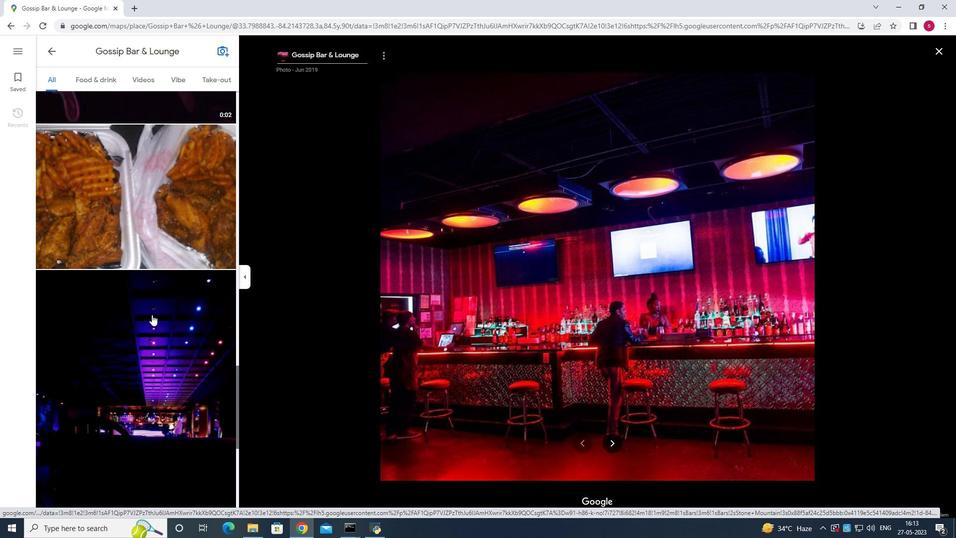 
Action: Mouse scrolled (151, 314) with delta (0, 0)
Screenshot: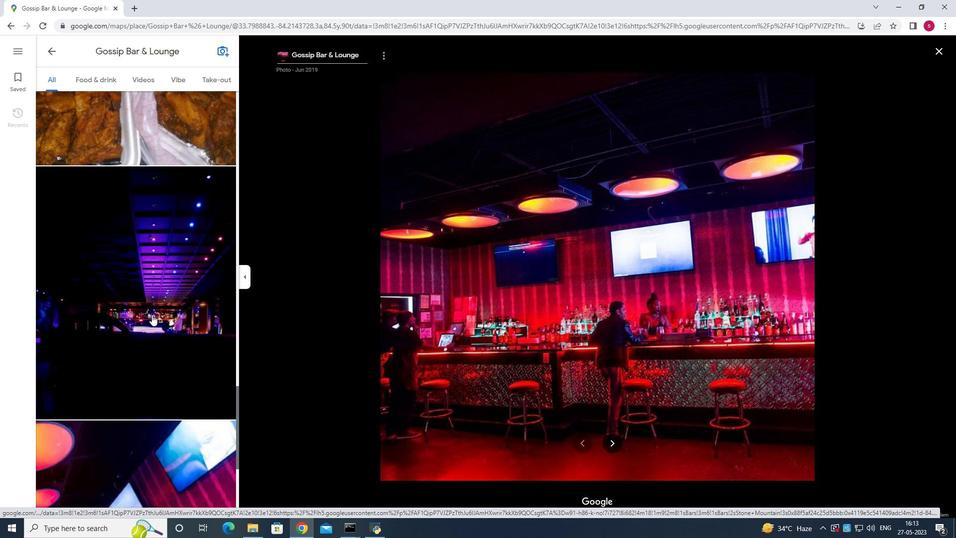 
Action: Mouse scrolled (151, 314) with delta (0, 0)
Screenshot: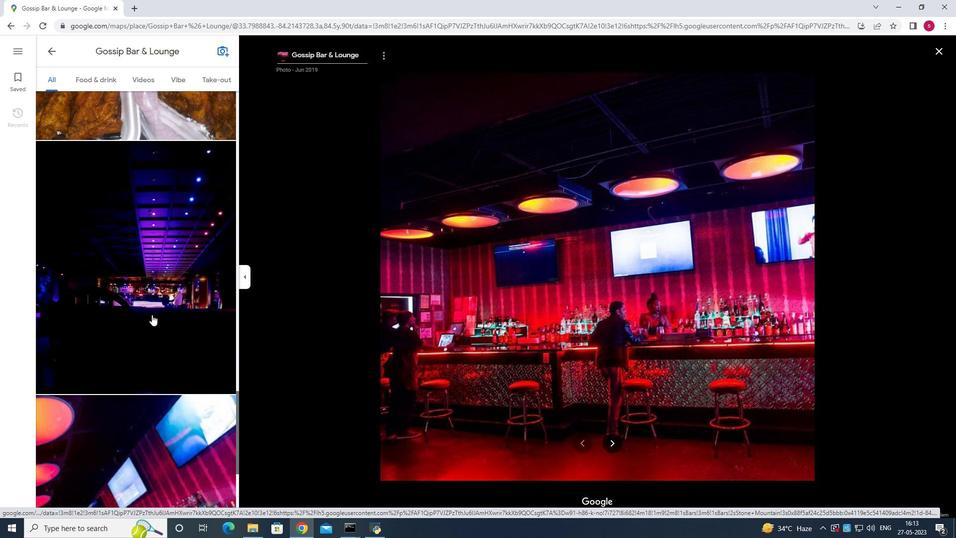 
Action: Mouse moved to (610, 442)
Screenshot: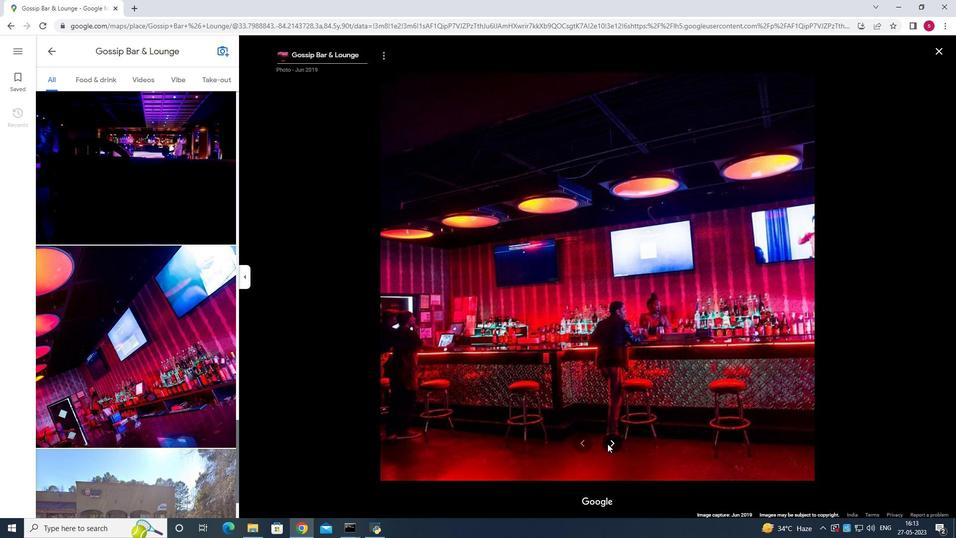 
Action: Mouse pressed left at (610, 442)
Screenshot: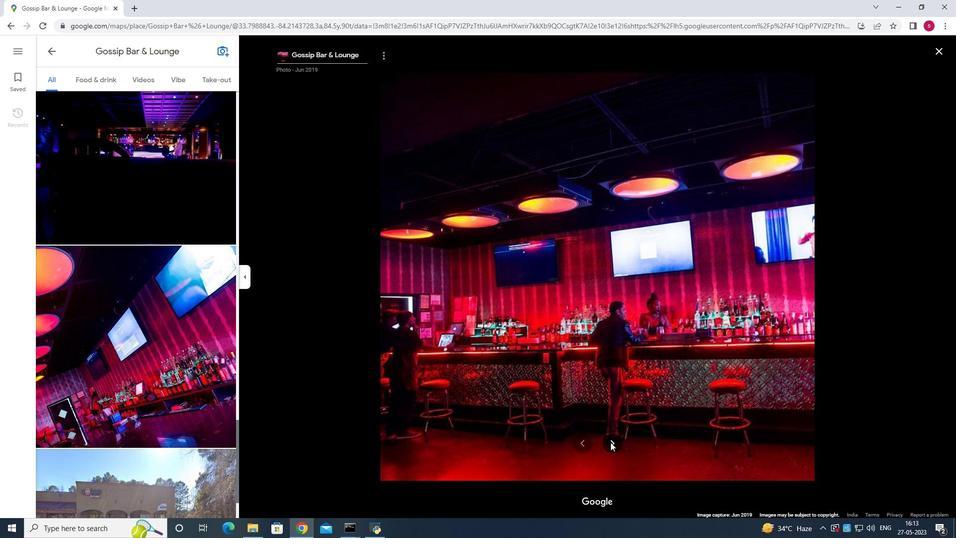 
Action: Mouse moved to (609, 441)
Screenshot: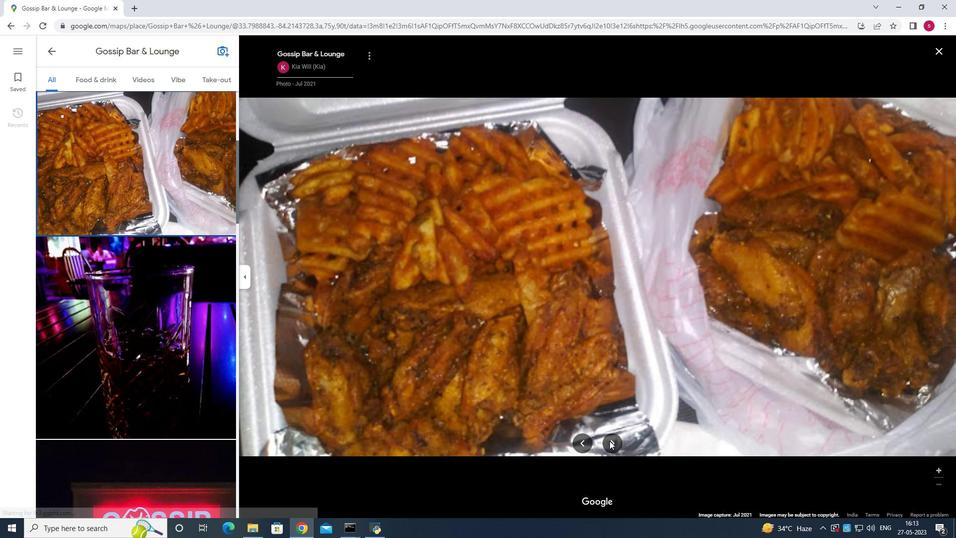 
Action: Mouse pressed left at (609, 441)
Screenshot: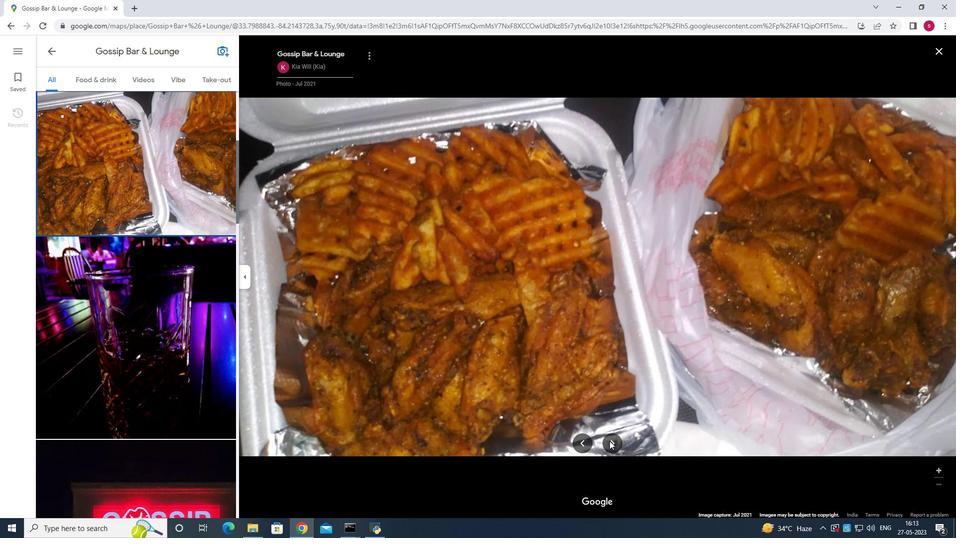 
Action: Mouse pressed left at (609, 441)
Screenshot: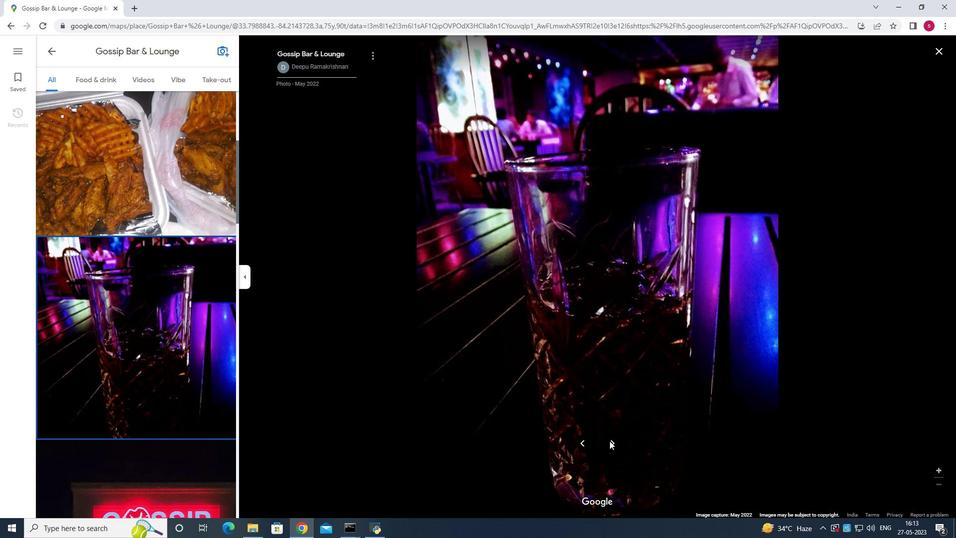 
Action: Mouse pressed left at (609, 441)
Screenshot: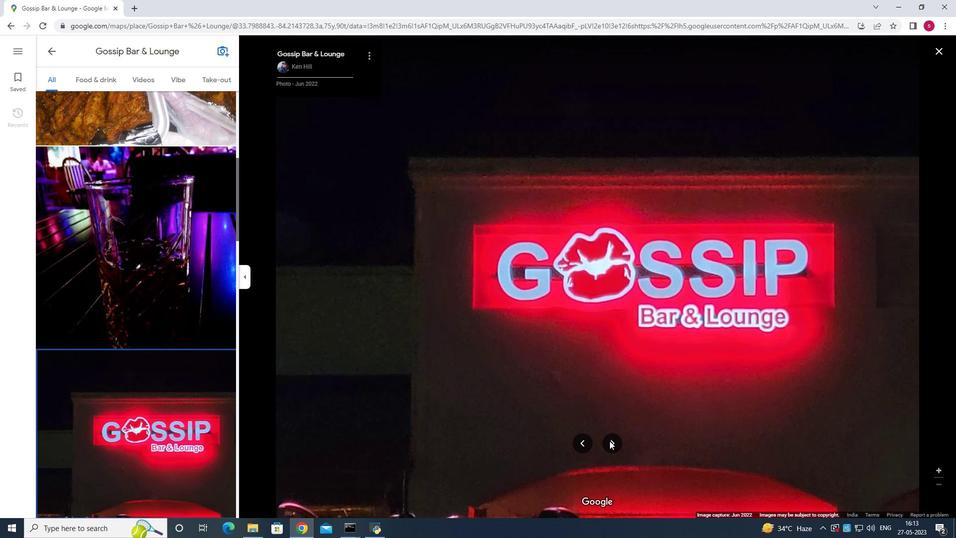 
Action: Mouse moved to (608, 441)
Screenshot: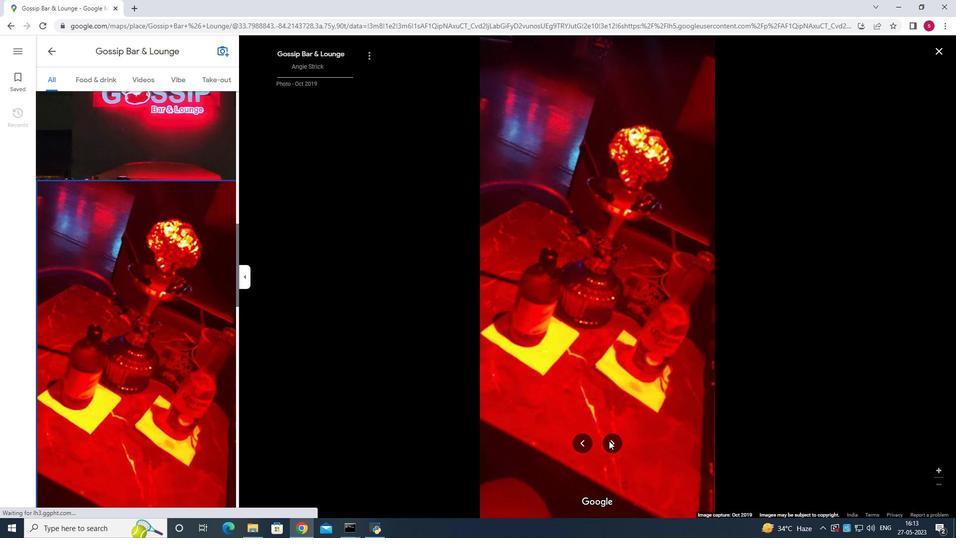 
Action: Mouse pressed left at (608, 441)
Screenshot: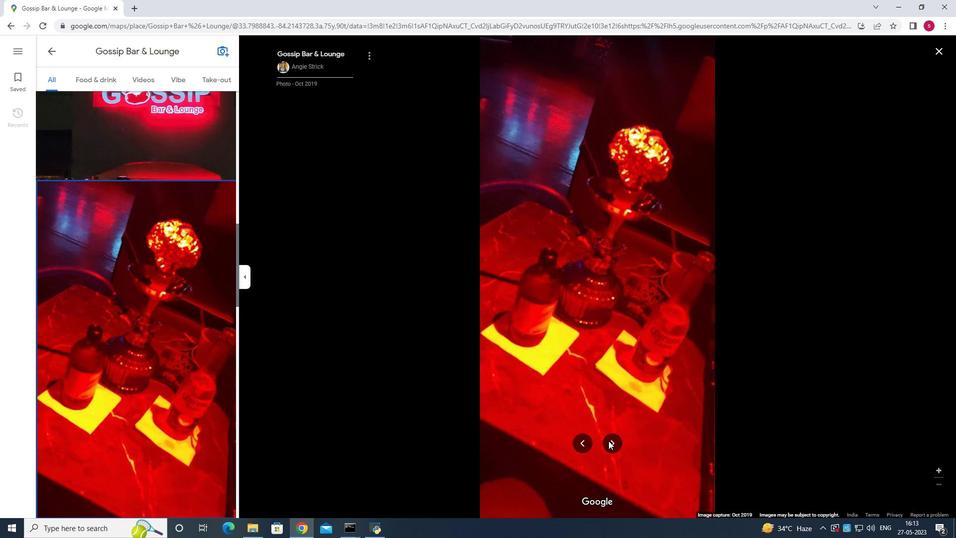 
Action: Mouse moved to (585, 375)
Screenshot: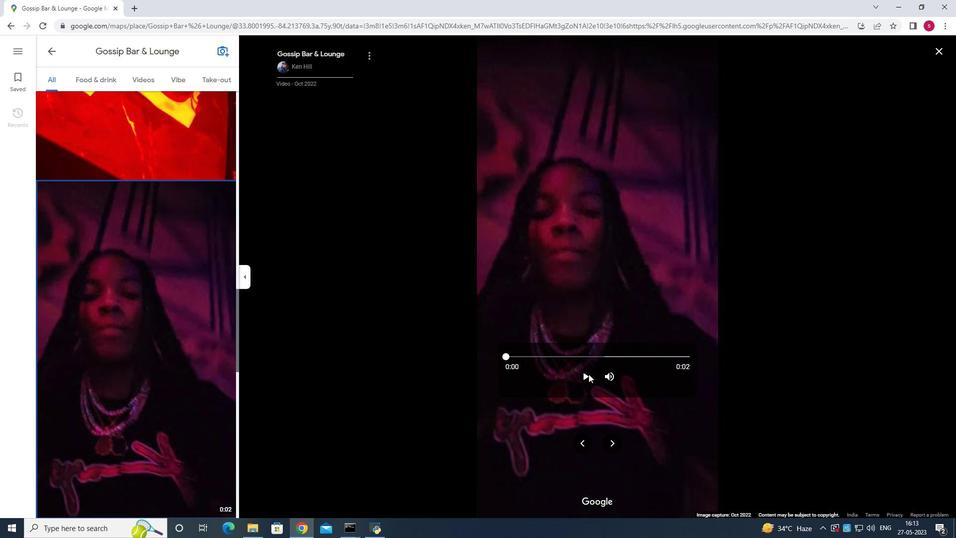 
Action: Mouse pressed left at (585, 375)
Screenshot: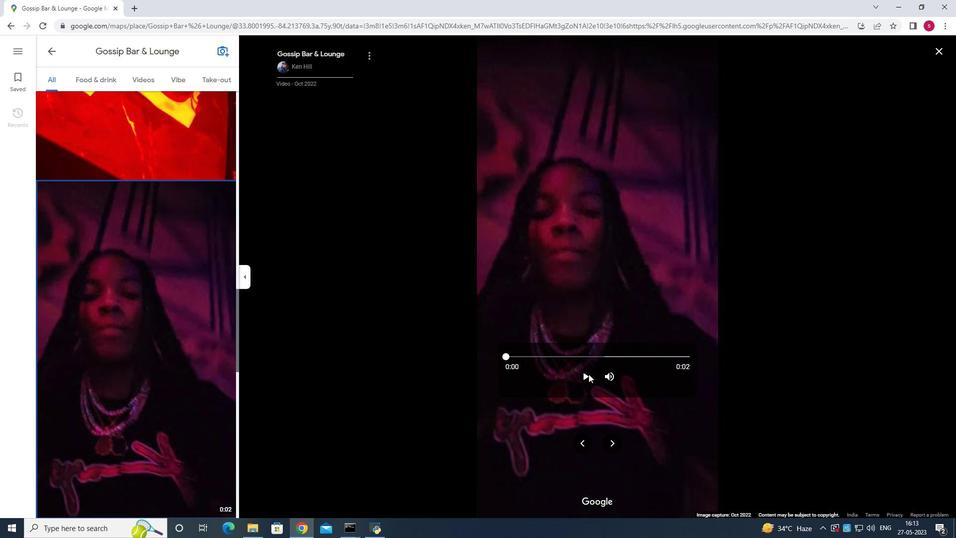 
Action: Mouse moved to (609, 439)
Screenshot: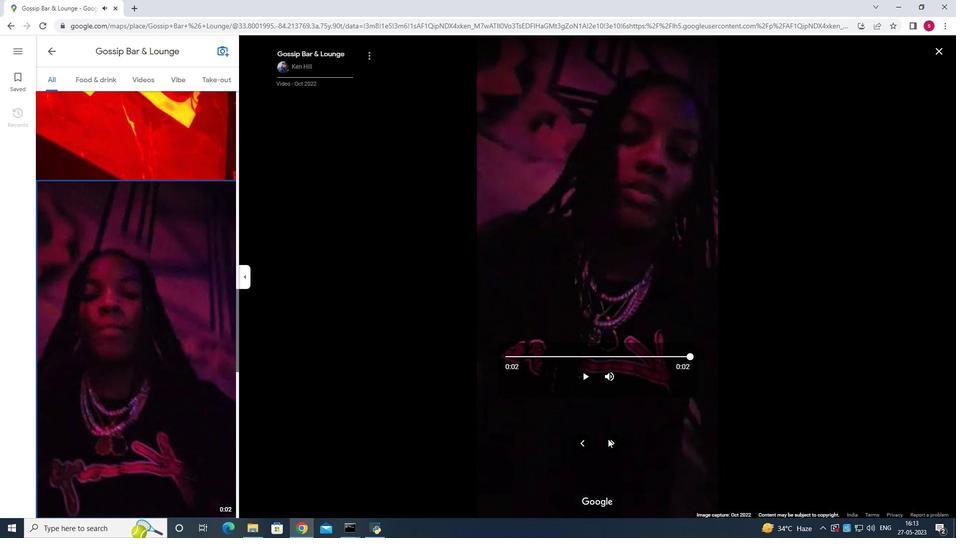 
Action: Mouse pressed left at (609, 439)
Screenshot: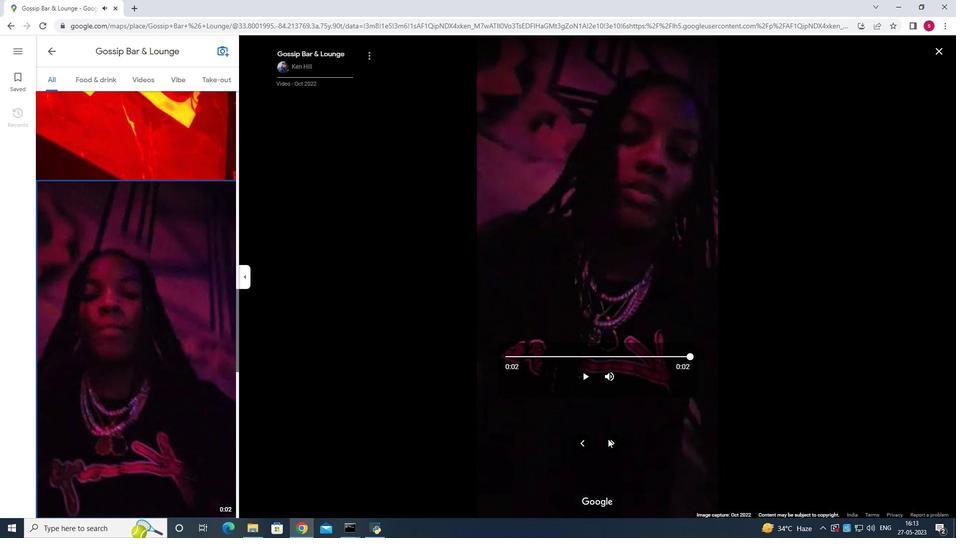 
Action: Mouse moved to (609, 439)
Screenshot: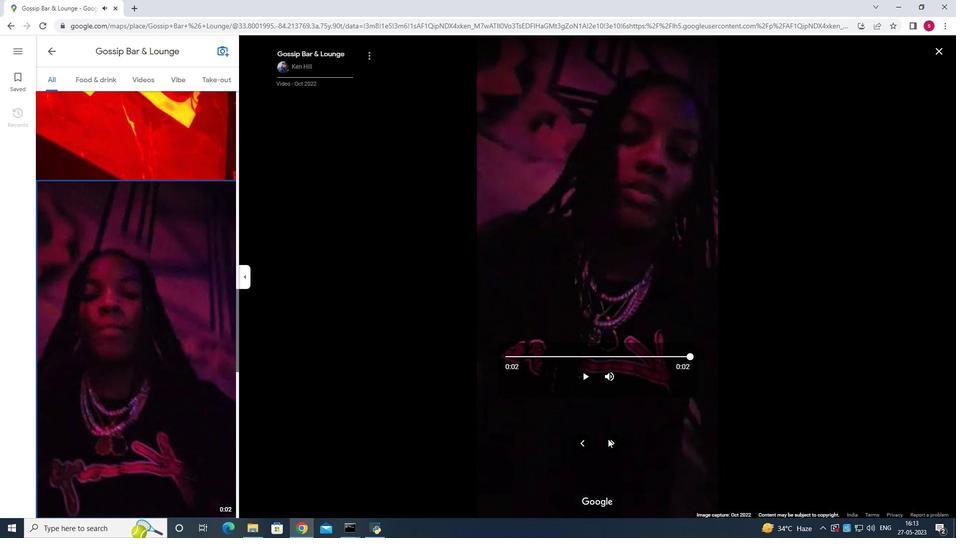 
Action: Mouse pressed left at (609, 439)
Screenshot: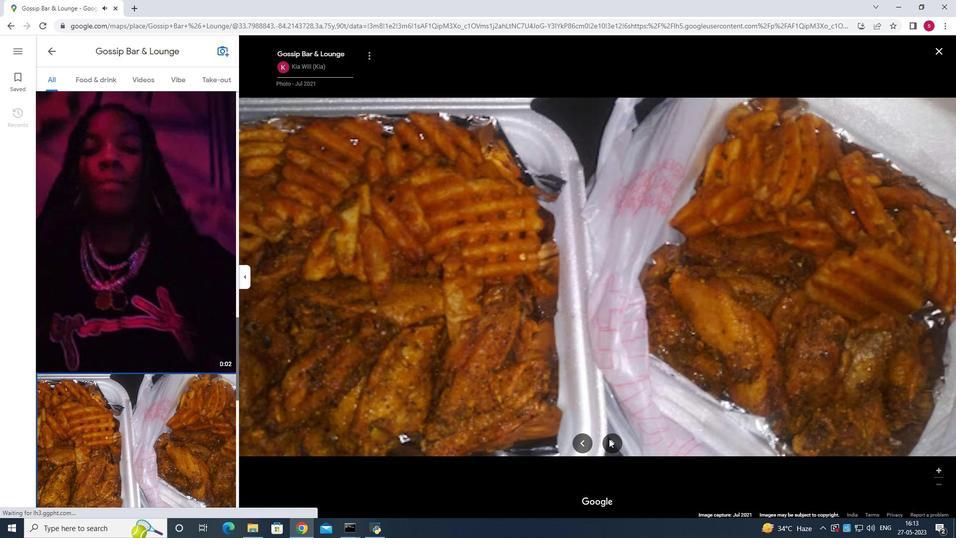 
Action: Mouse pressed left at (609, 439)
Screenshot: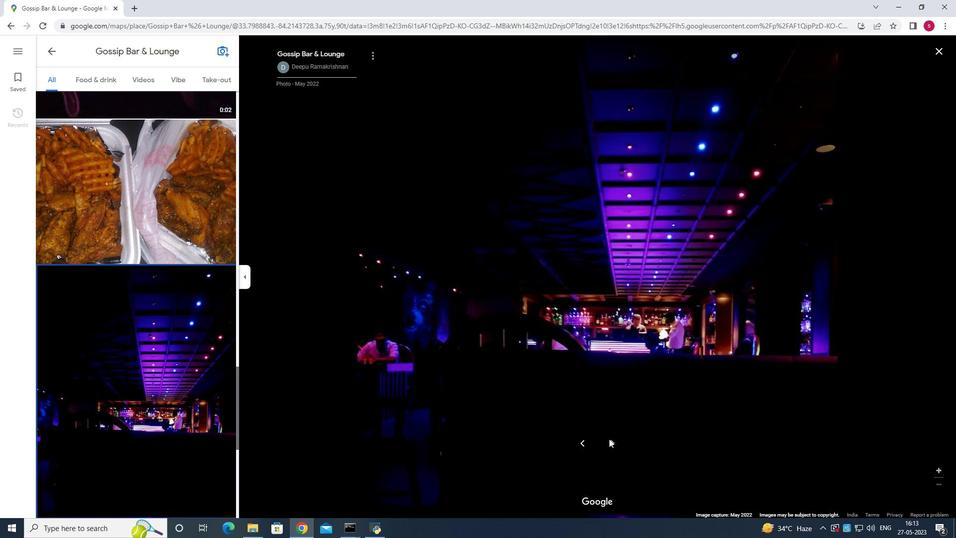 
Action: Mouse moved to (584, 439)
Screenshot: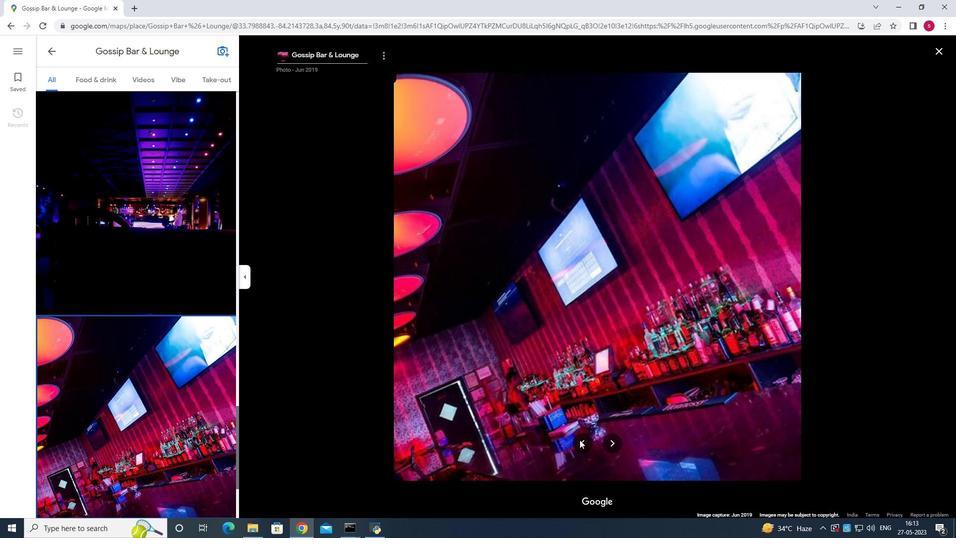 
Action: Mouse pressed left at (584, 439)
Screenshot: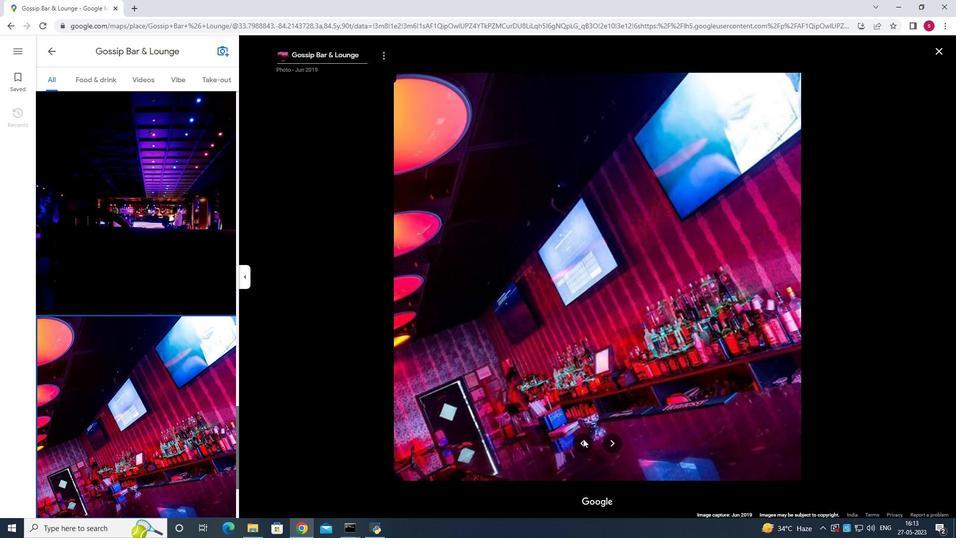 
Action: Mouse moved to (583, 442)
Screenshot: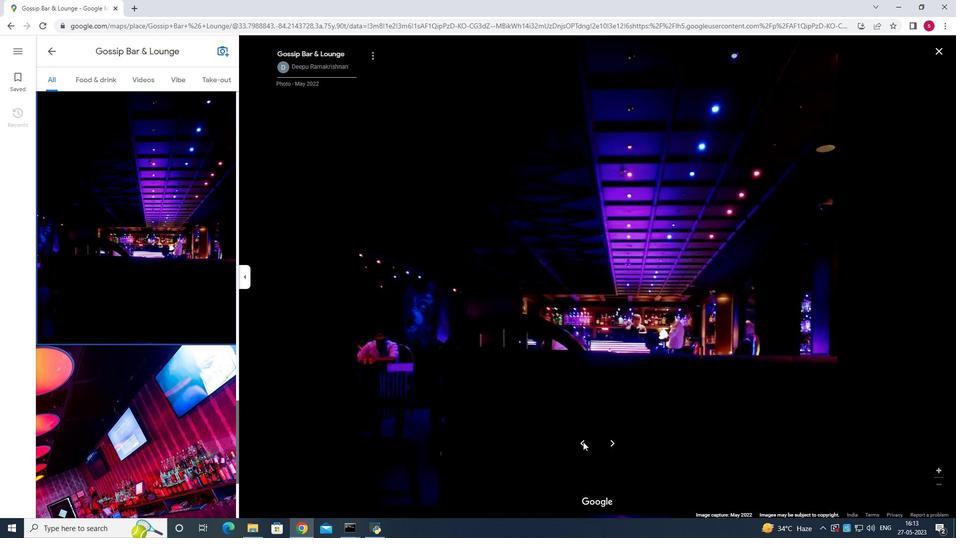 
Action: Mouse pressed left at (583, 442)
Screenshot: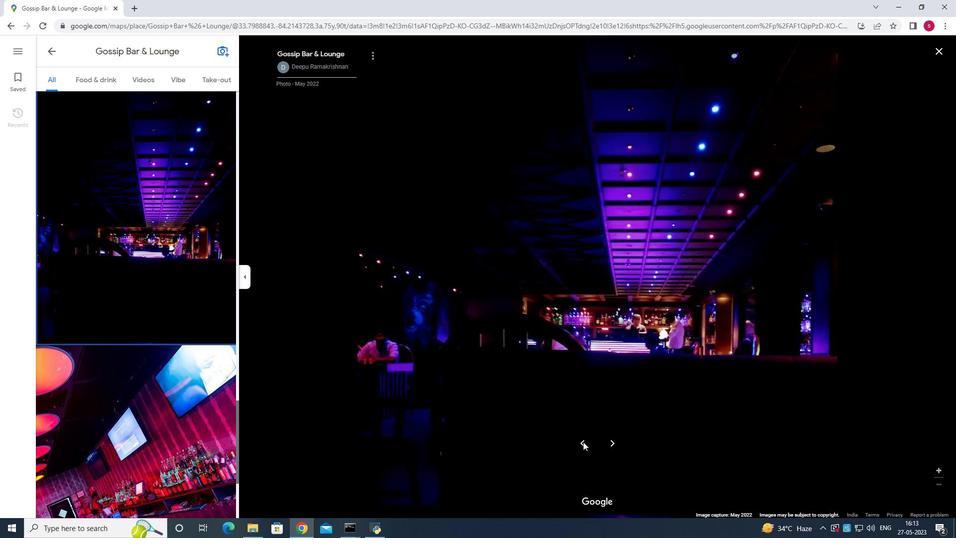
Action: Mouse moved to (611, 442)
Screenshot: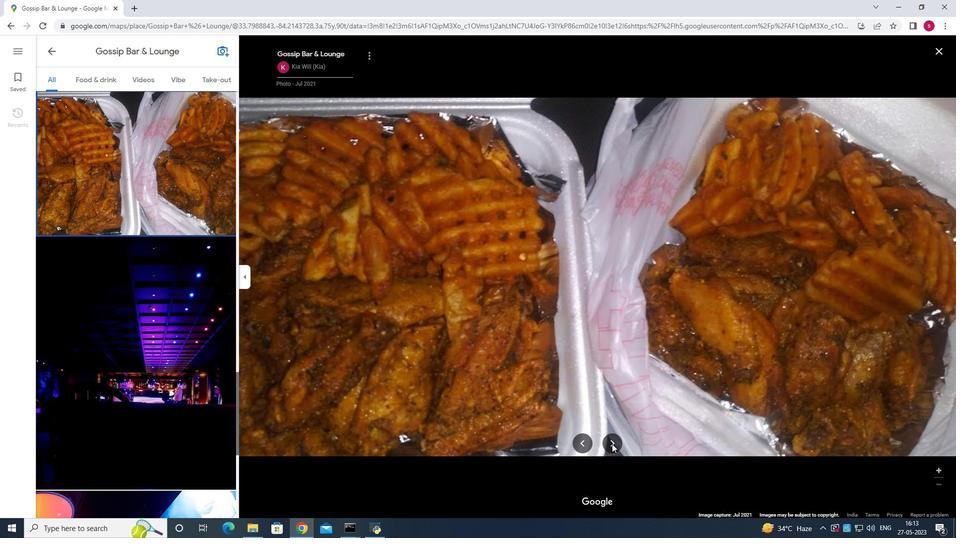 
Action: Mouse pressed left at (611, 442)
Screenshot: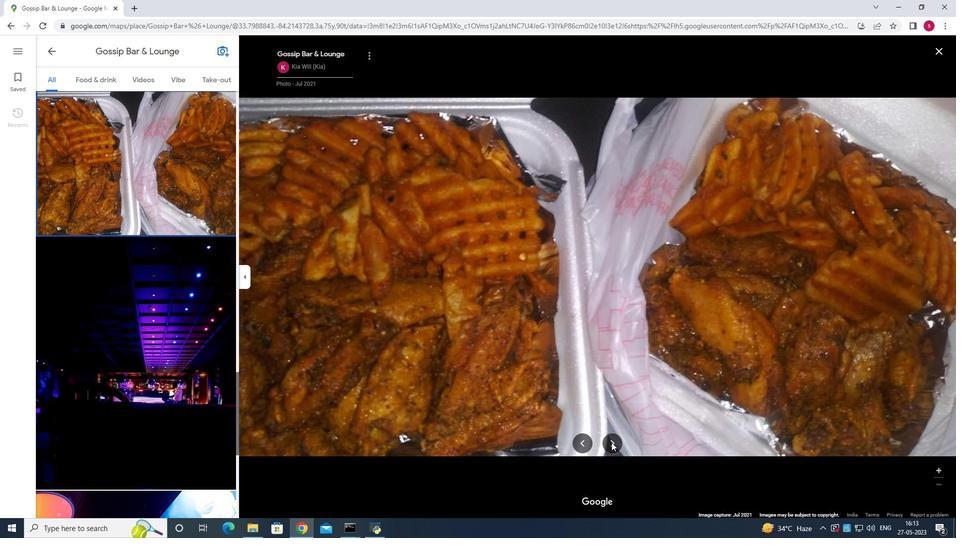 
Action: Mouse pressed left at (611, 442)
Screenshot: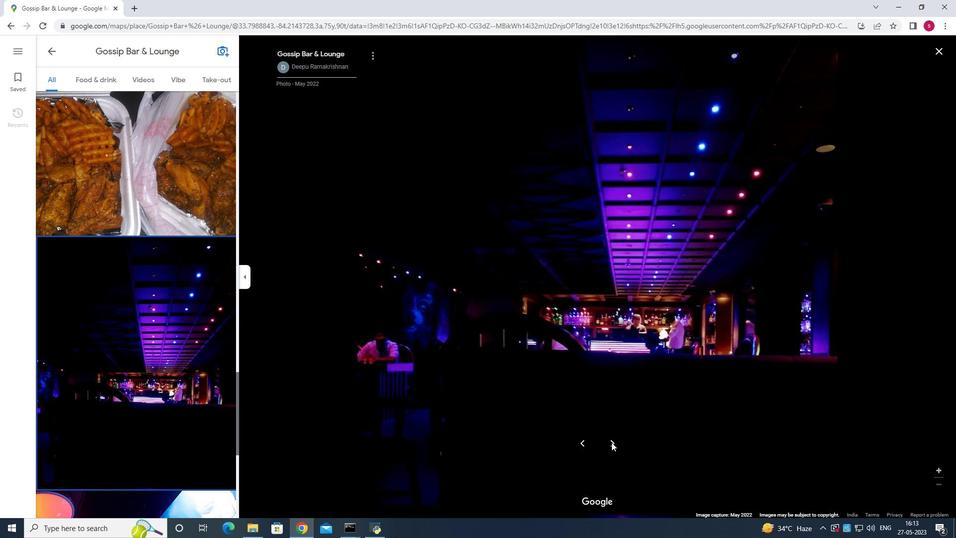 
Action: Mouse moved to (609, 441)
Screenshot: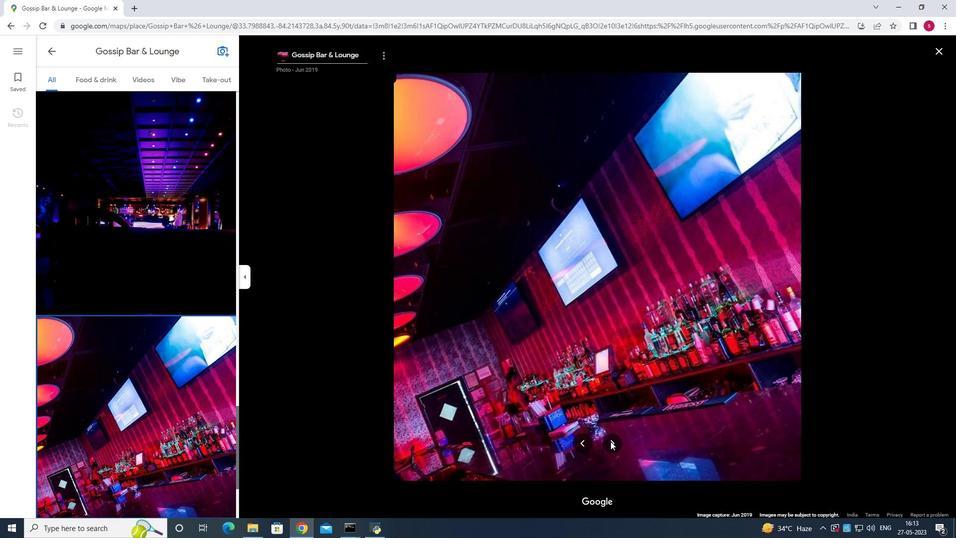 
Action: Mouse pressed left at (609, 441)
Screenshot: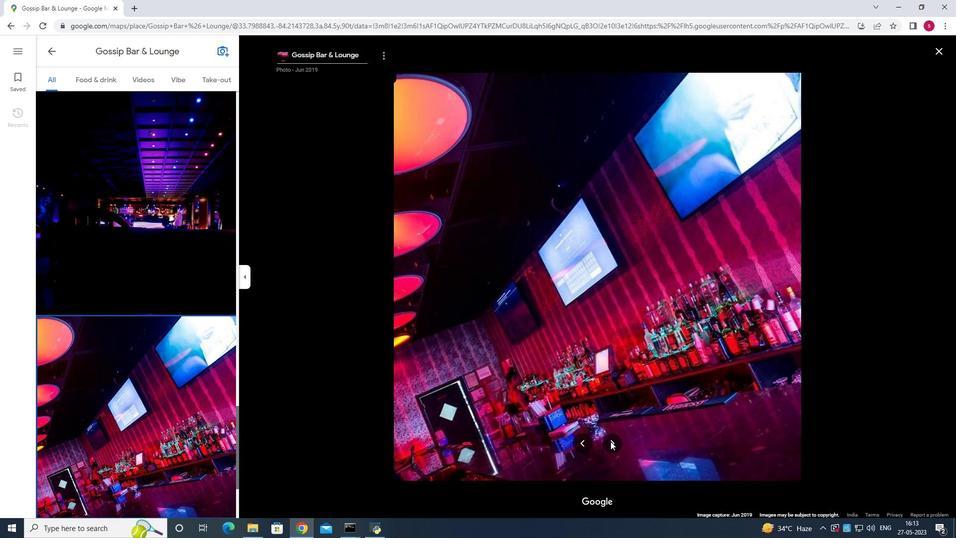 
Action: Mouse moved to (610, 440)
Screenshot: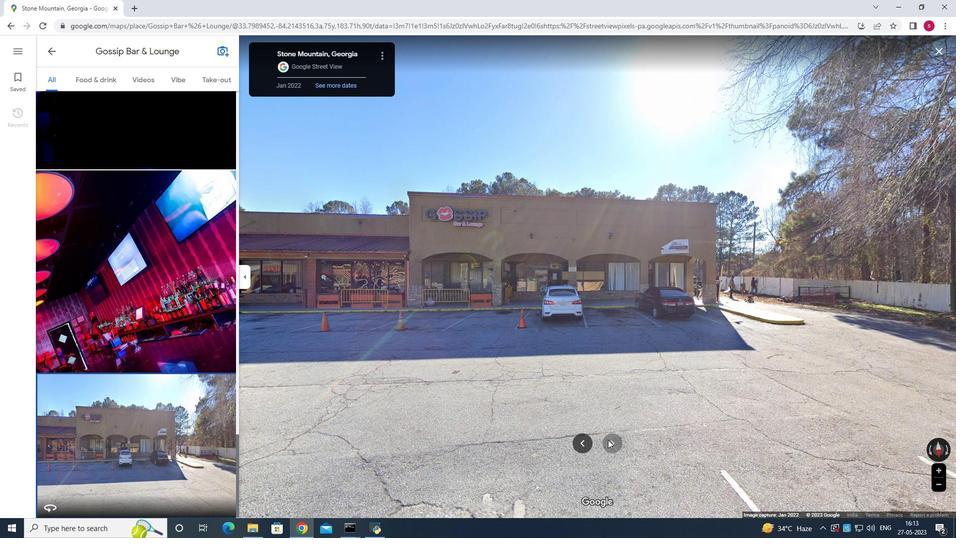 
Action: Mouse pressed left at (610, 440)
Screenshot: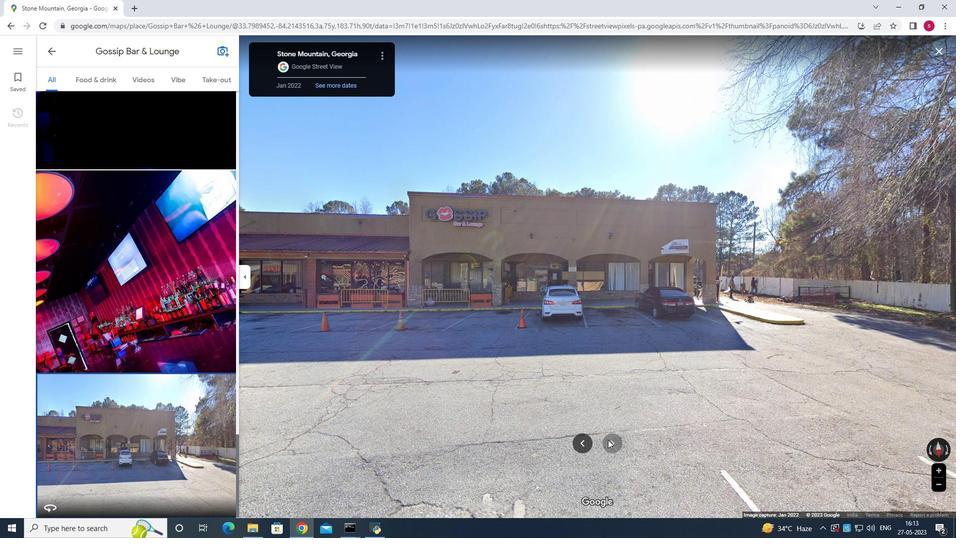 
Action: Mouse moved to (143, 319)
Screenshot: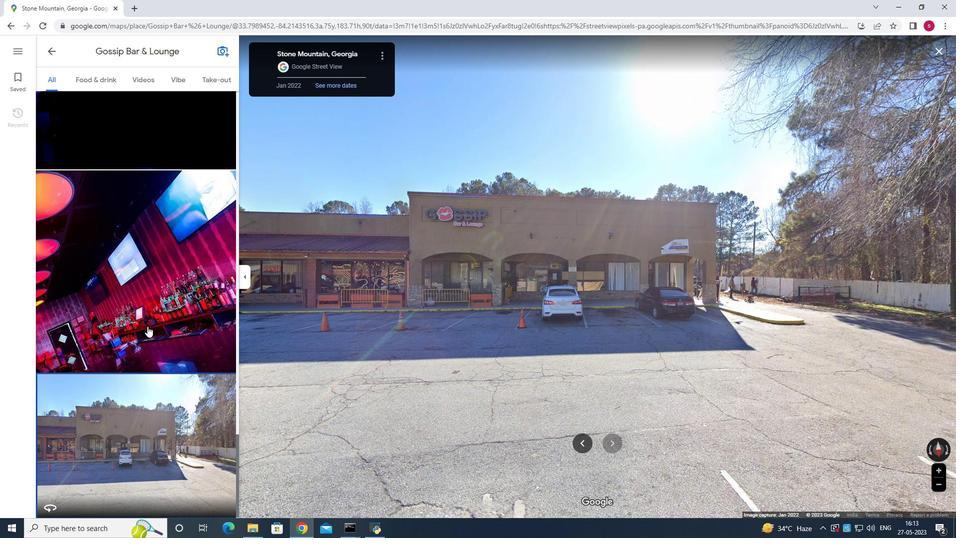 
Action: Mouse scrolled (143, 319) with delta (0, 0)
Screenshot: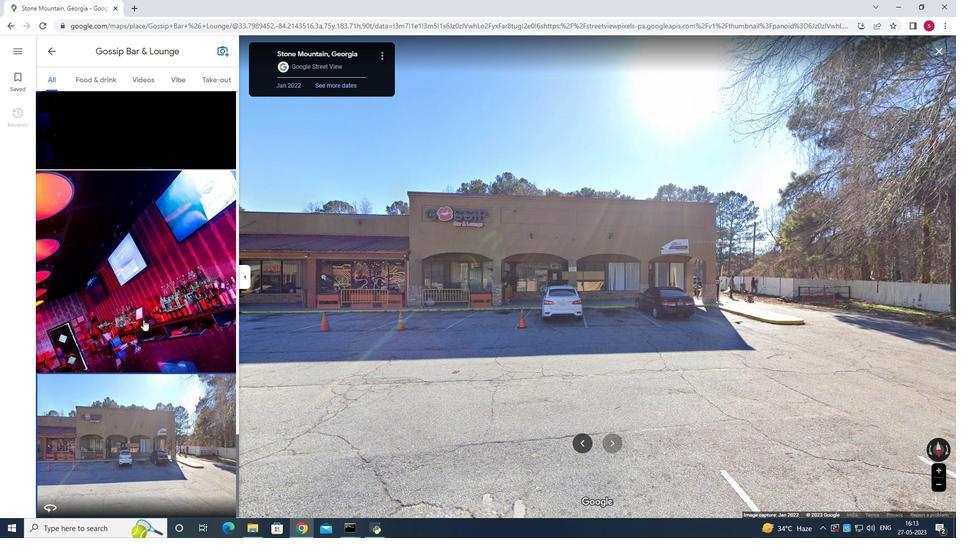 
Action: Mouse scrolled (143, 319) with delta (0, 0)
Screenshot: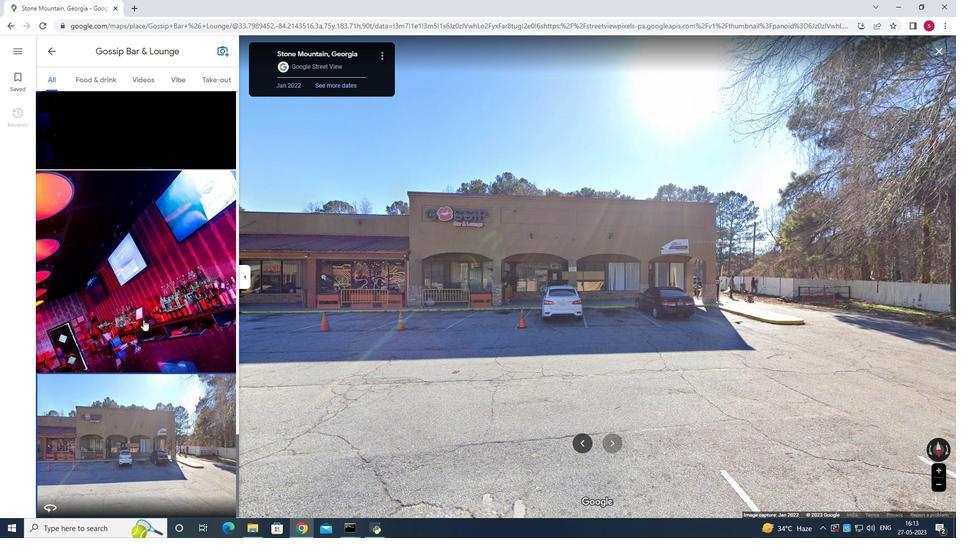 
Action: Mouse moved to (143, 319)
Screenshot: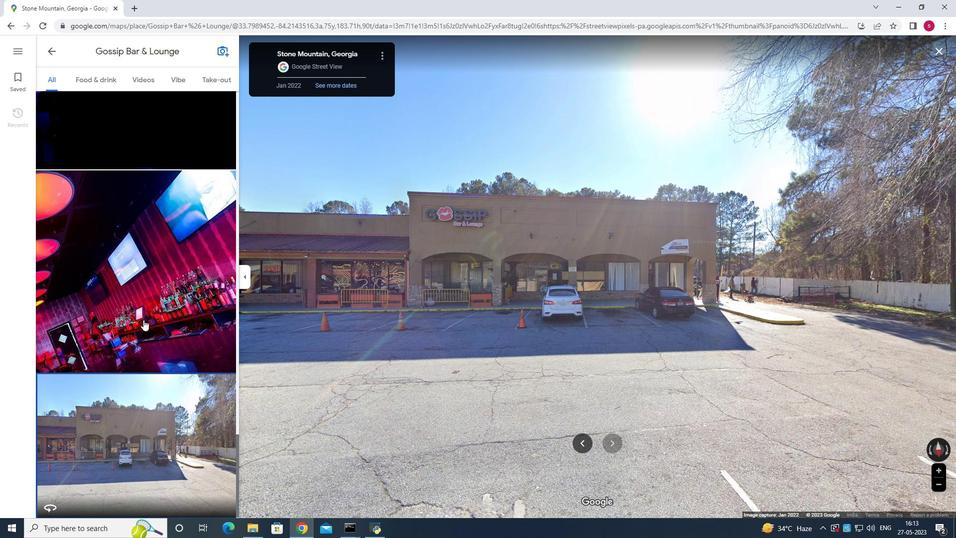 
Action: Mouse scrolled (143, 319) with delta (0, 0)
Screenshot: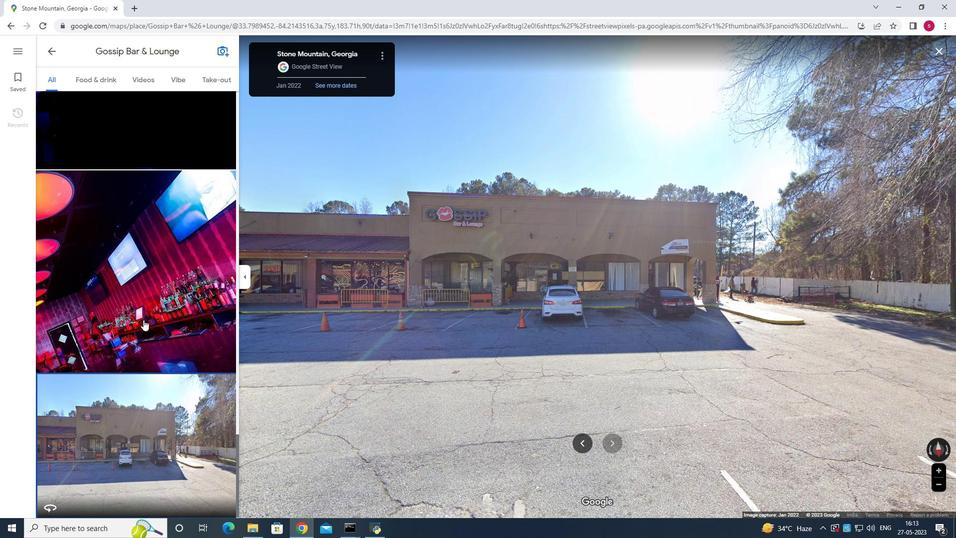 
Action: Mouse scrolled (143, 319) with delta (0, 0)
Screenshot: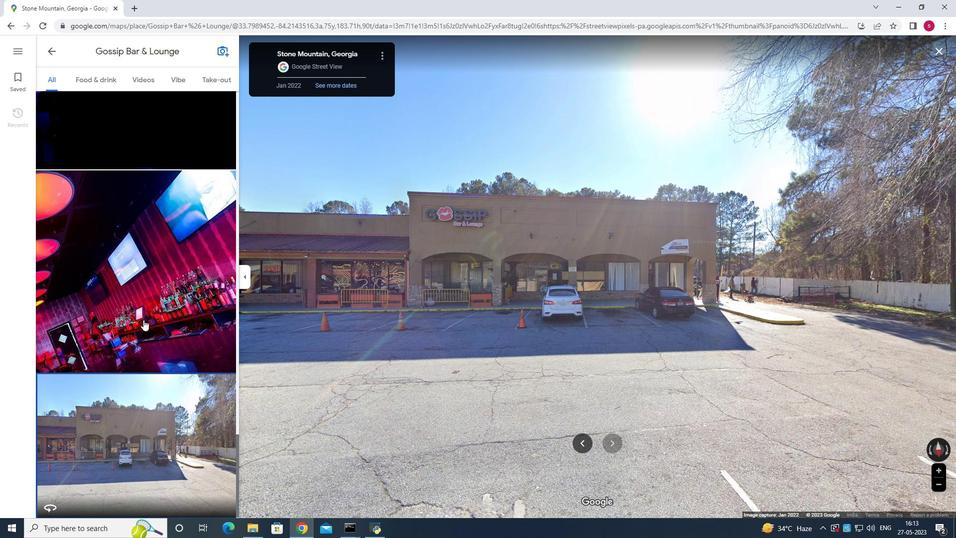 
Action: Mouse moved to (144, 310)
Screenshot: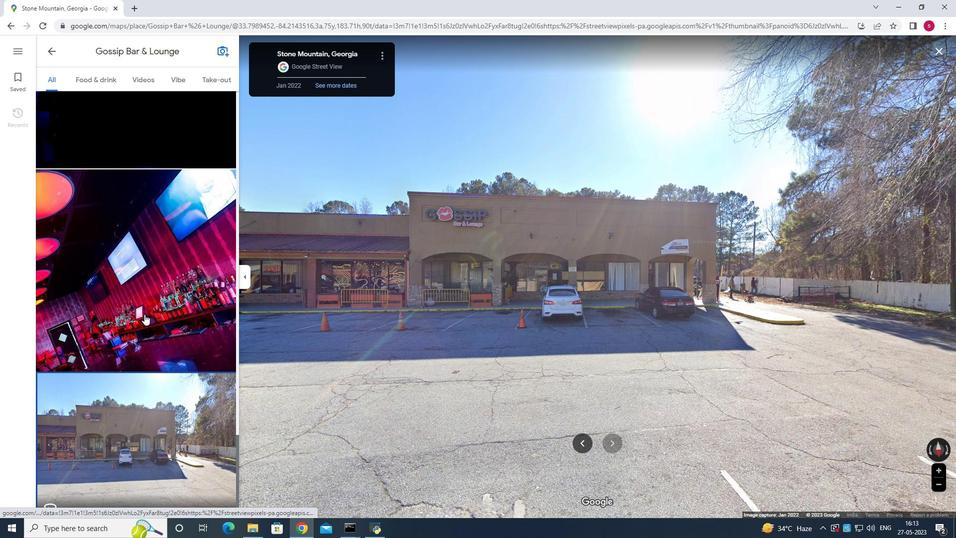 
Action: Mouse scrolled (144, 309) with delta (0, 0)
Screenshot: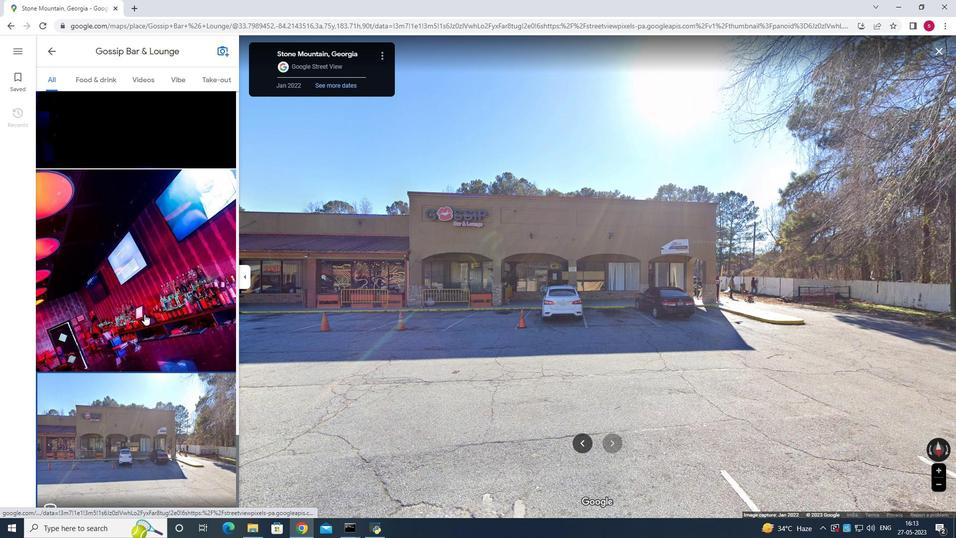 
Action: Mouse scrolled (144, 309) with delta (0, 0)
Screenshot: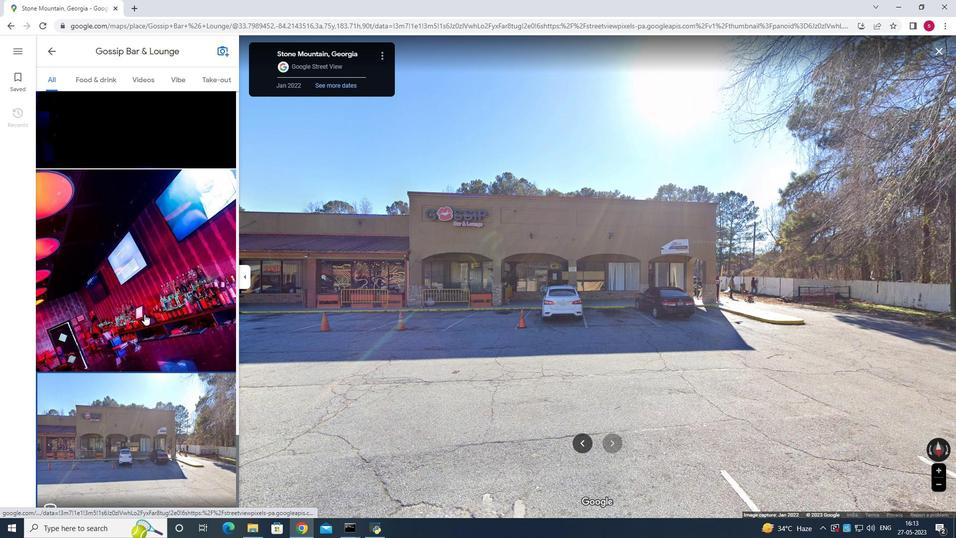
Action: Mouse scrolled (144, 309) with delta (0, 0)
Screenshot: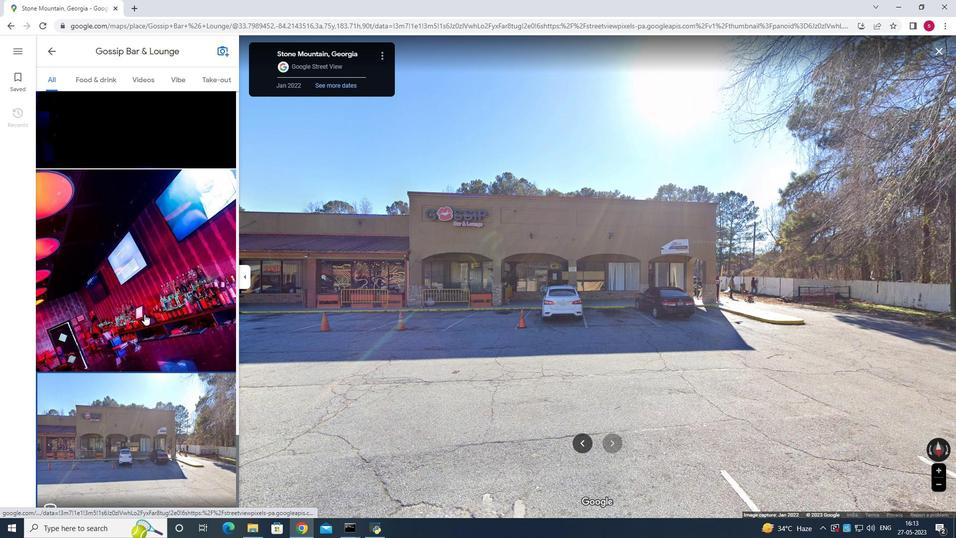 
Action: Mouse scrolled (144, 309) with delta (0, 0)
Screenshot: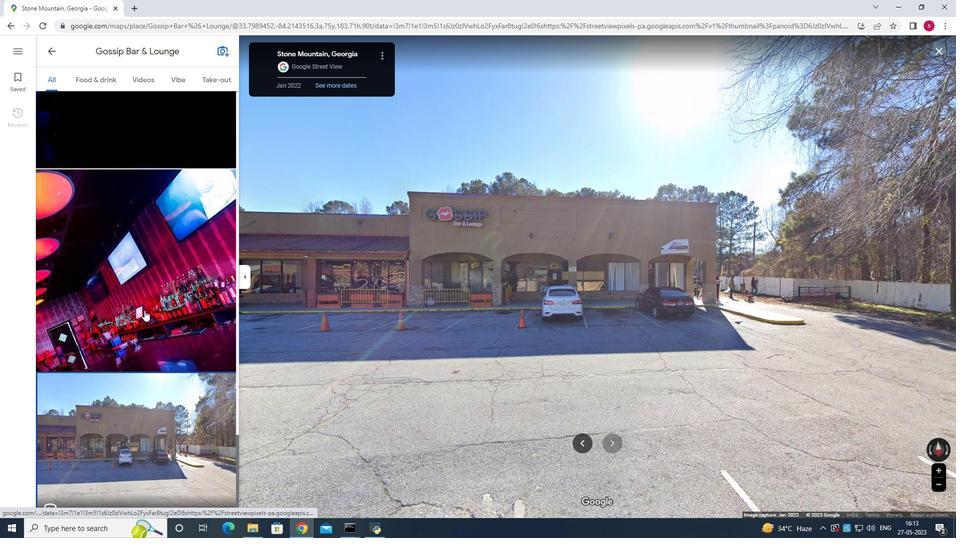 
Action: Mouse scrolled (144, 309) with delta (0, 0)
Screenshot: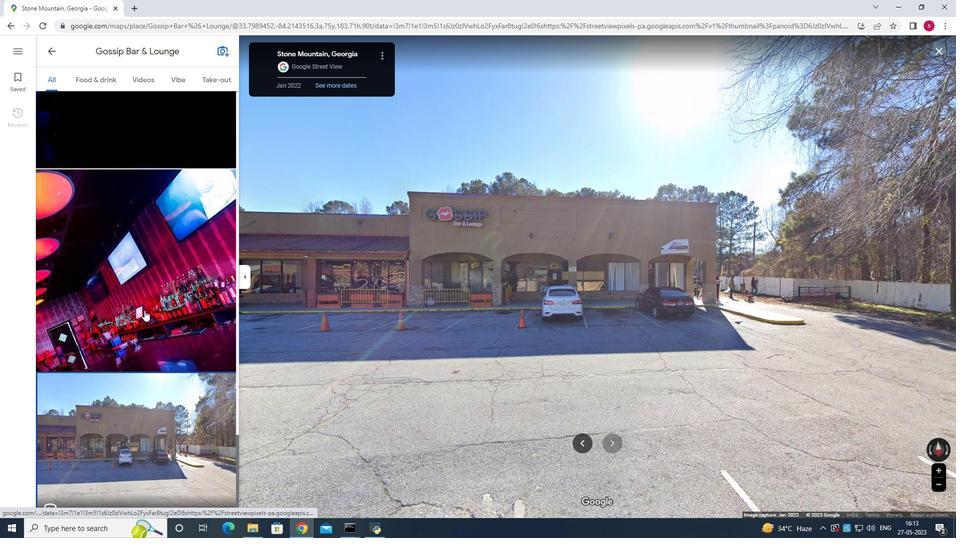 
Action: Mouse moved to (152, 313)
Screenshot: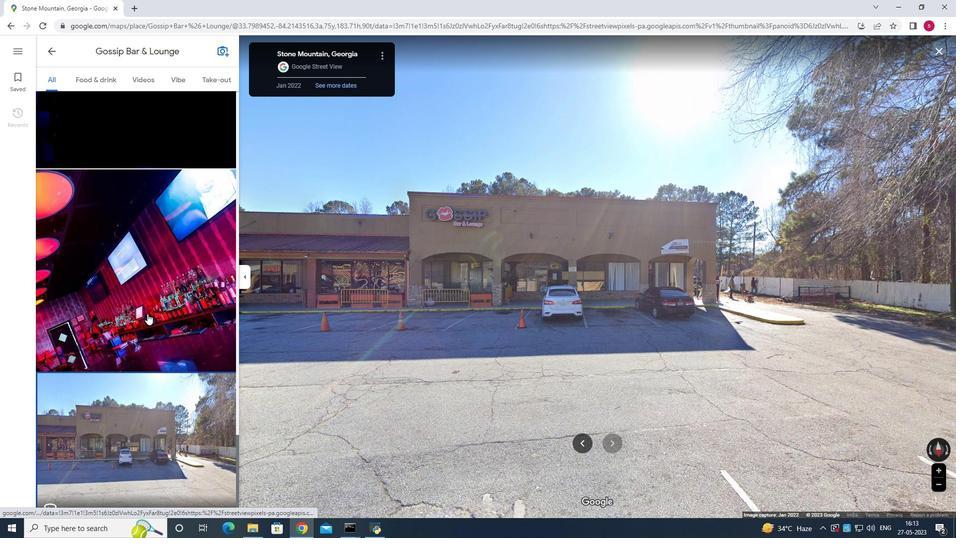 
Action: Mouse scrolled (152, 314) with delta (0, 0)
Screenshot: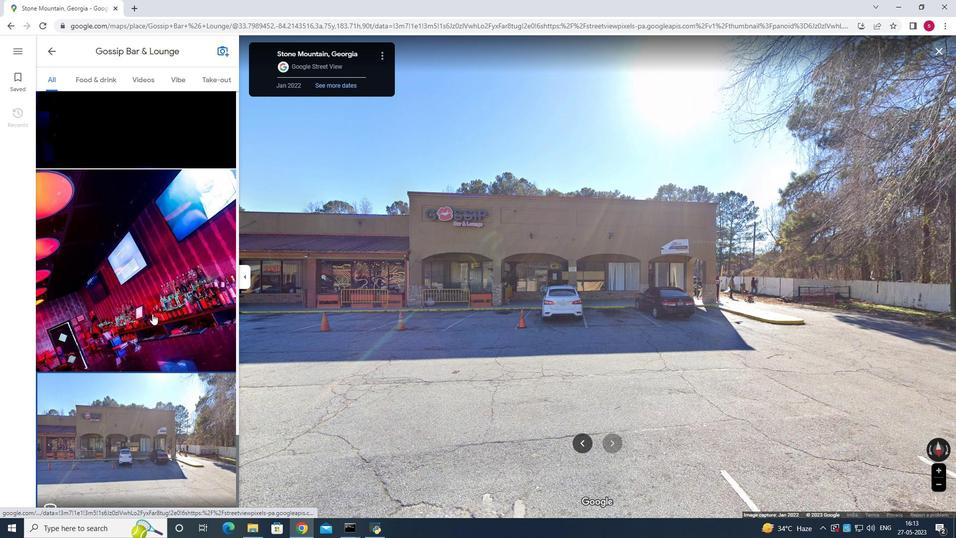
Action: Mouse scrolled (152, 314) with delta (0, 0)
Screenshot: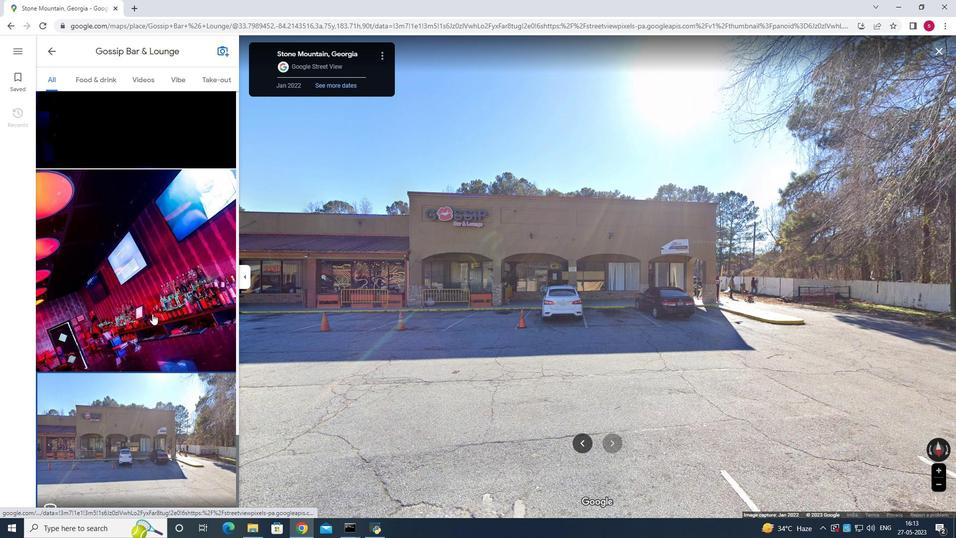 
Action: Mouse scrolled (152, 314) with delta (0, 0)
Screenshot: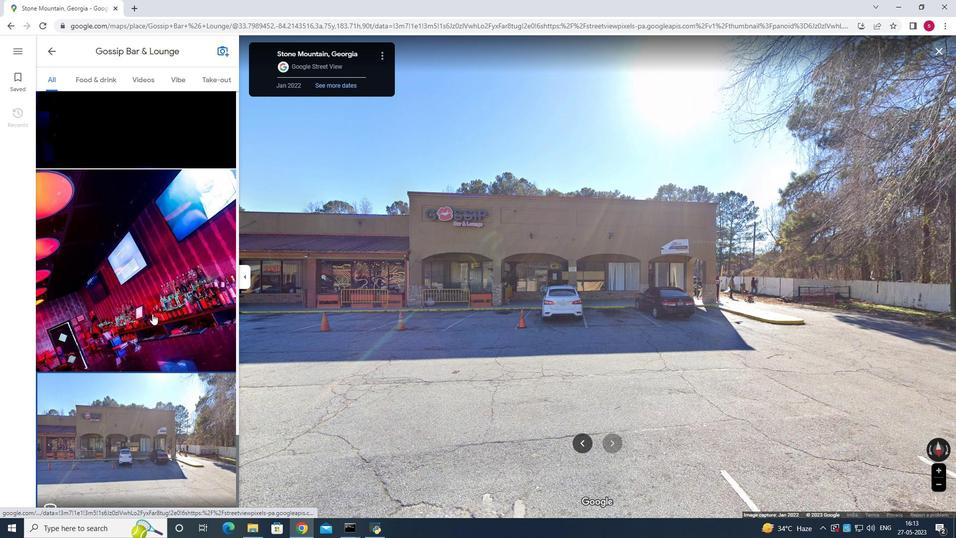 
Action: Mouse moved to (153, 313)
Screenshot: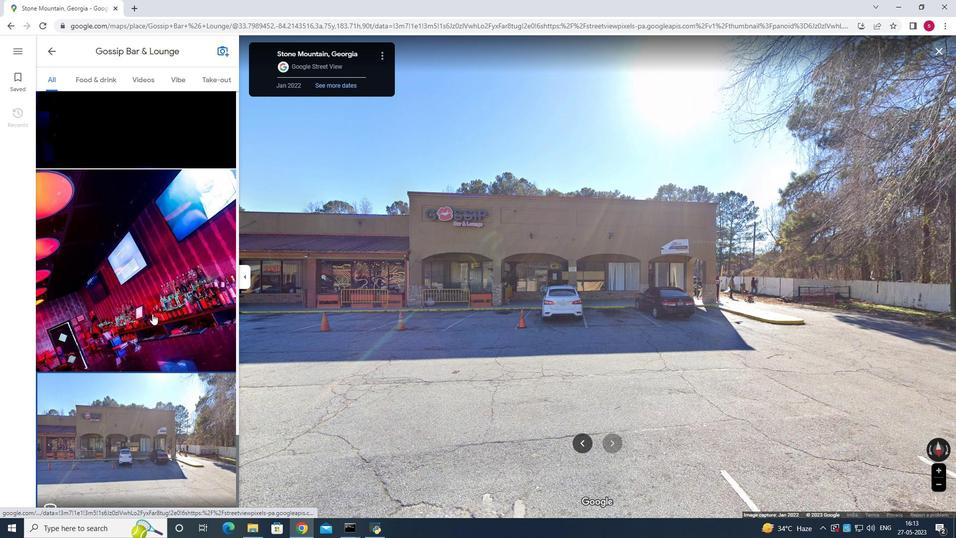 
Action: Mouse scrolled (153, 314) with delta (0, 0)
Screenshot: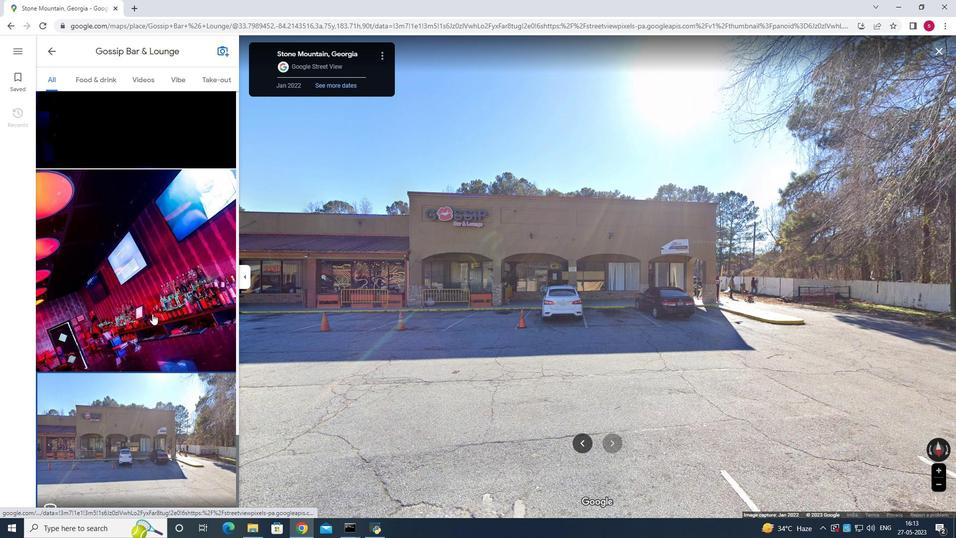 
Action: Mouse moved to (154, 311)
Screenshot: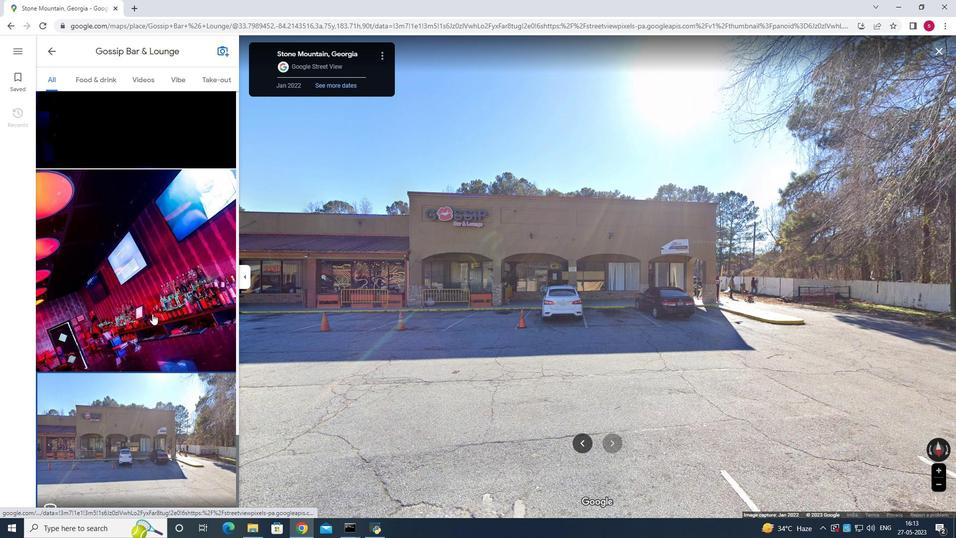 
Action: Mouse scrolled (154, 311) with delta (0, 0)
Screenshot: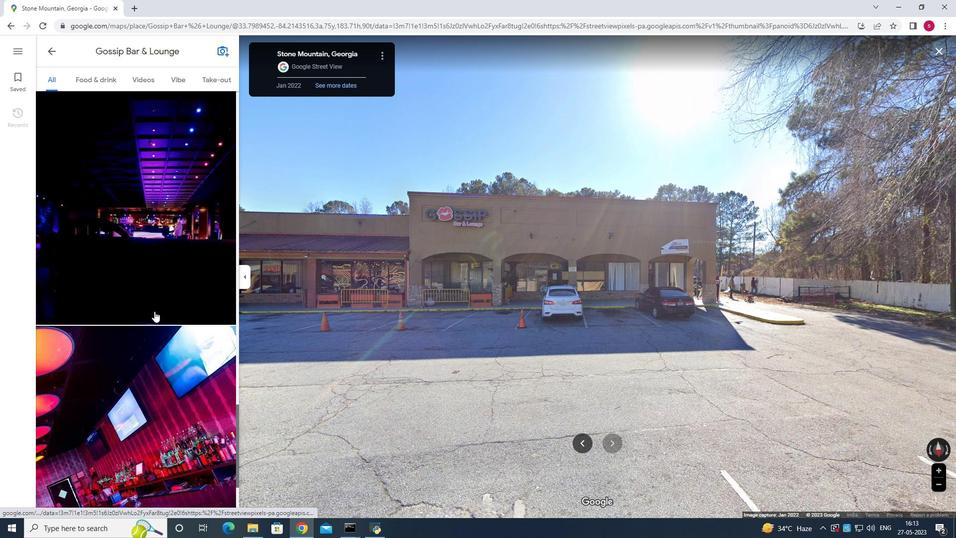 
Action: Mouse scrolled (154, 311) with delta (0, 0)
Screenshot: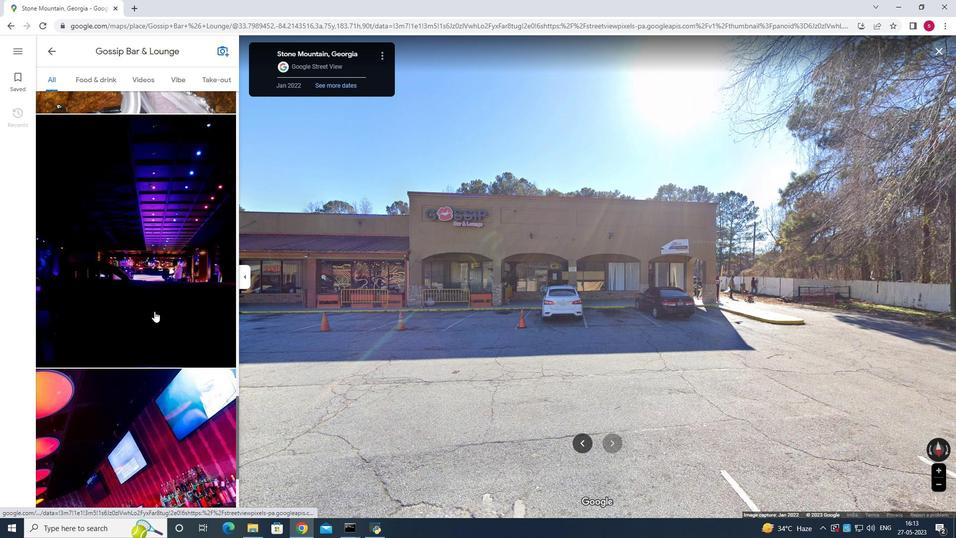 
Action: Mouse scrolled (154, 311) with delta (0, 0)
Screenshot: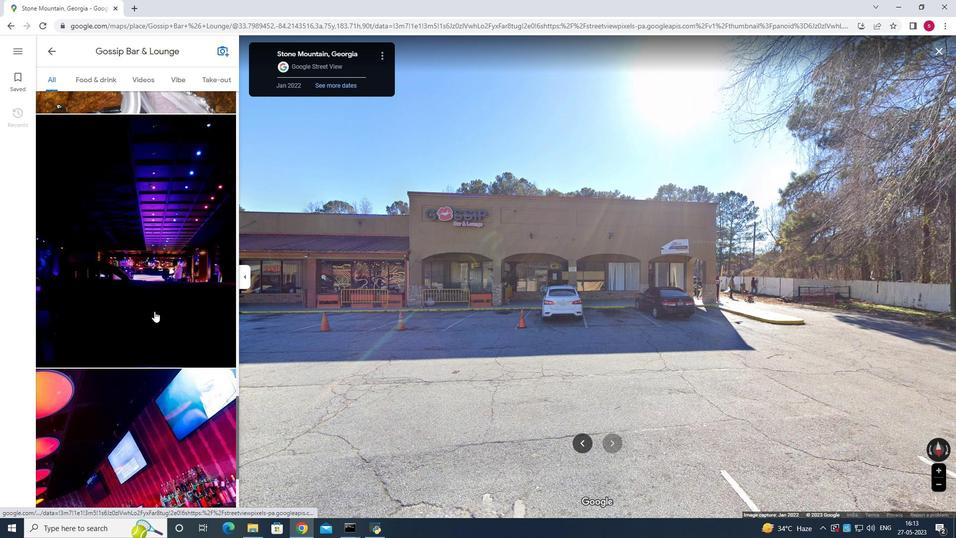 
Action: Mouse moved to (154, 310)
Screenshot: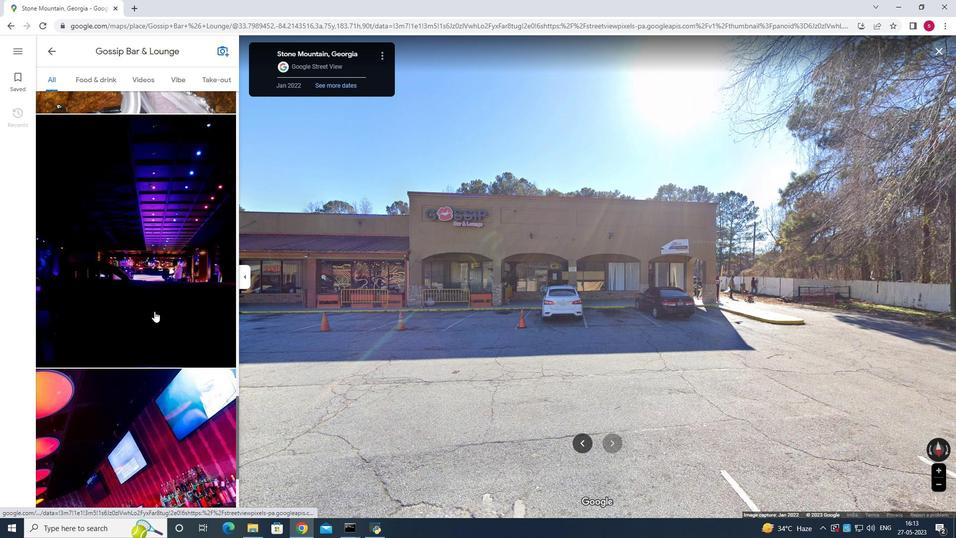 
Action: Mouse scrolled (154, 310) with delta (0, 0)
Screenshot: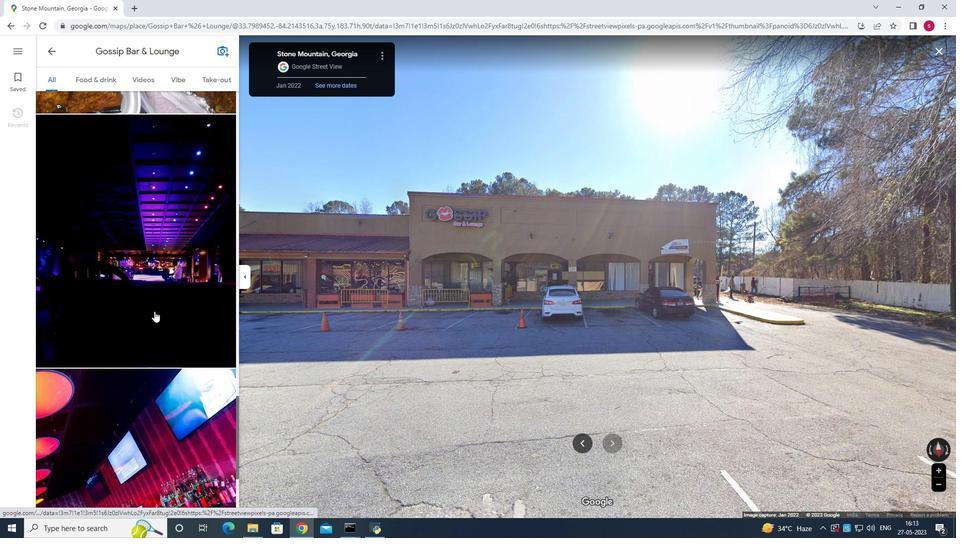 
Action: Mouse moved to (154, 308)
Screenshot: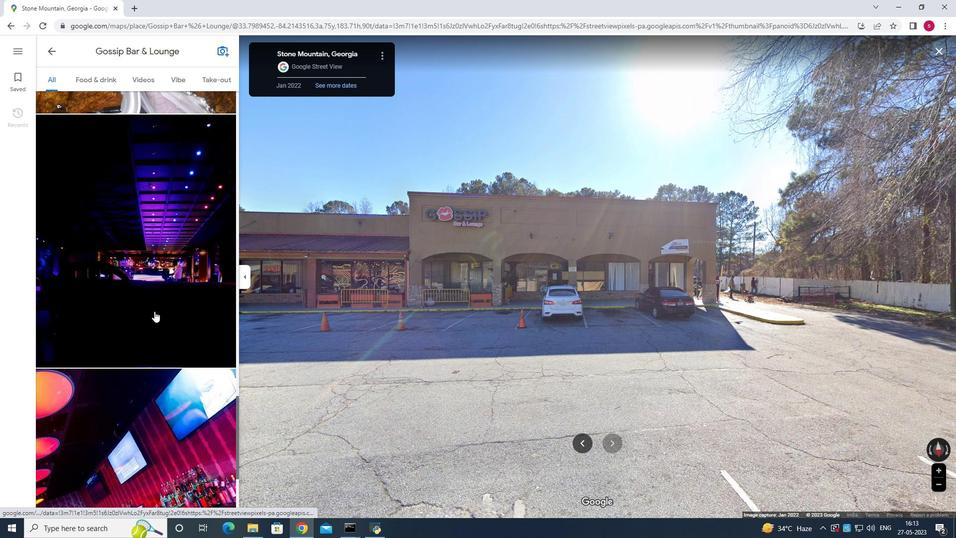 
Action: Mouse scrolled (154, 309) with delta (0, 0)
Screenshot: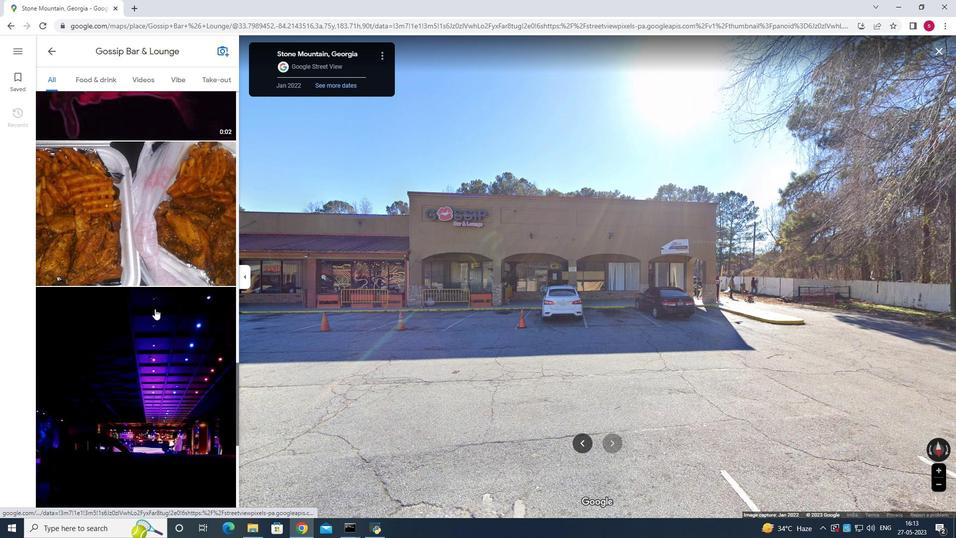
Action: Mouse scrolled (154, 309) with delta (0, 0)
Screenshot: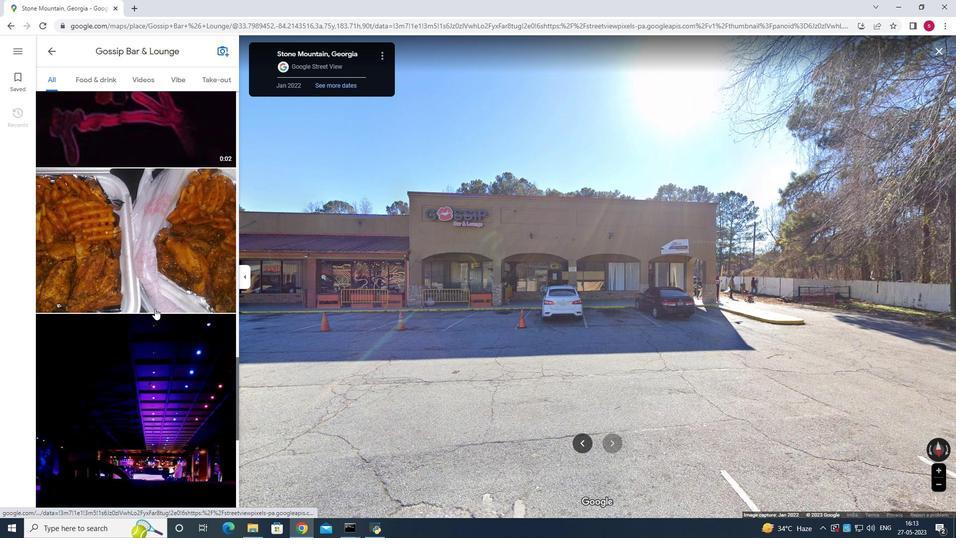 
Action: Mouse scrolled (154, 309) with delta (0, 0)
Screenshot: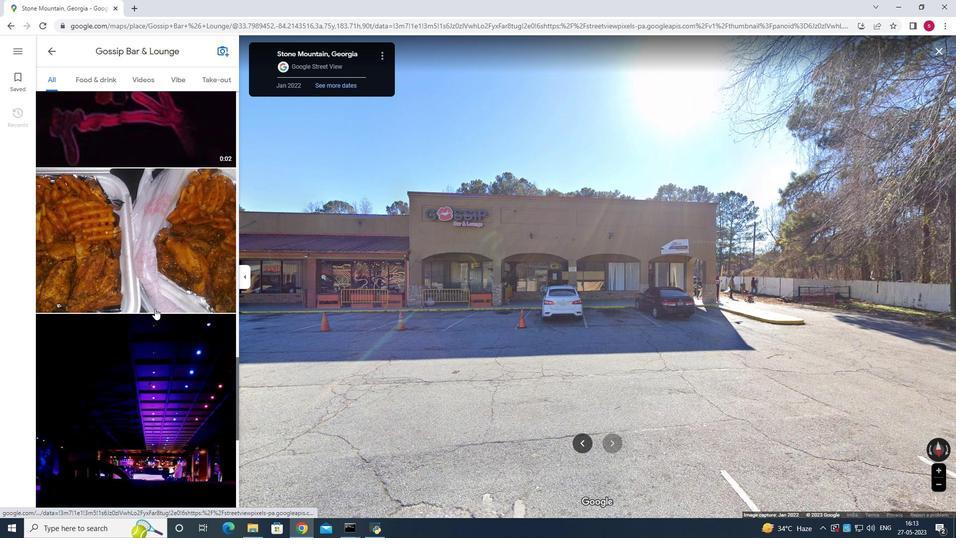 
Action: Mouse moved to (154, 307)
Screenshot: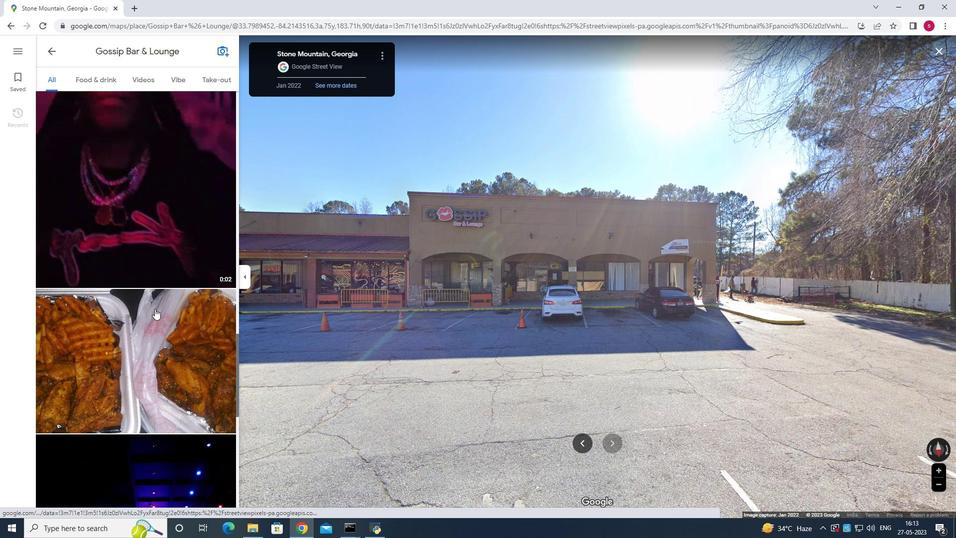 
Action: Mouse scrolled (154, 308) with delta (0, 0)
Screenshot: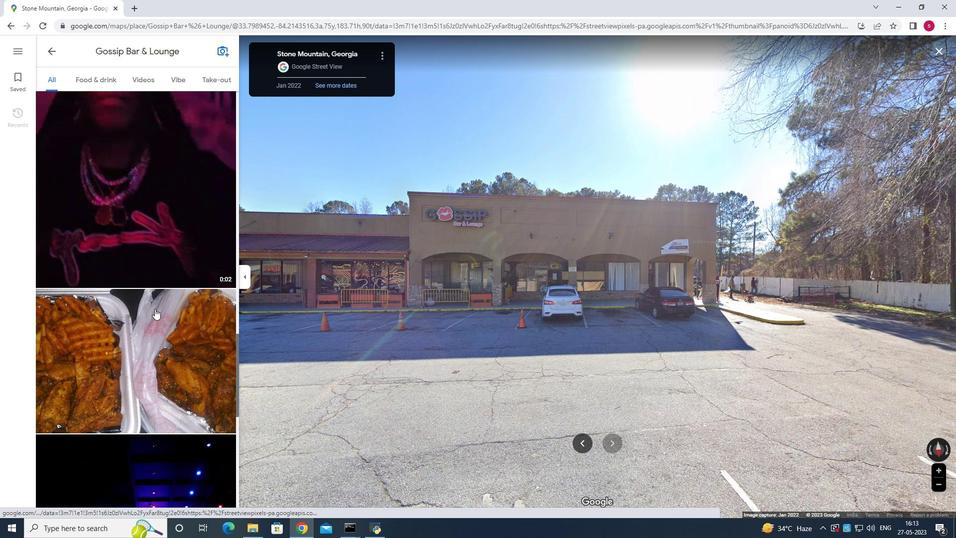 
Action: Mouse moved to (154, 305)
Screenshot: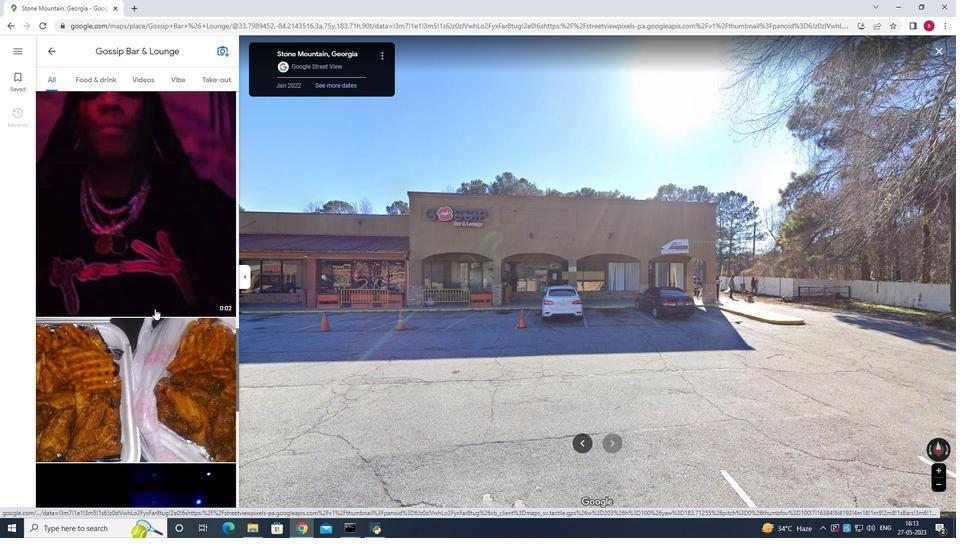 
Action: Mouse scrolled (154, 306) with delta (0, 0)
Screenshot: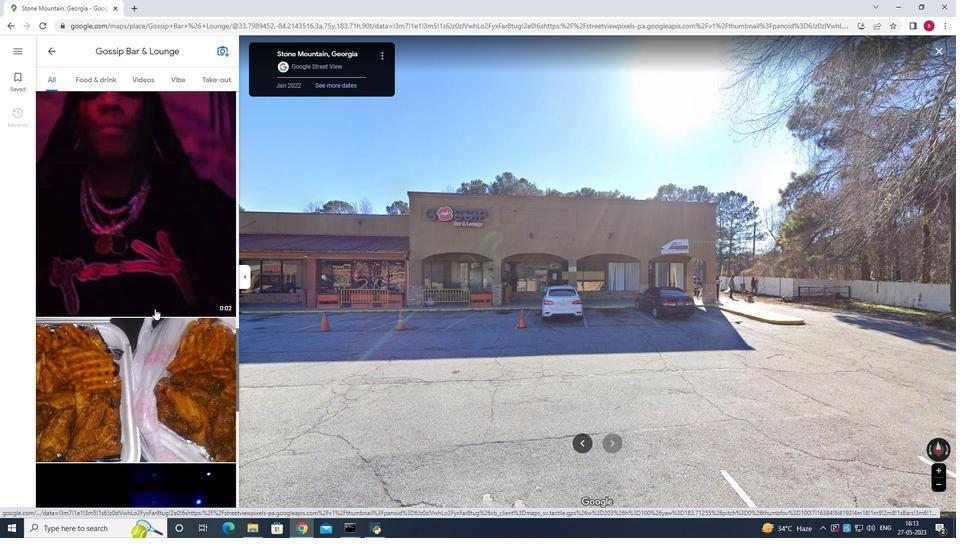 
Action: Mouse moved to (154, 305)
Screenshot: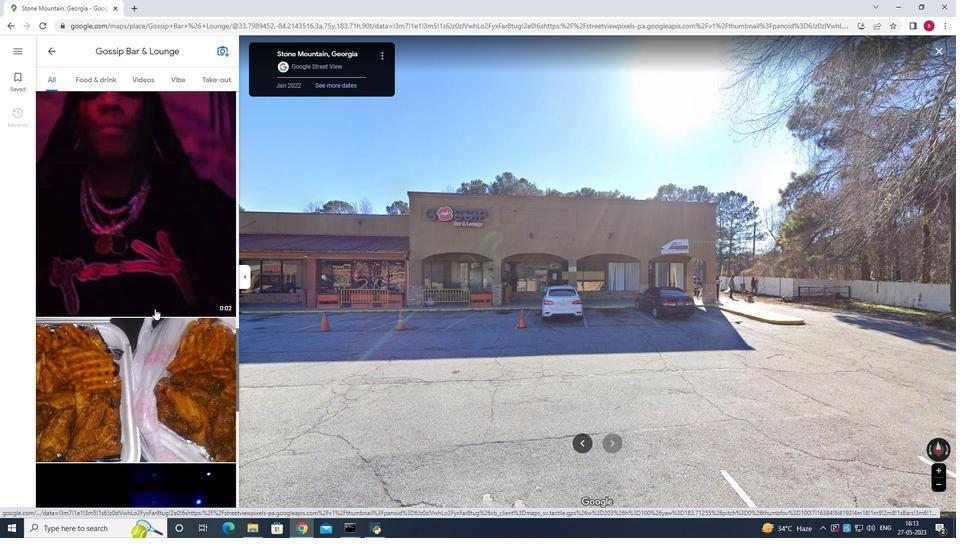 
Action: Mouse scrolled (154, 306) with delta (0, 0)
Screenshot: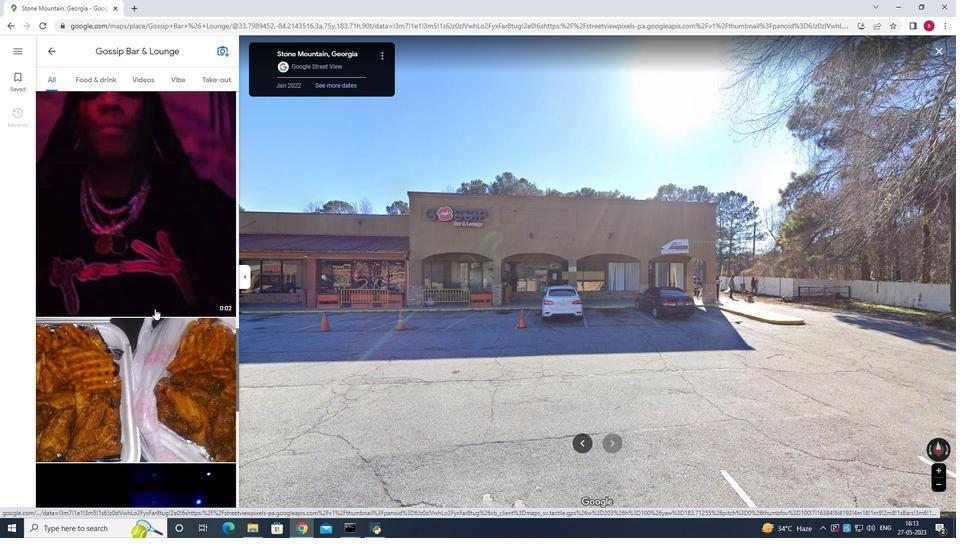 
Action: Mouse moved to (154, 304)
Screenshot: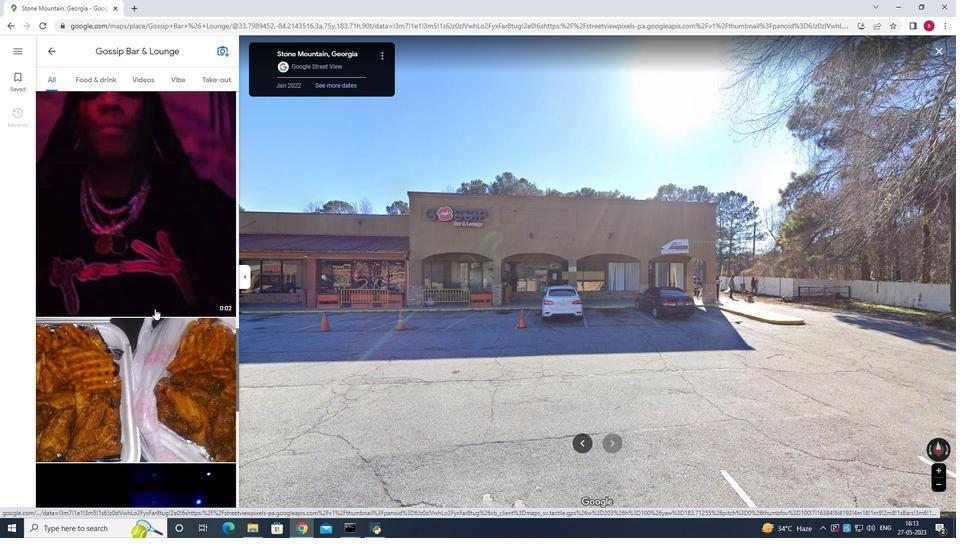 
Action: Mouse scrolled (154, 305) with delta (0, 0)
Screenshot: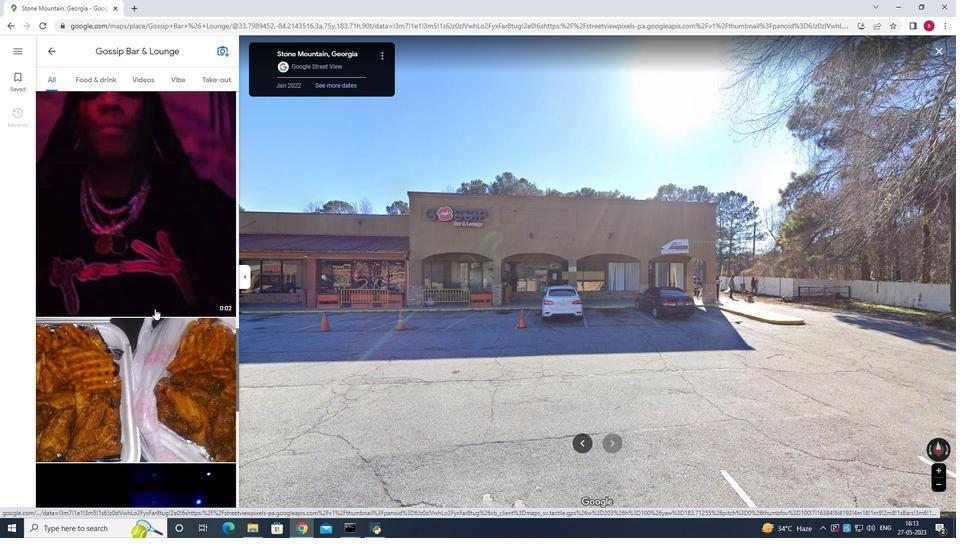 
Action: Mouse moved to (155, 303)
Screenshot: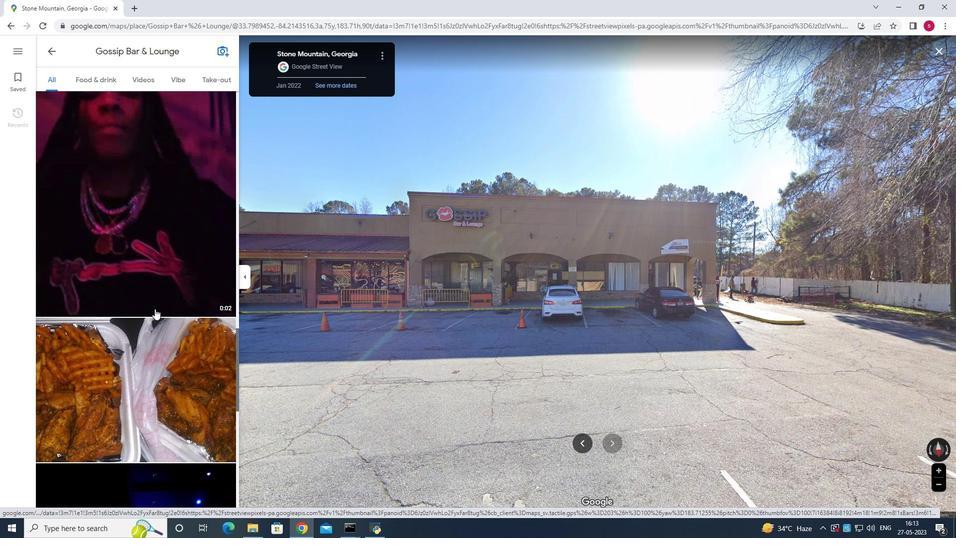 
Action: Mouse scrolled (155, 304) with delta (0, 0)
Screenshot: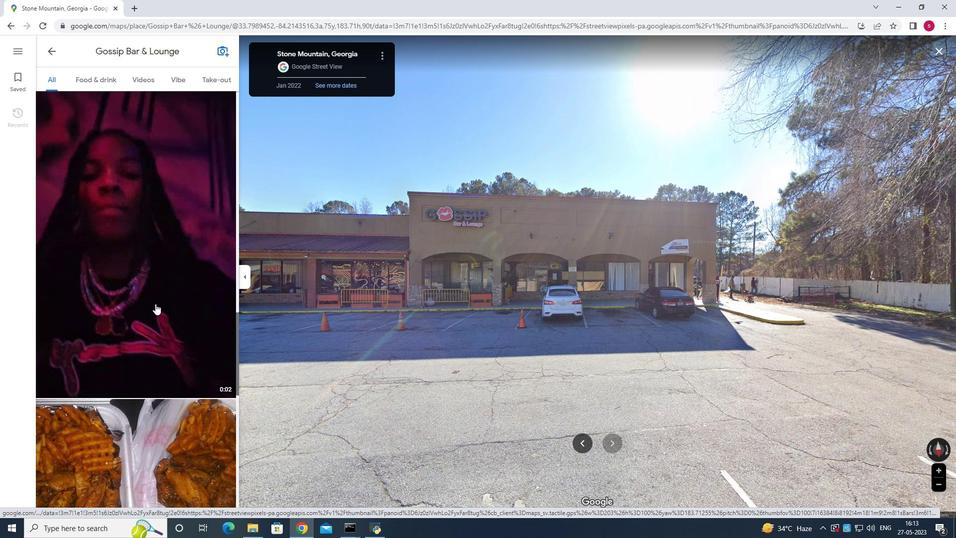 
Action: Mouse scrolled (155, 304) with delta (0, 0)
Screenshot: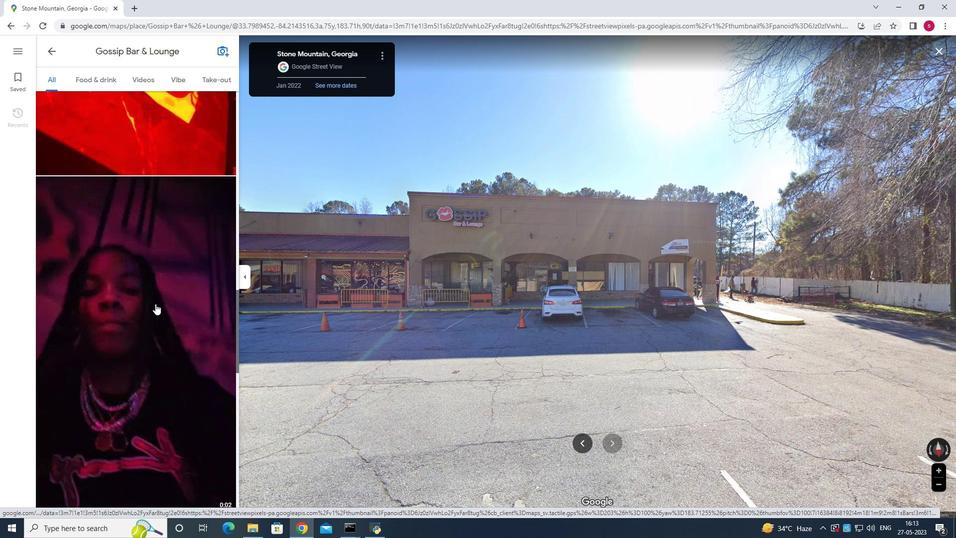 
Action: Mouse scrolled (155, 304) with delta (0, 0)
Screenshot: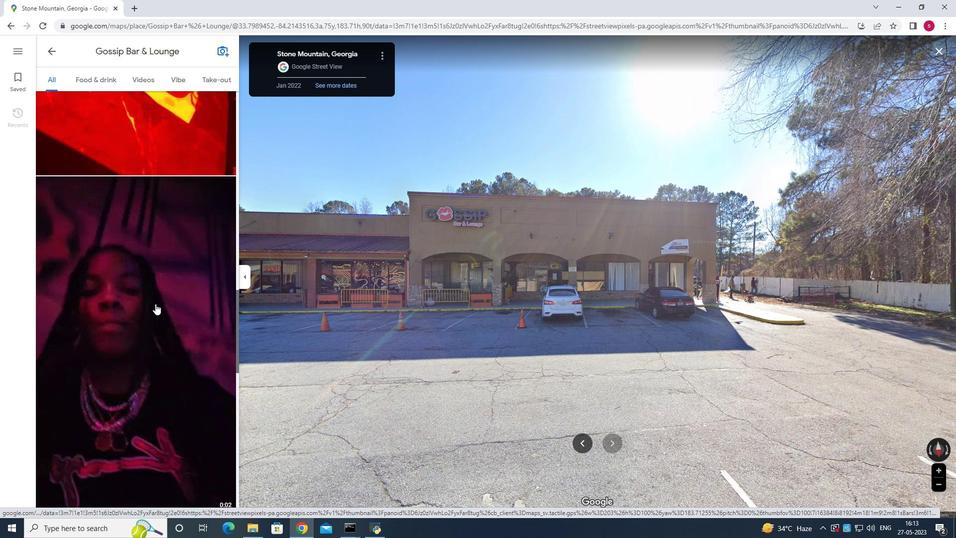 
Action: Mouse scrolled (155, 304) with delta (0, 0)
Screenshot: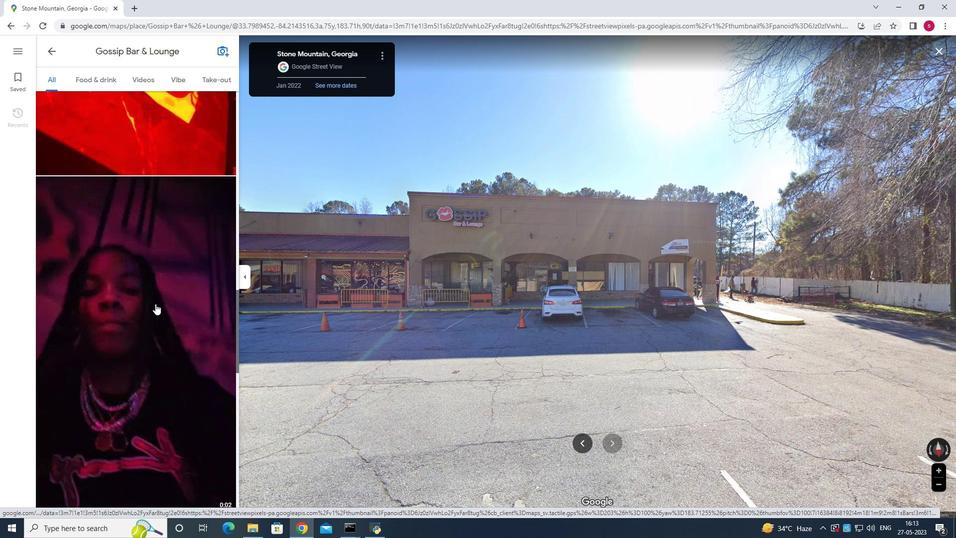 
Action: Mouse moved to (155, 302)
Screenshot: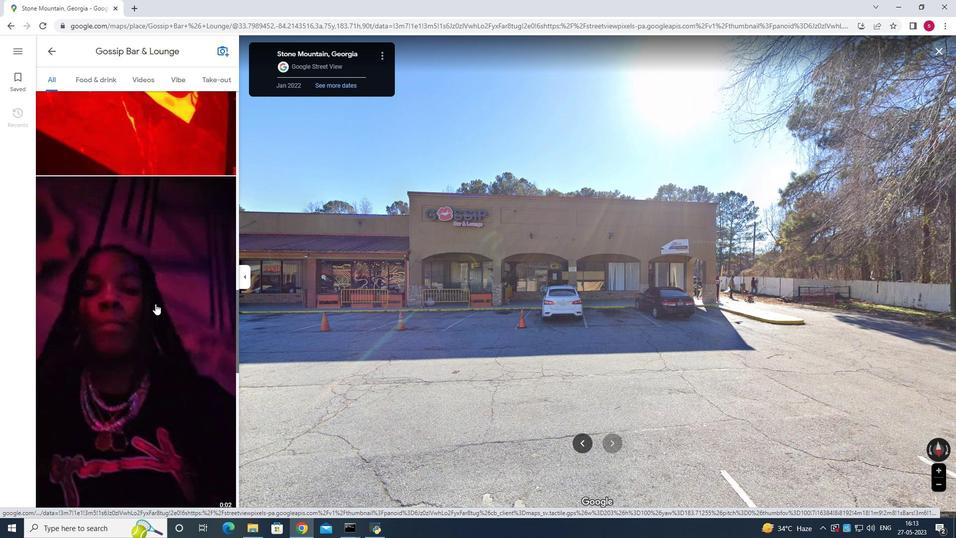 
Action: Mouse scrolled (155, 302) with delta (0, 0)
Screenshot: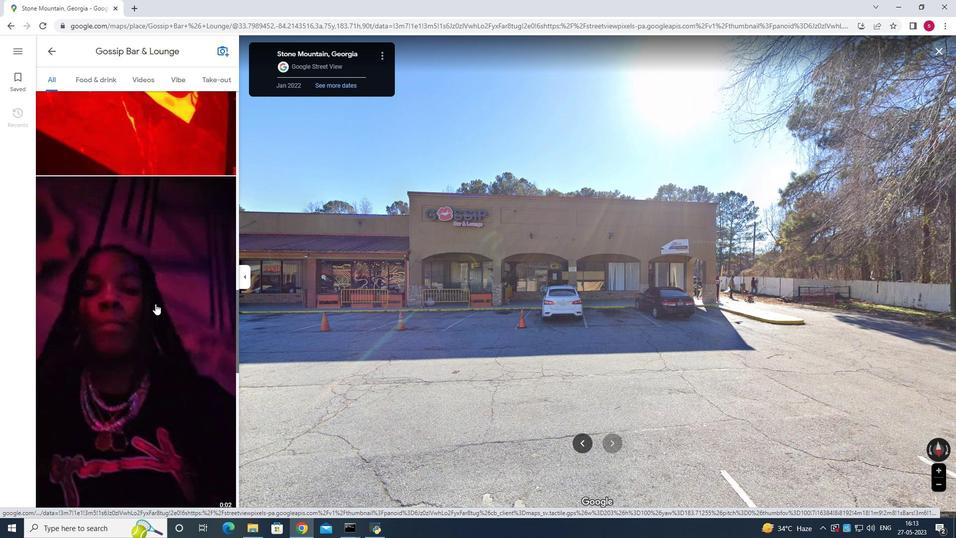 
Action: Mouse scrolled (155, 302) with delta (0, 0)
Screenshot: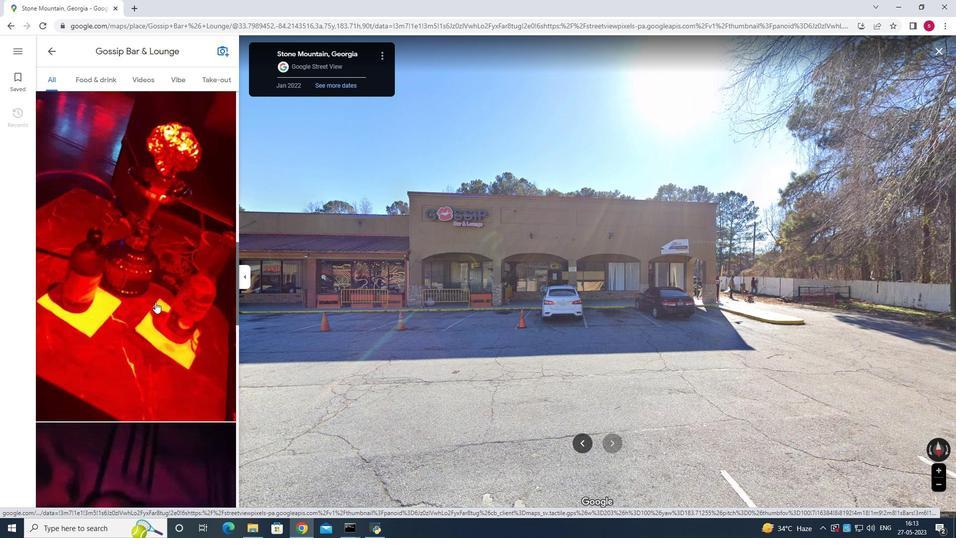 
Action: Mouse moved to (155, 301)
Screenshot: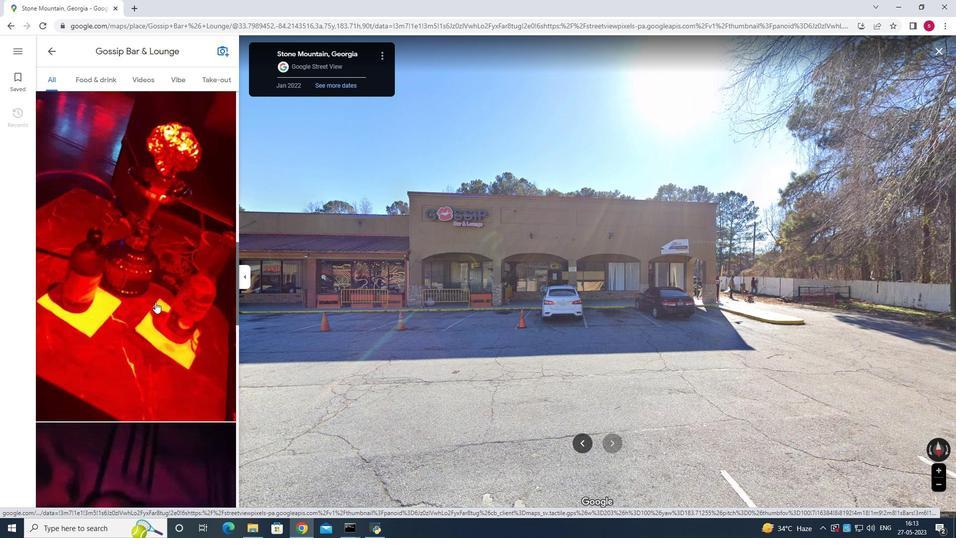 
Action: Mouse scrolled (155, 301) with delta (0, 0)
Screenshot: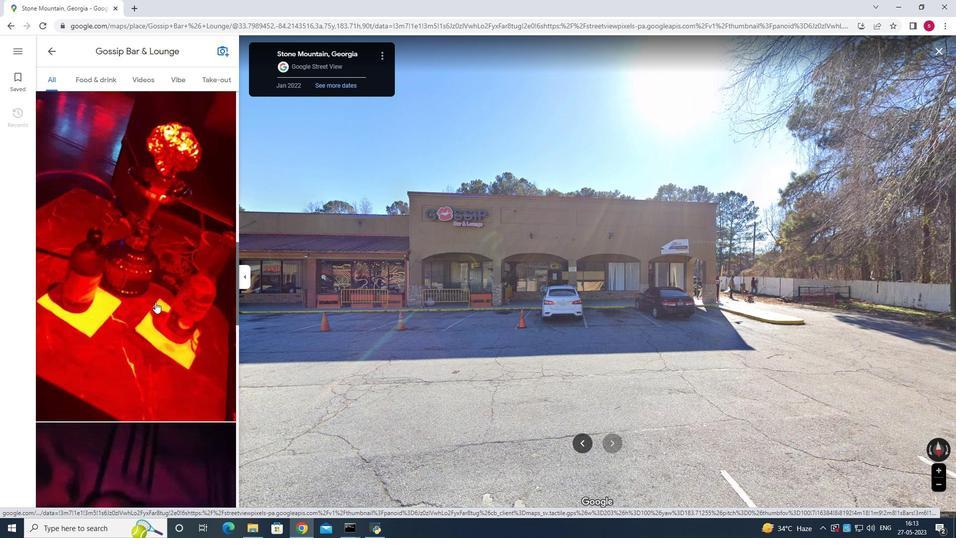 
Action: Mouse moved to (155, 299)
Screenshot: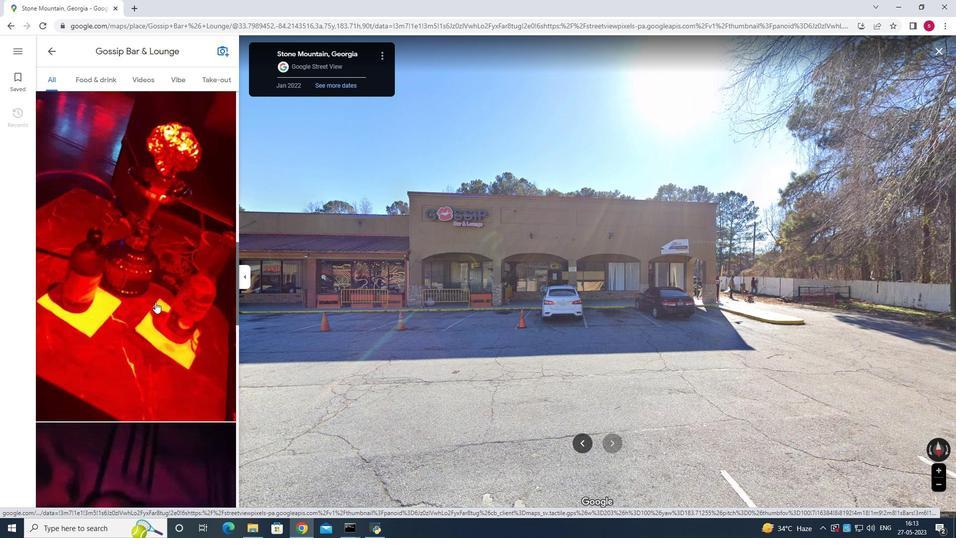 
Action: Mouse scrolled (155, 300) with delta (0, 0)
Screenshot: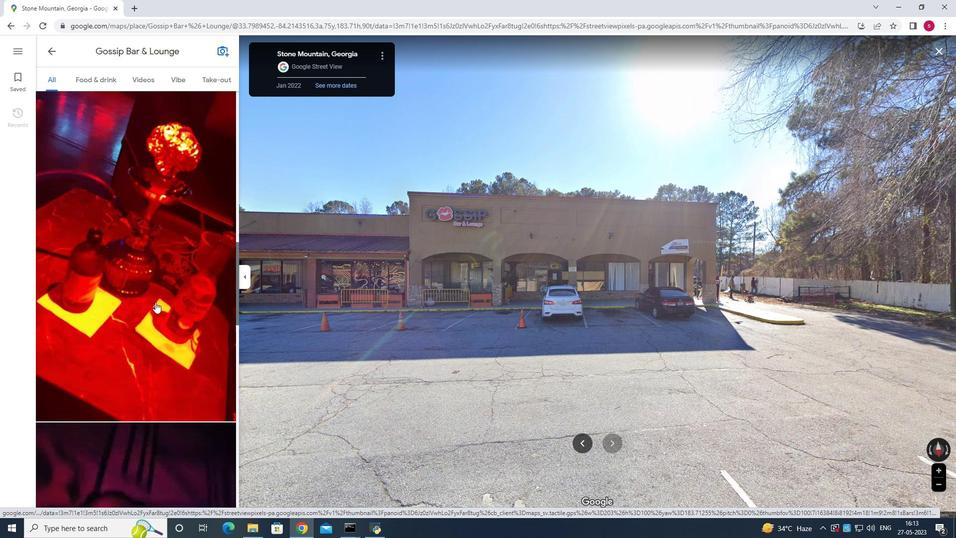 
Action: Mouse moved to (155, 297)
Screenshot: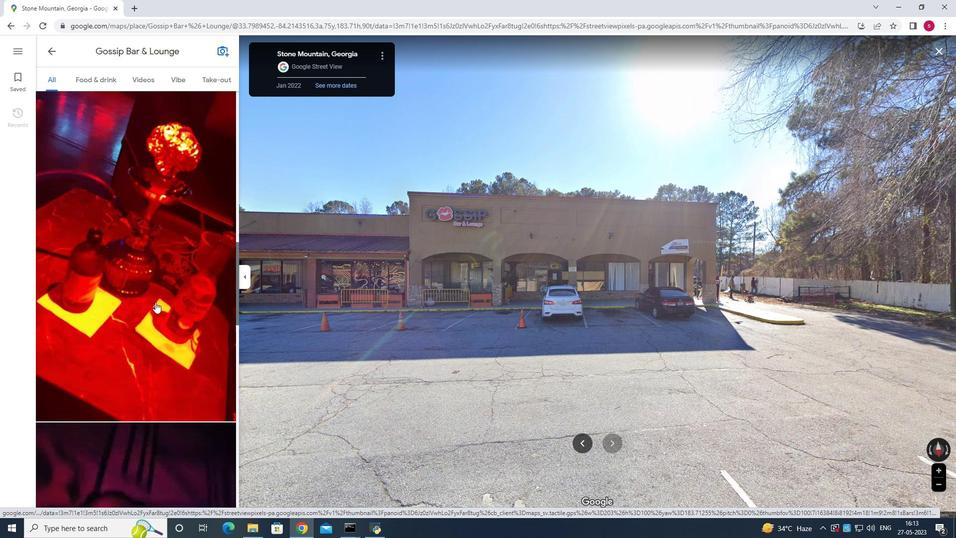 
Action: Mouse scrolled (155, 297) with delta (0, 0)
Screenshot: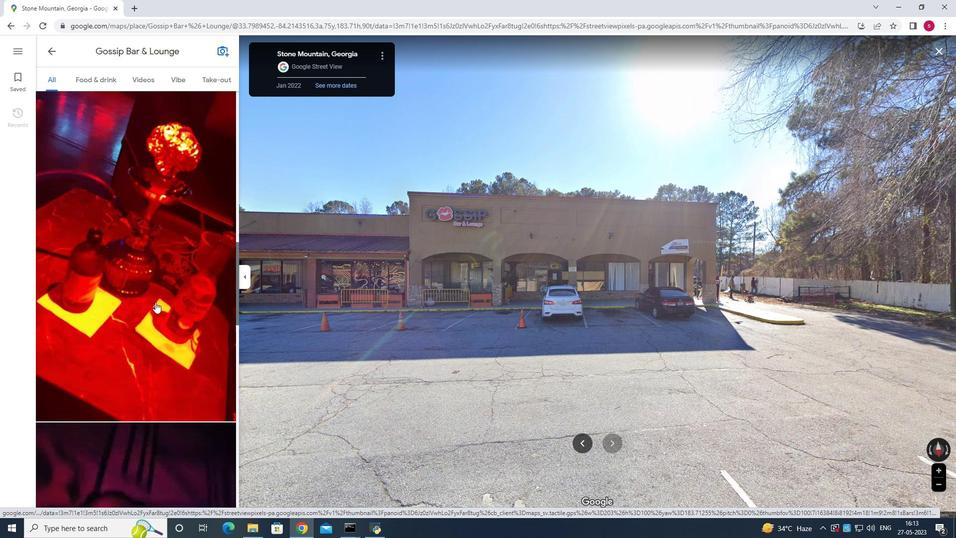 
Action: Mouse moved to (158, 289)
Screenshot: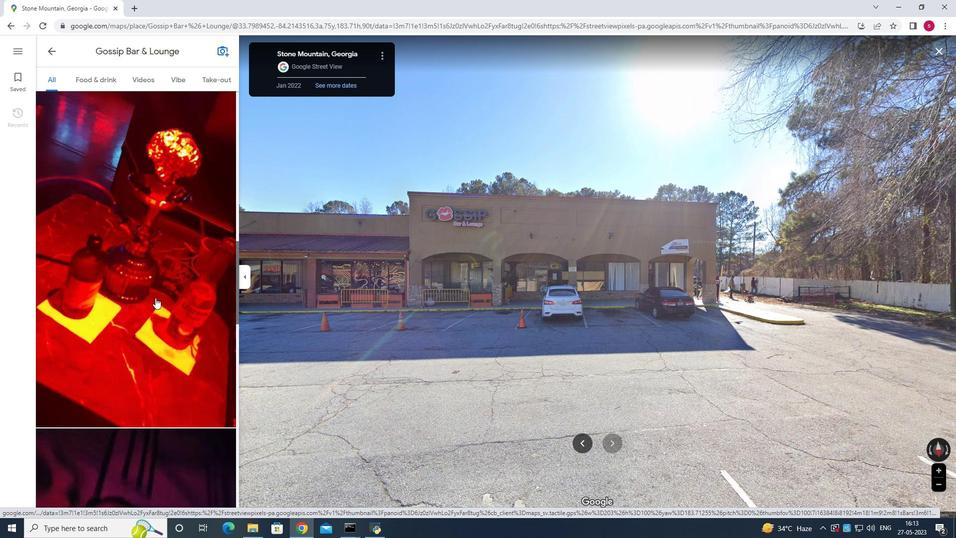 
Action: Mouse scrolled (158, 289) with delta (0, 0)
Screenshot: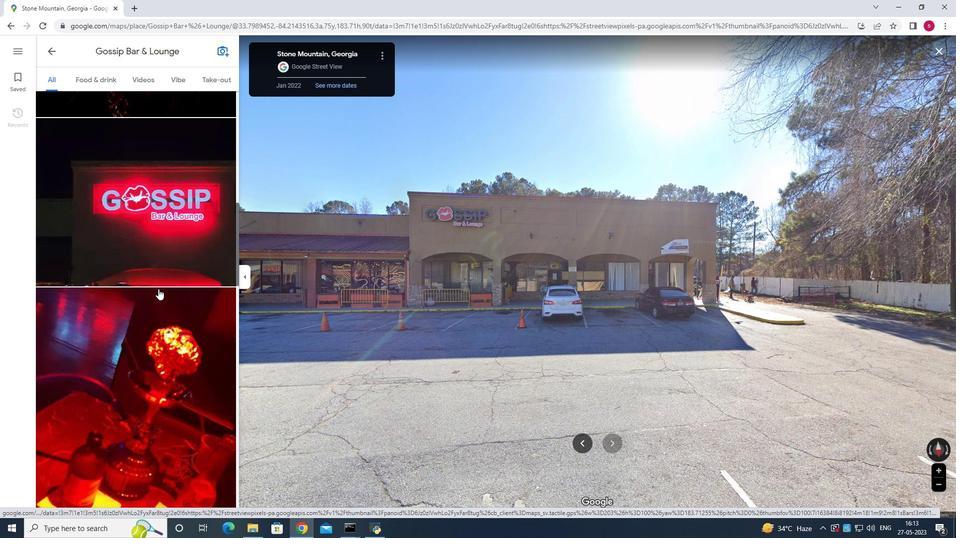 
Action: Mouse scrolled (158, 289) with delta (0, 0)
Screenshot: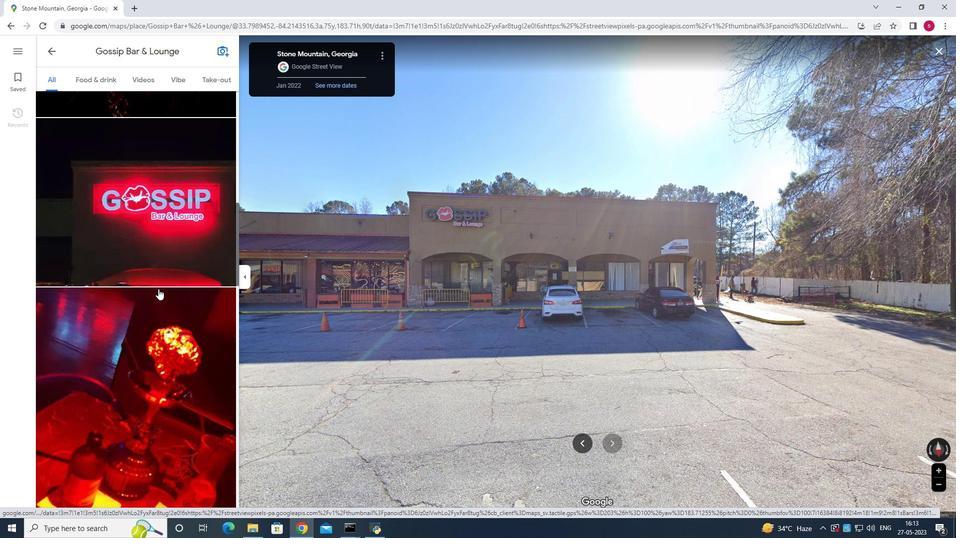 
Action: Mouse scrolled (158, 289) with delta (0, 0)
Screenshot: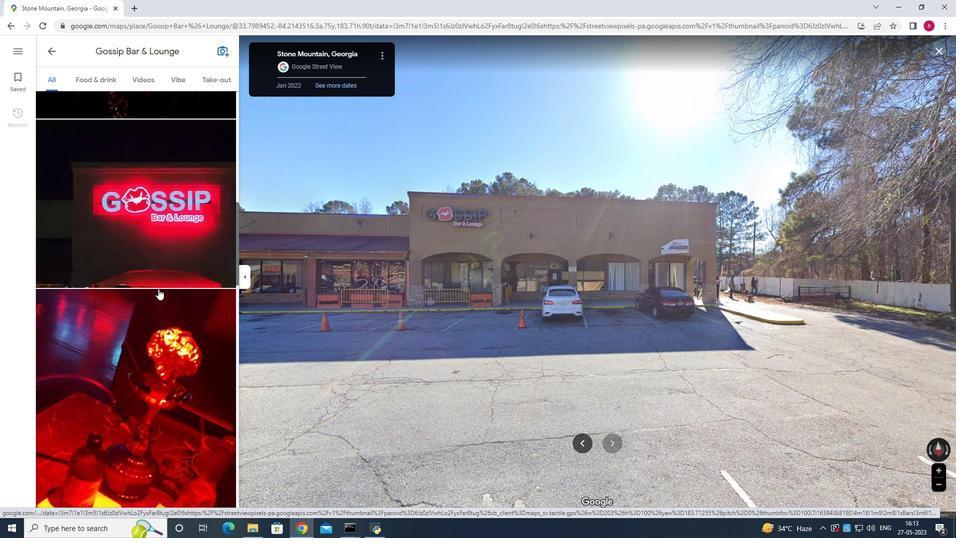 
Action: Mouse scrolled (158, 289) with delta (0, 0)
Screenshot: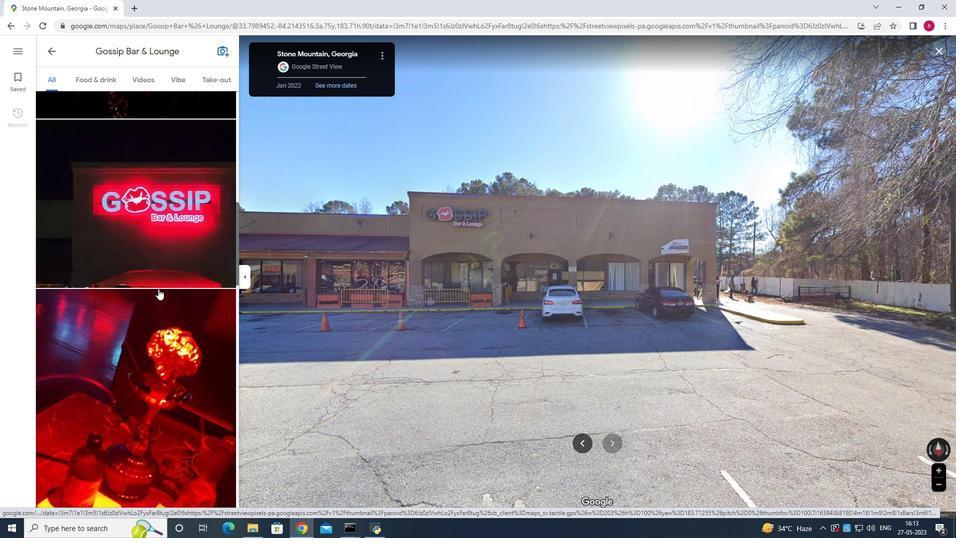 
Action: Mouse moved to (158, 287)
Screenshot: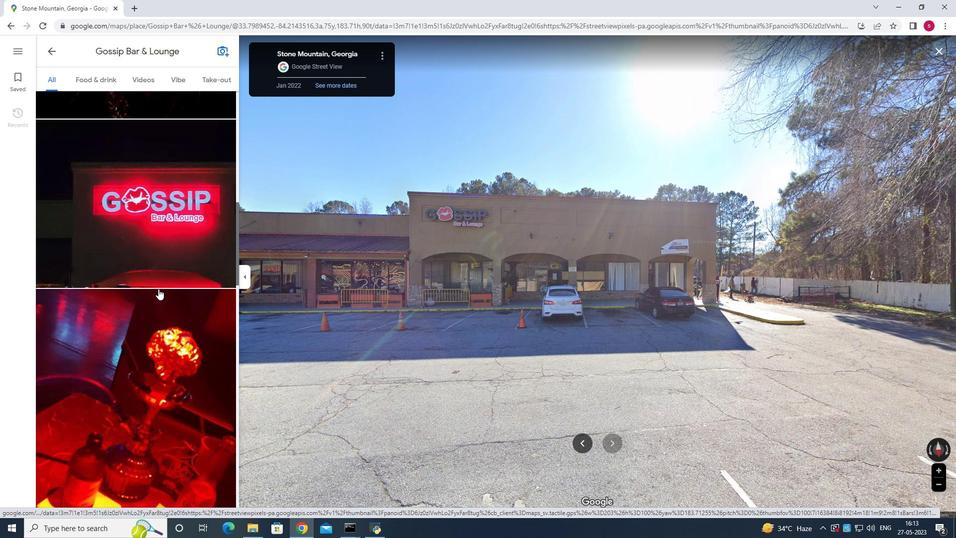 
Action: Mouse scrolled (158, 288) with delta (0, 0)
Screenshot: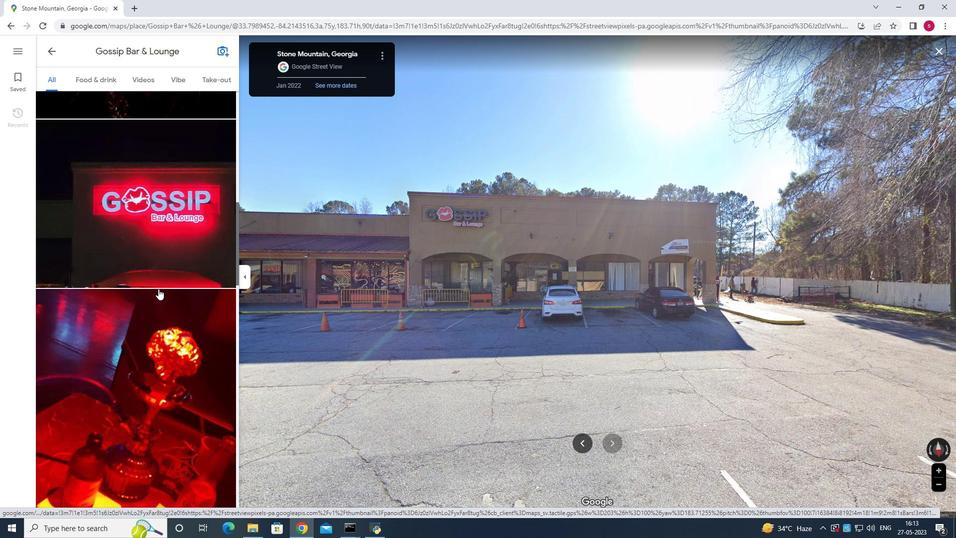 
Action: Mouse moved to (158, 287)
Screenshot: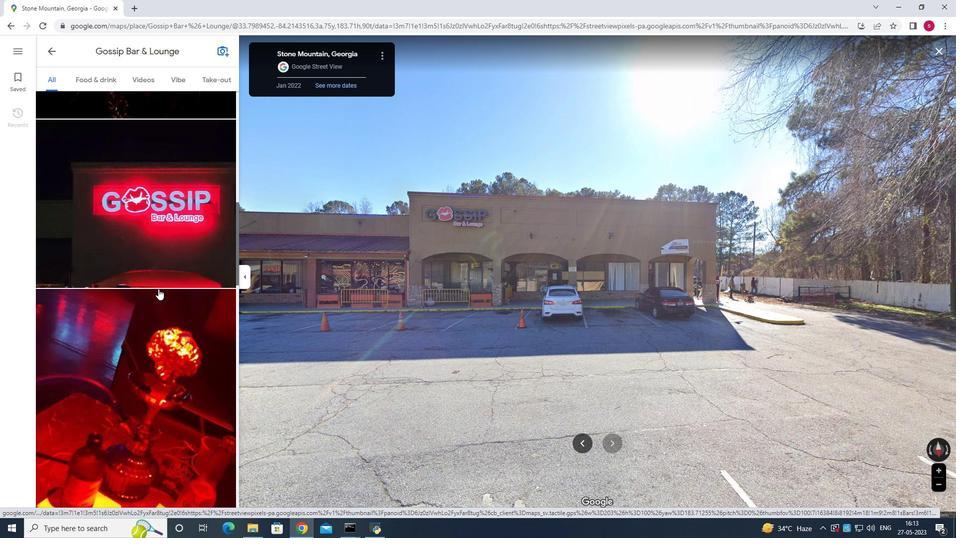 
Action: Mouse scrolled (158, 288) with delta (0, 0)
Screenshot: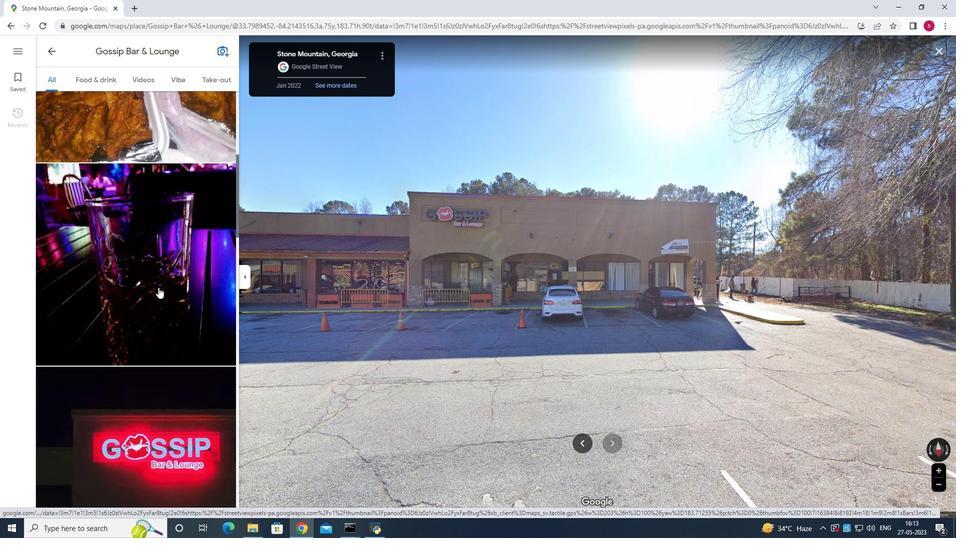 
Action: Mouse scrolled (158, 288) with delta (0, 0)
Screenshot: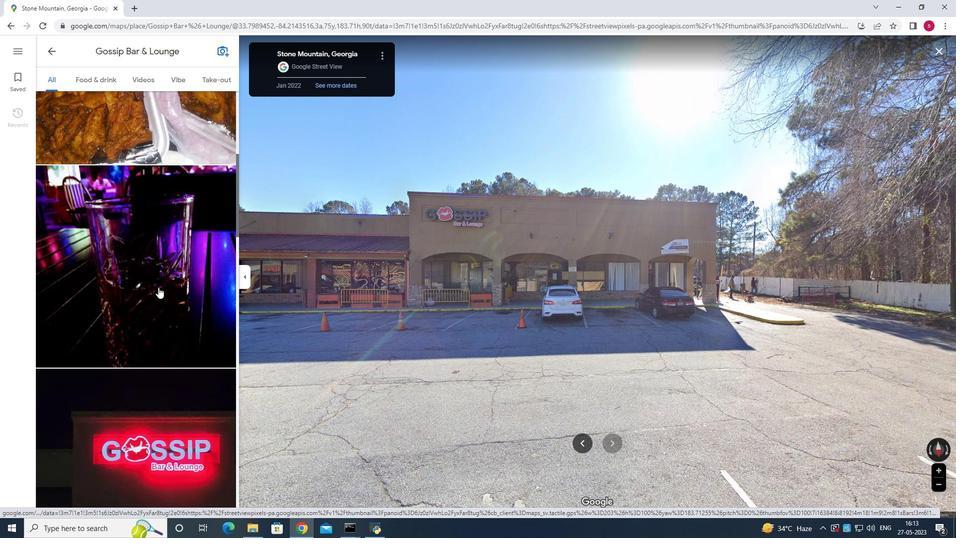 
Action: Mouse scrolled (158, 288) with delta (0, 0)
Screenshot: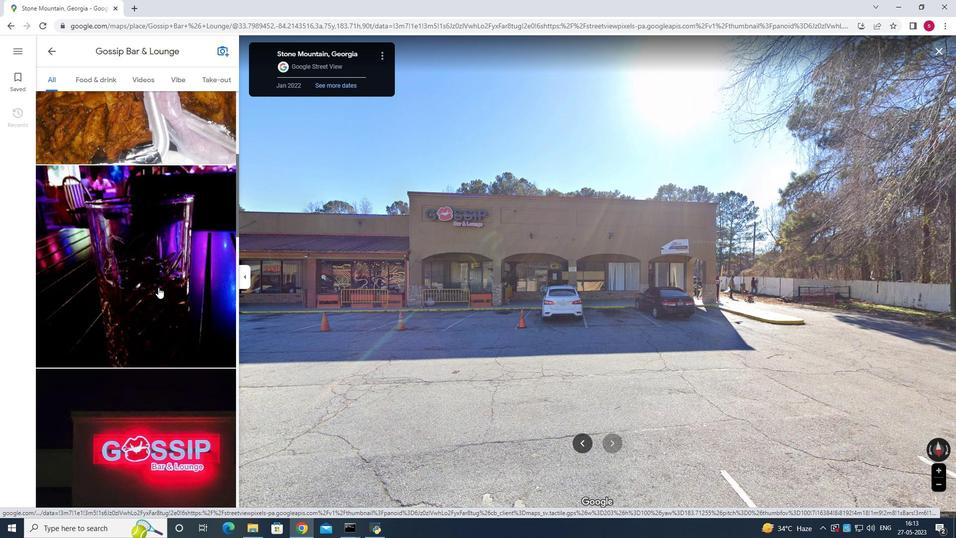 
Action: Mouse scrolled (158, 288) with delta (0, 0)
Screenshot: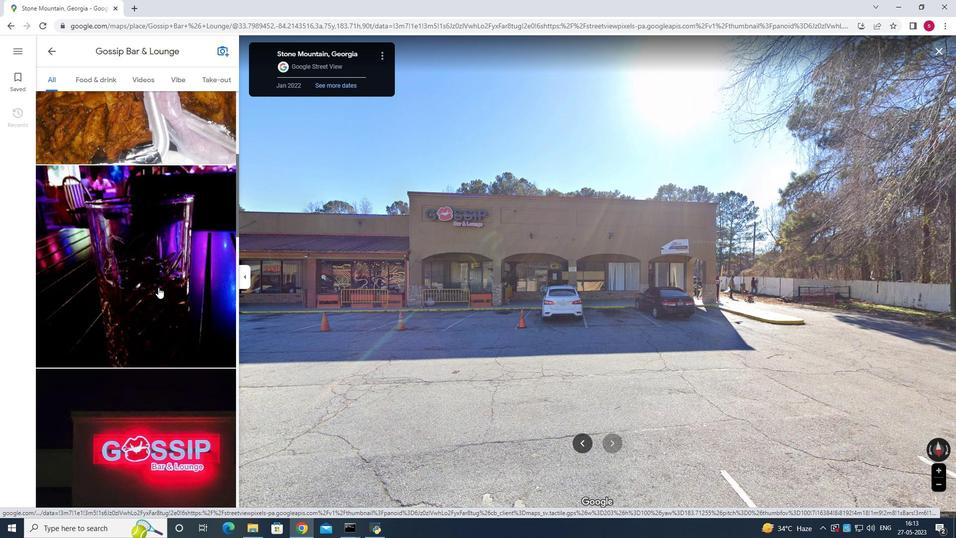
Action: Mouse scrolled (158, 288) with delta (0, 0)
Screenshot: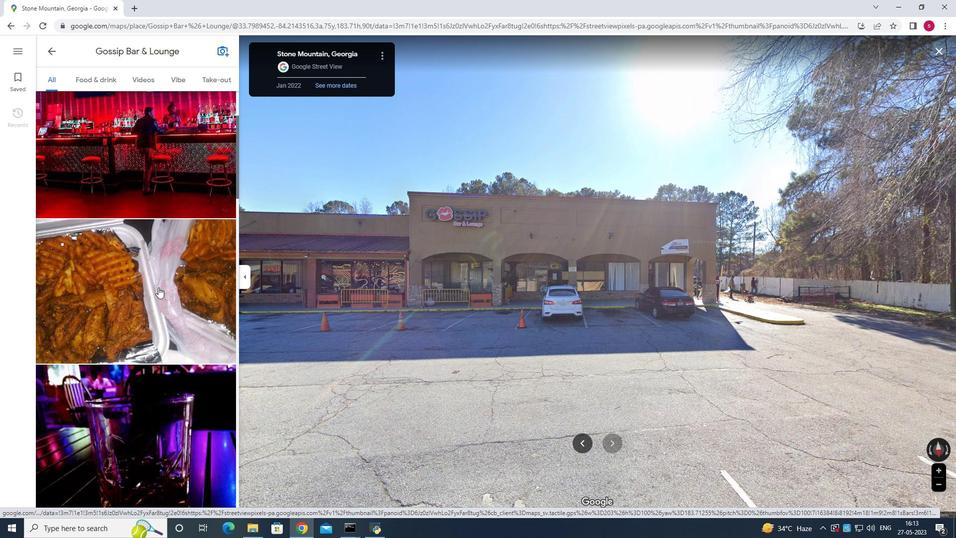 
Action: Mouse scrolled (158, 288) with delta (0, 0)
Screenshot: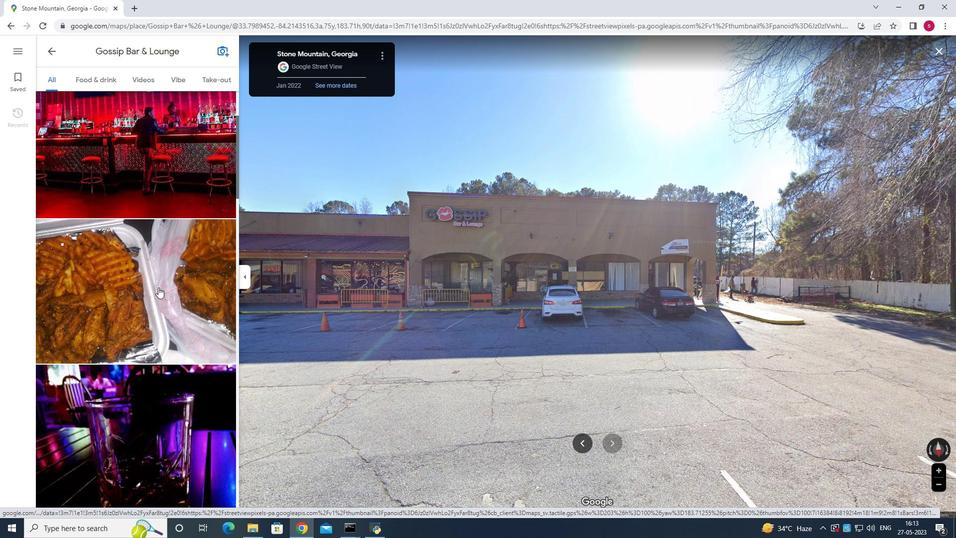 
Action: Mouse scrolled (158, 288) with delta (0, 0)
Screenshot: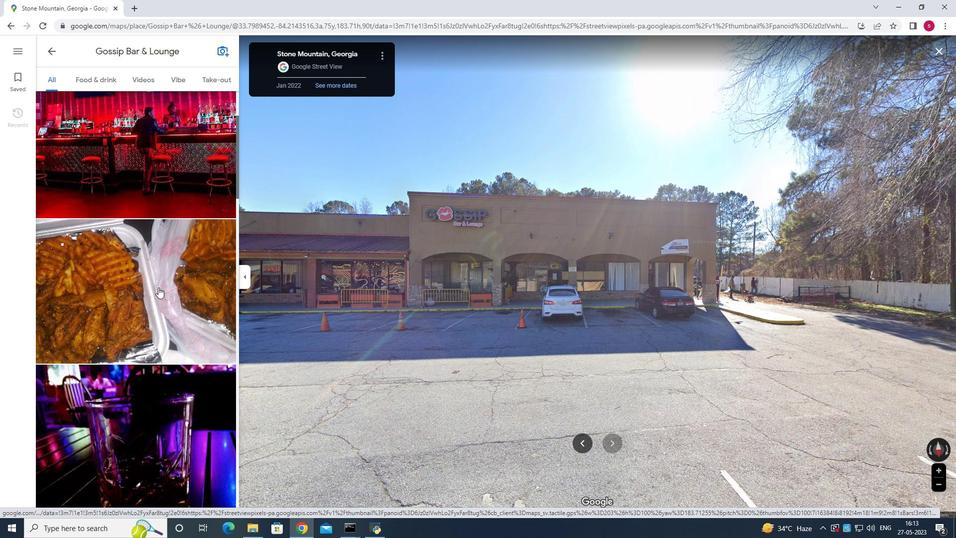 
Action: Mouse scrolled (158, 288) with delta (0, 0)
Screenshot: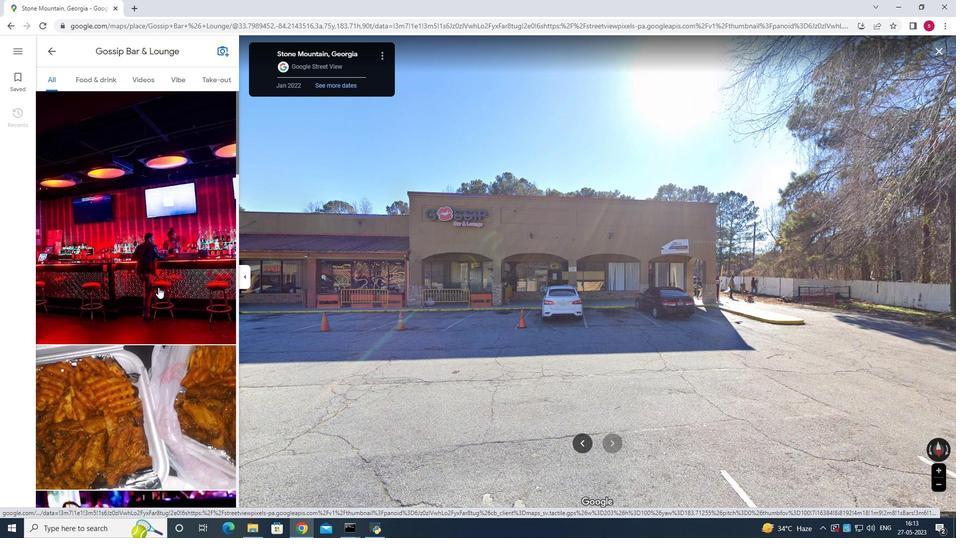 
Action: Mouse scrolled (158, 288) with delta (0, 0)
Screenshot: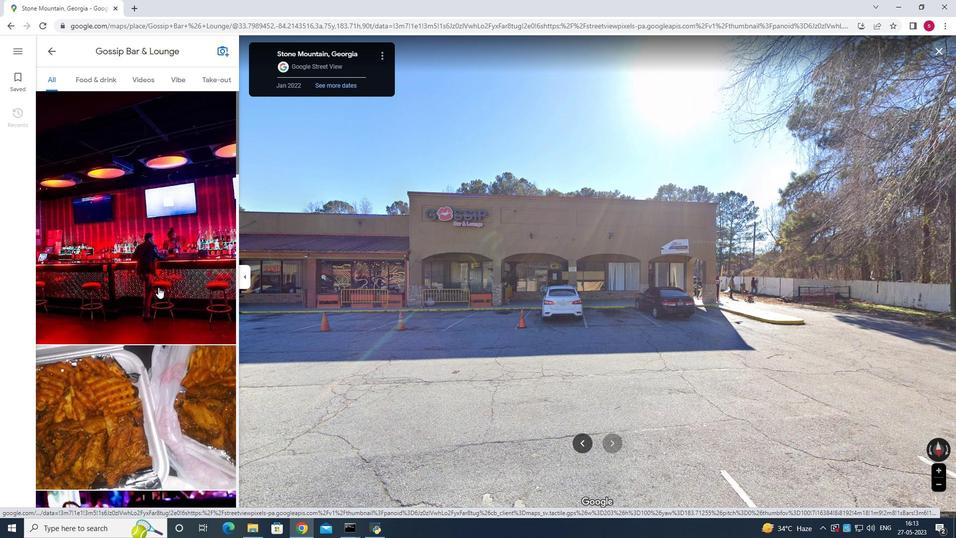 
Action: Mouse scrolled (158, 288) with delta (0, 0)
Screenshot: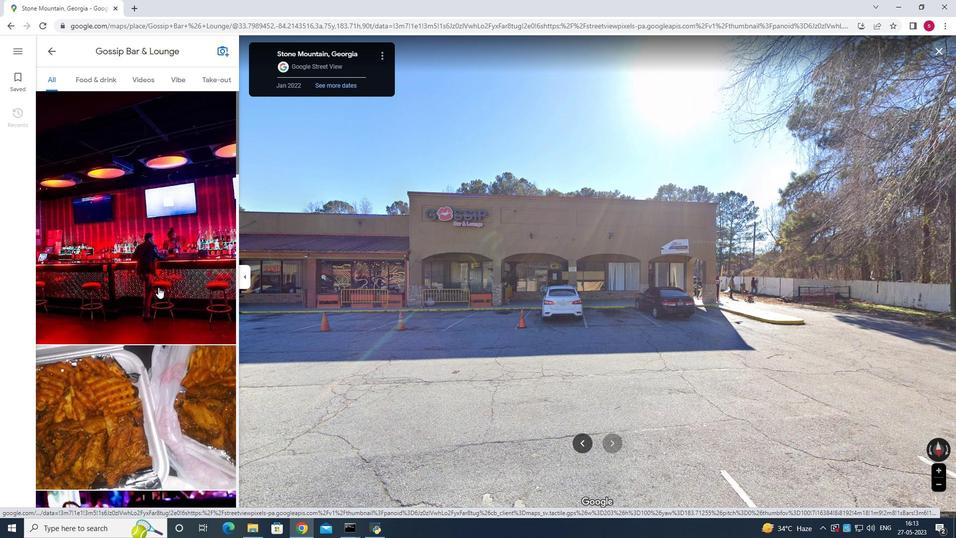 
Action: Mouse scrolled (158, 288) with delta (0, 0)
Screenshot: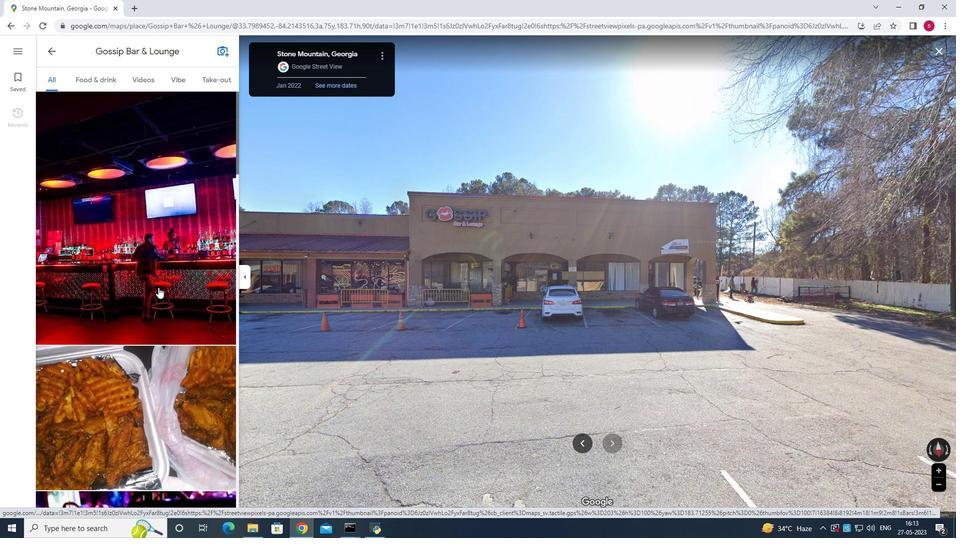 
Action: Mouse moved to (158, 284)
Screenshot: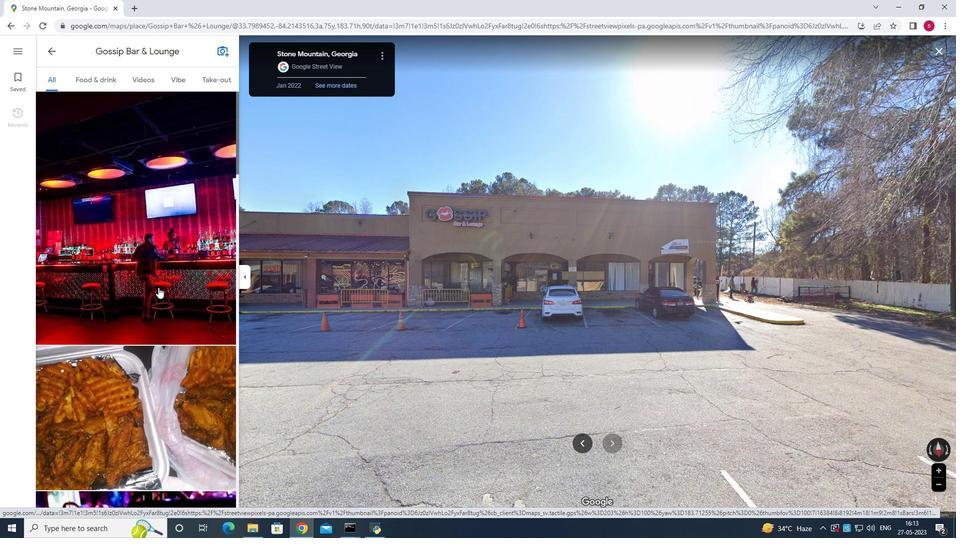 
Action: Mouse scrolled (158, 284) with delta (0, 0)
Screenshot: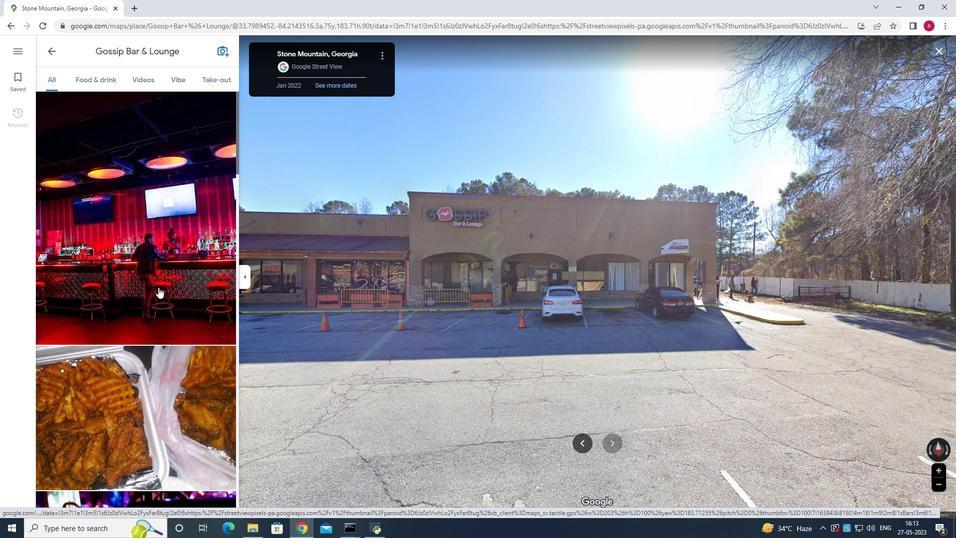 
Action: Mouse moved to (157, 282)
Screenshot: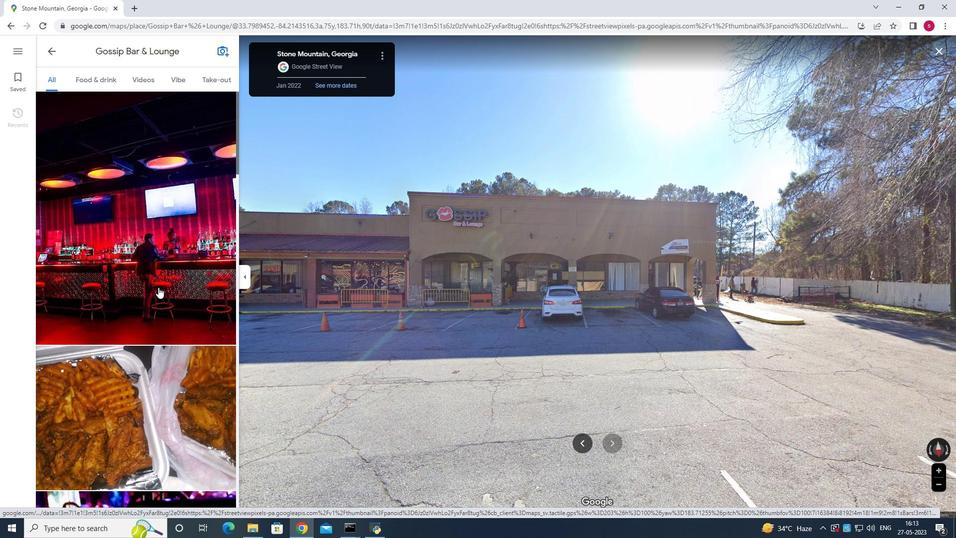 
Action: Mouse scrolled (157, 282) with delta (0, 0)
Screenshot: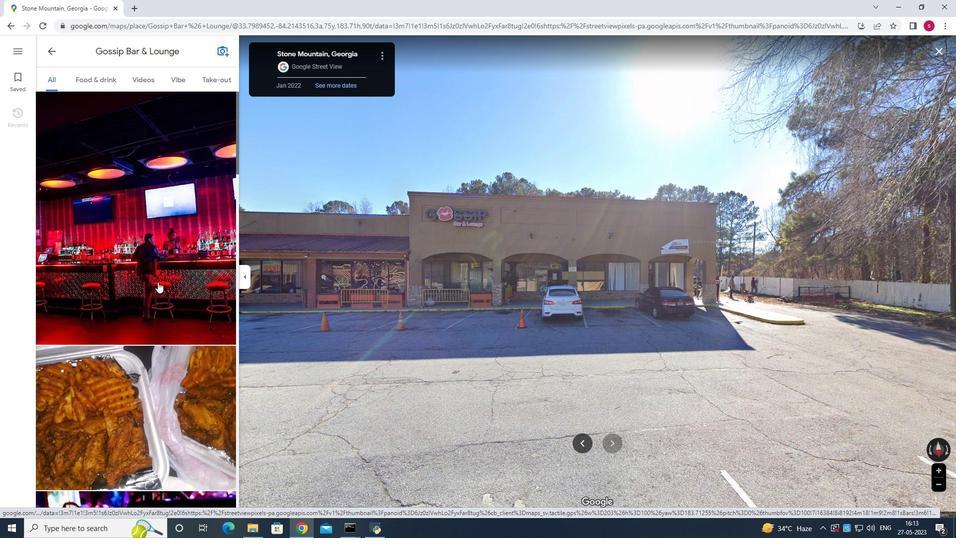 
Action: Mouse scrolled (157, 282) with delta (0, 0)
Screenshot: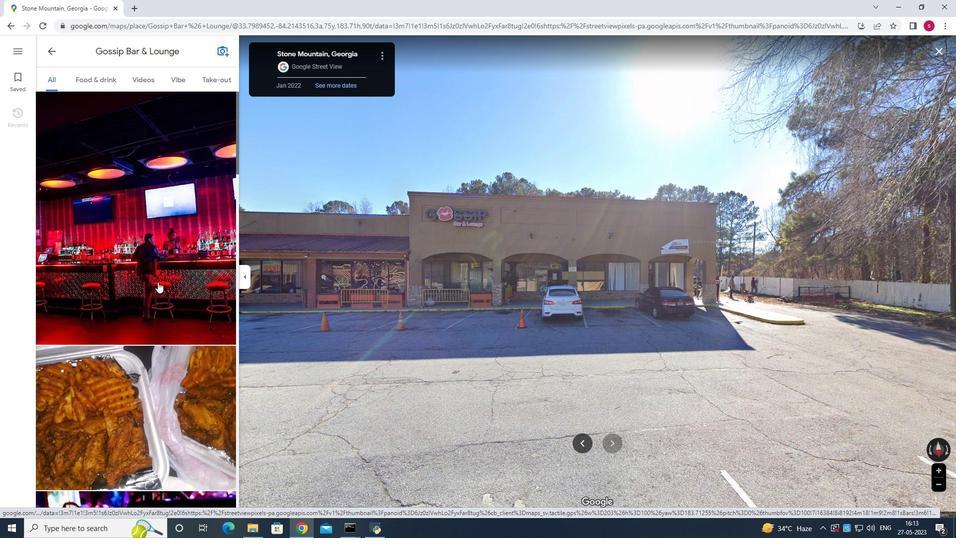 
Action: Mouse scrolled (157, 282) with delta (0, 0)
Screenshot: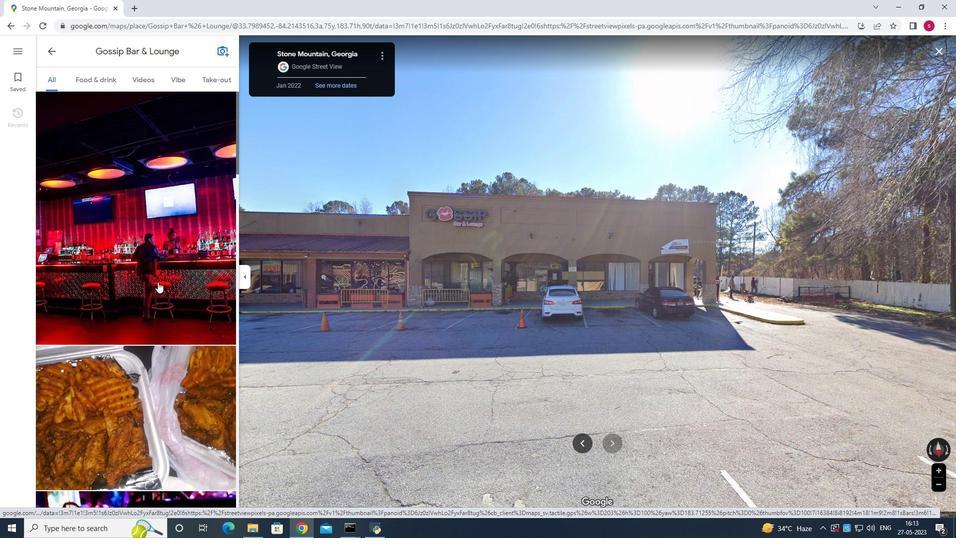 
Action: Mouse moved to (48, 52)
Screenshot: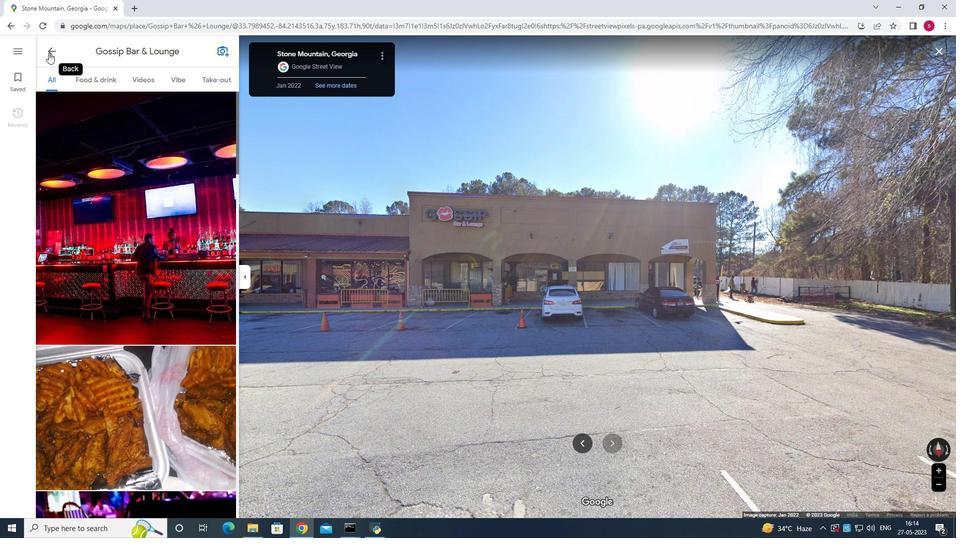 
Action: Mouse pressed left at (48, 52)
Screenshot: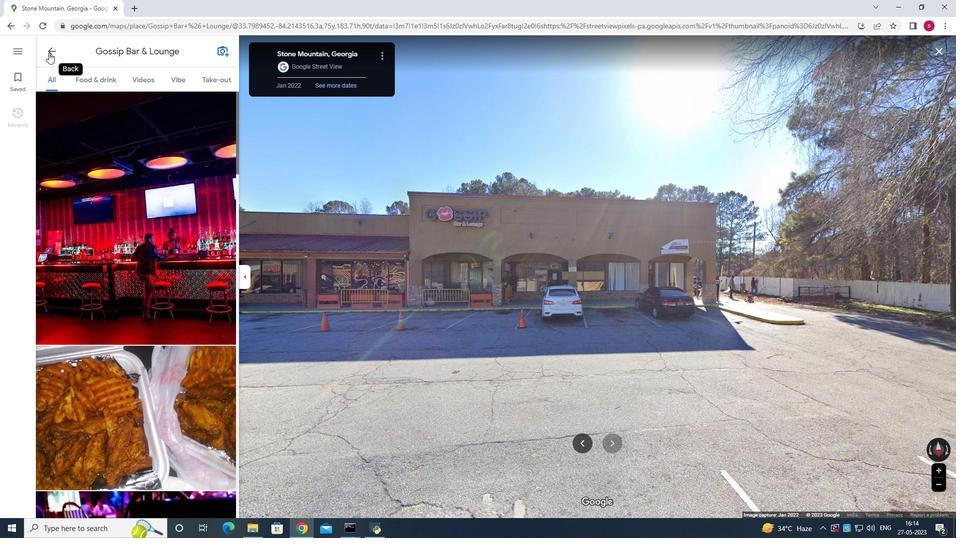 
Action: Mouse moved to (338, 48)
Screenshot: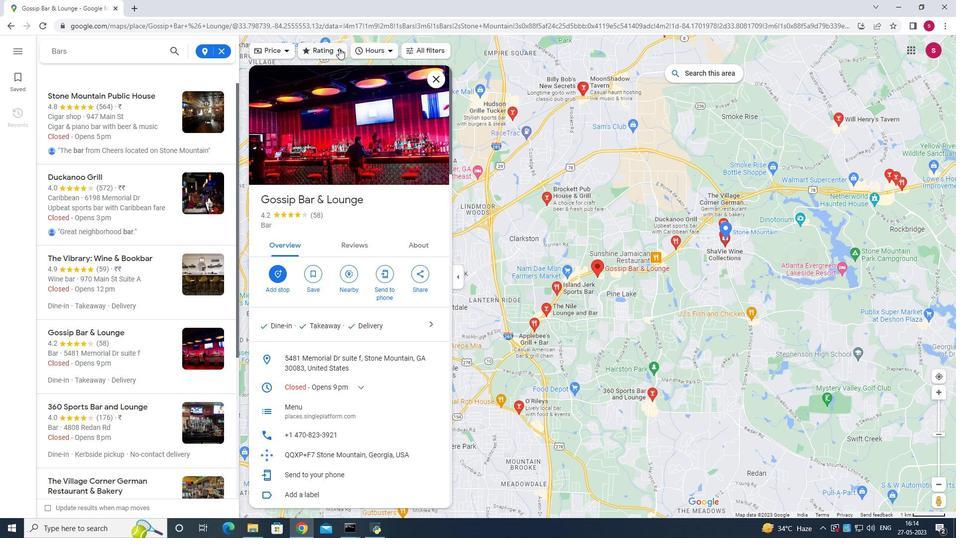
Action: Mouse pressed left at (338, 48)
Screenshot: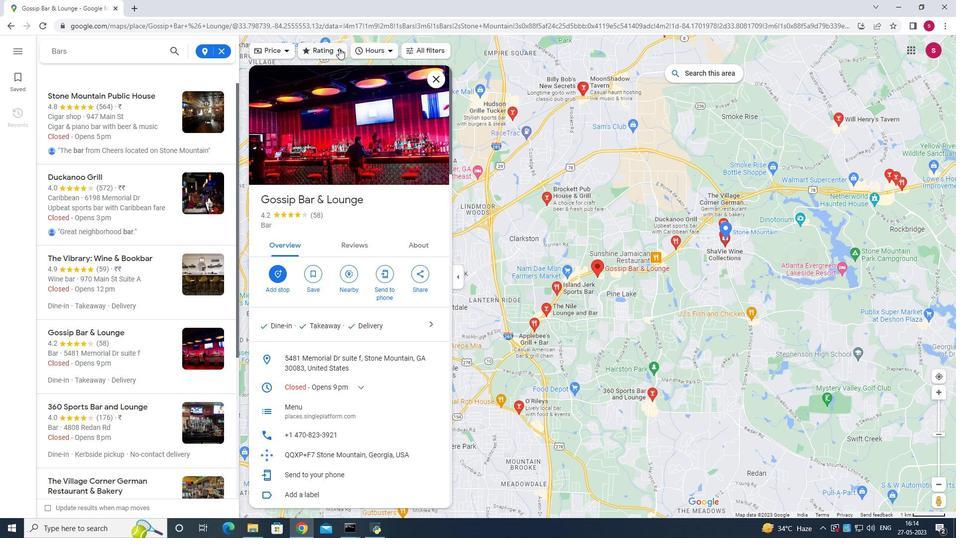 
Action: Mouse moved to (310, 161)
Screenshot: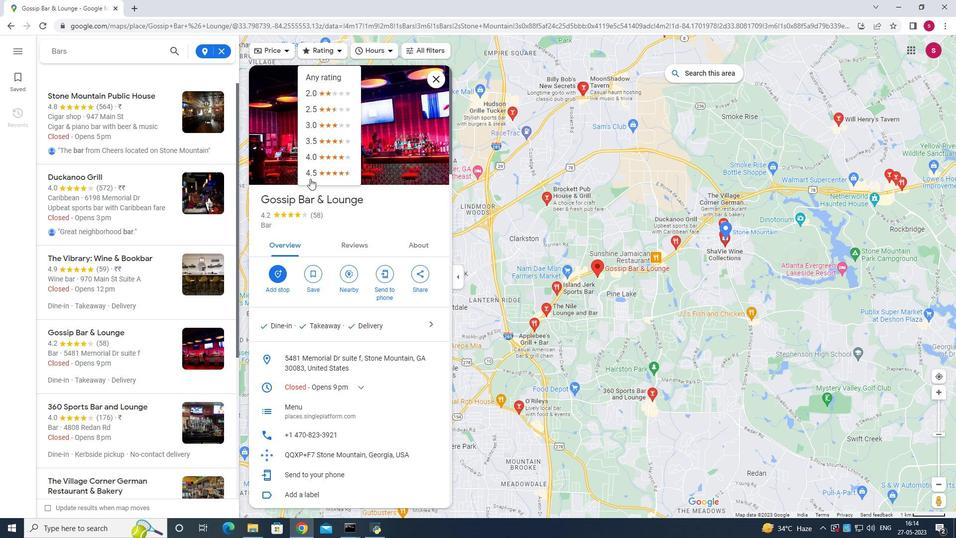 
Action: Mouse pressed left at (310, 161)
Screenshot: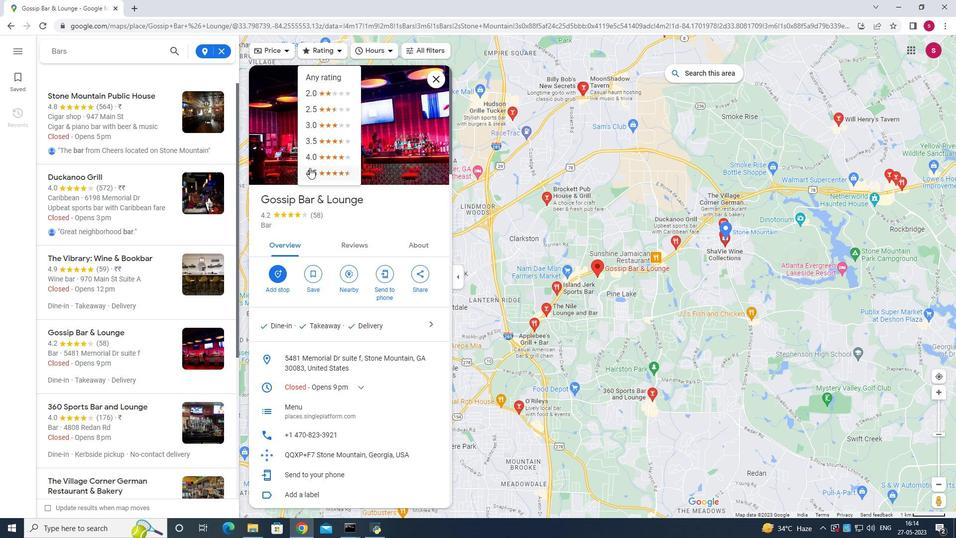 
Action: Mouse moved to (96, 201)
Screenshot: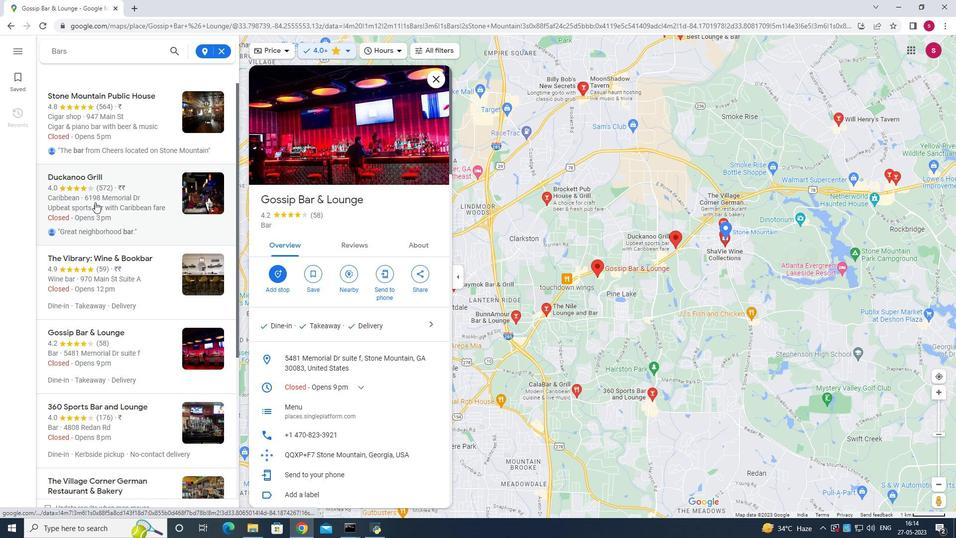 
Action: Mouse pressed left at (96, 201)
Screenshot: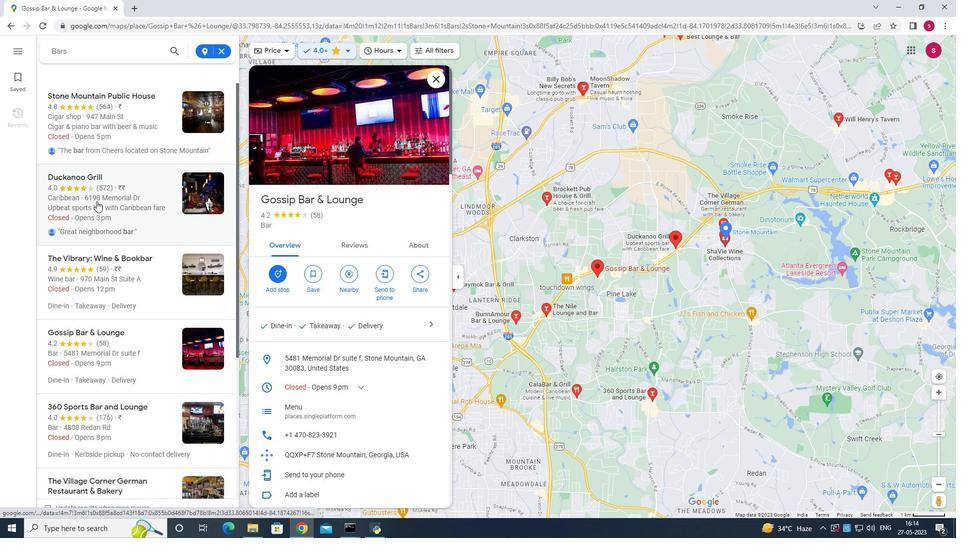 
Action: Mouse moved to (368, 254)
Screenshot: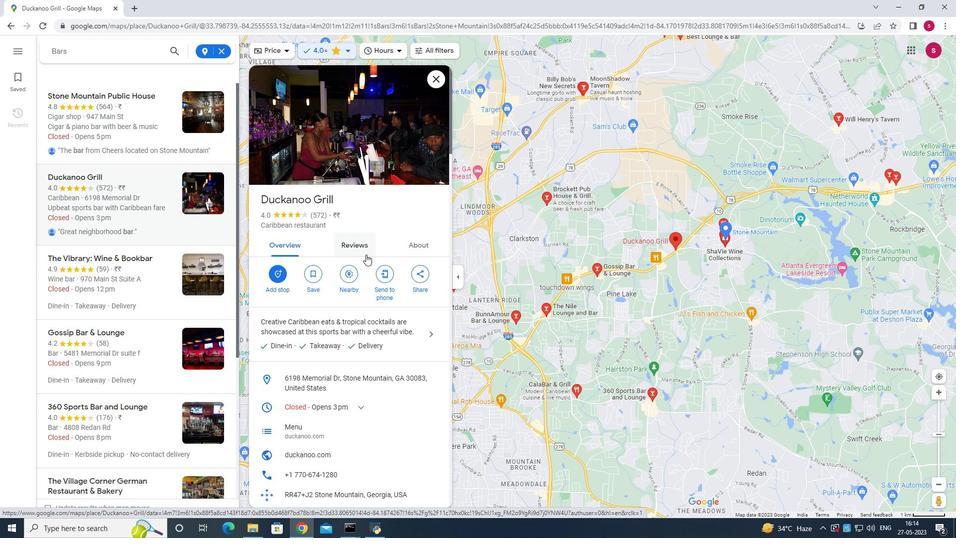 
Action: Mouse scrolled (368, 254) with delta (0, 0)
Screenshot: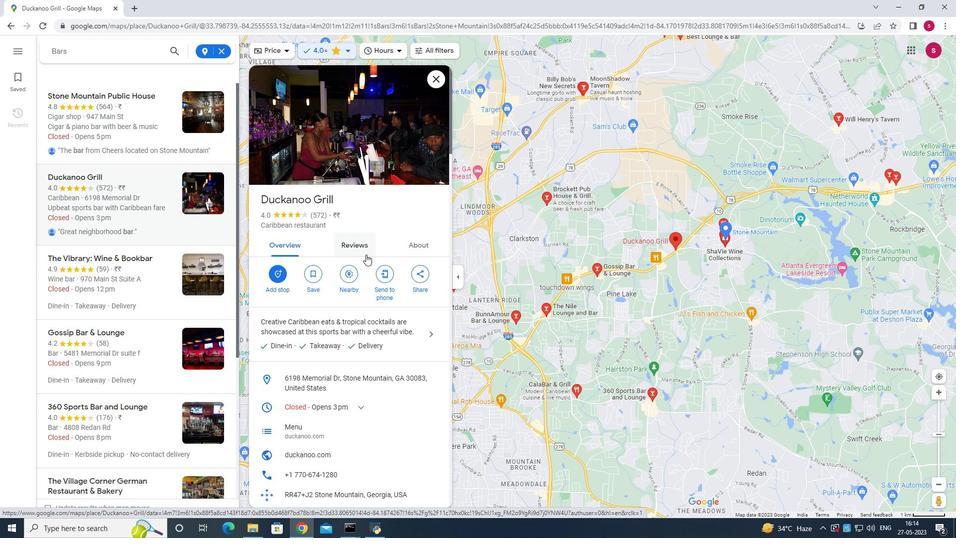 
Action: Mouse scrolled (368, 254) with delta (0, 0)
Screenshot: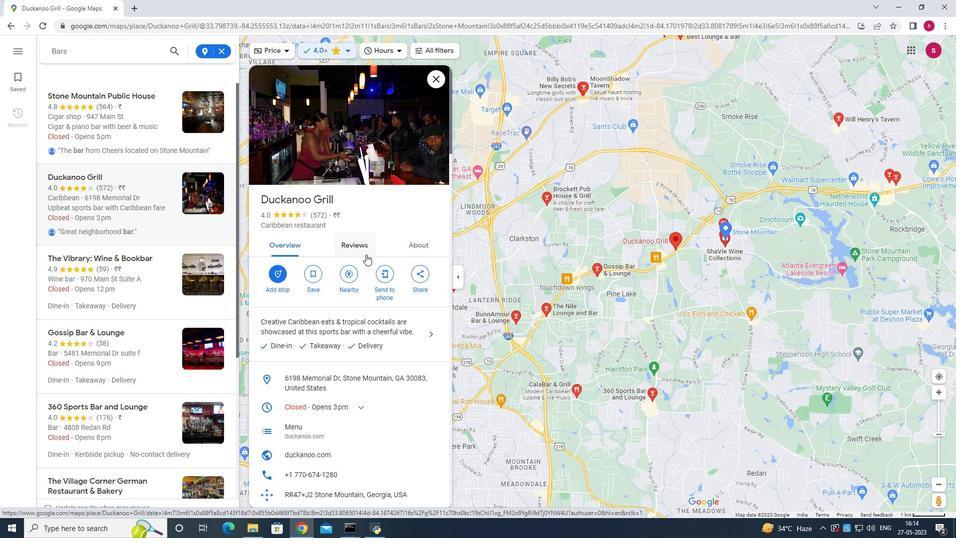 
Action: Mouse moved to (369, 254)
Screenshot: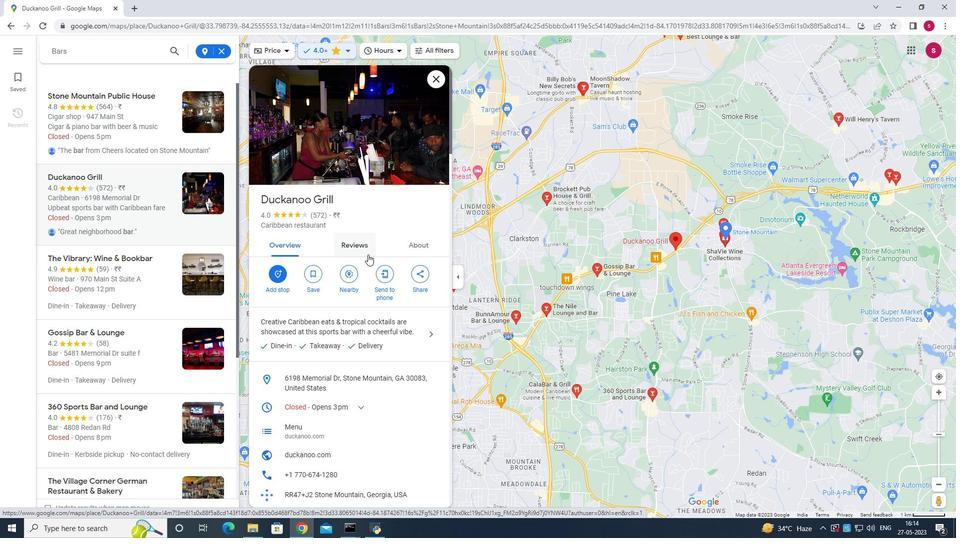 
Action: Mouse scrolled (369, 254) with delta (0, 0)
Screenshot: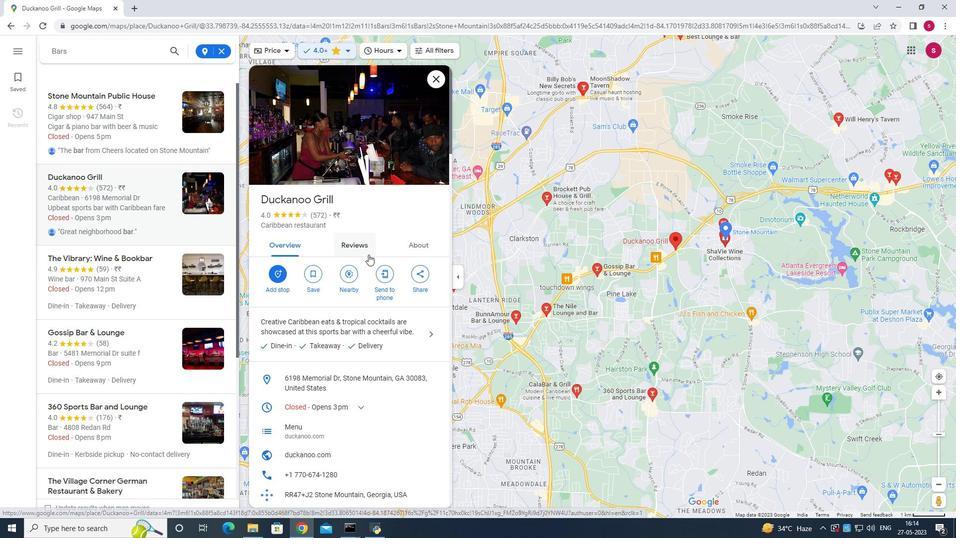 
Action: Mouse moved to (369, 255)
Screenshot: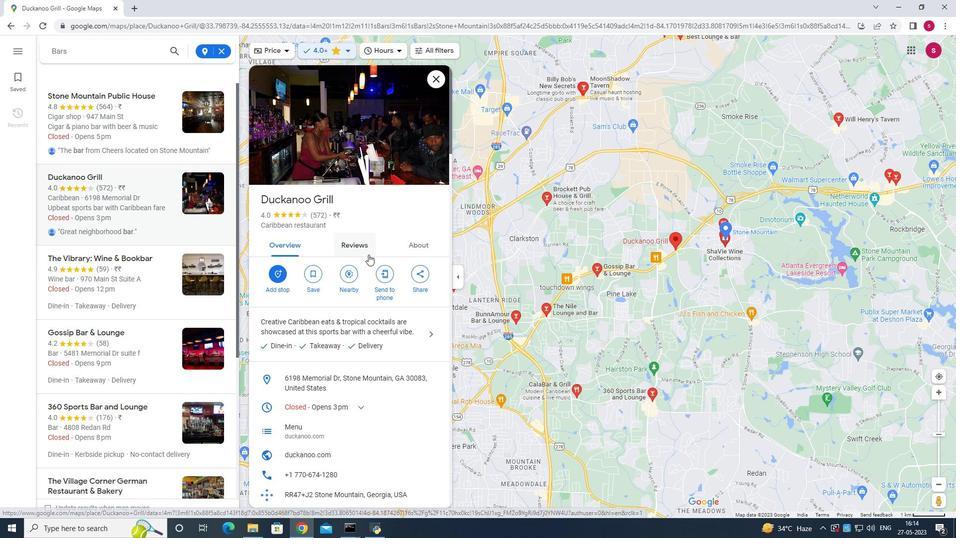 
Action: Mouse scrolled (369, 254) with delta (0, 0)
Screenshot: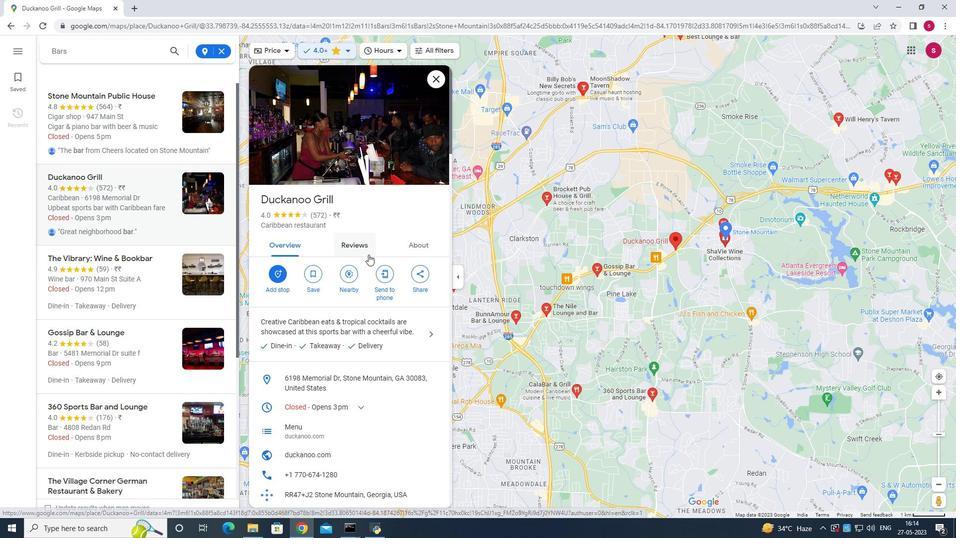 
Action: Mouse scrolled (369, 254) with delta (0, 0)
Screenshot: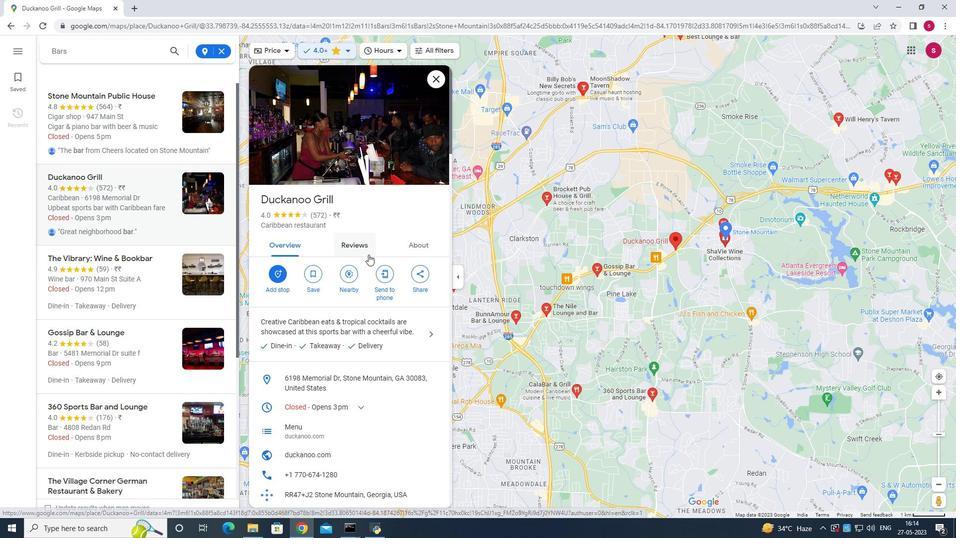 
Action: Mouse scrolled (369, 255) with delta (0, 0)
Screenshot: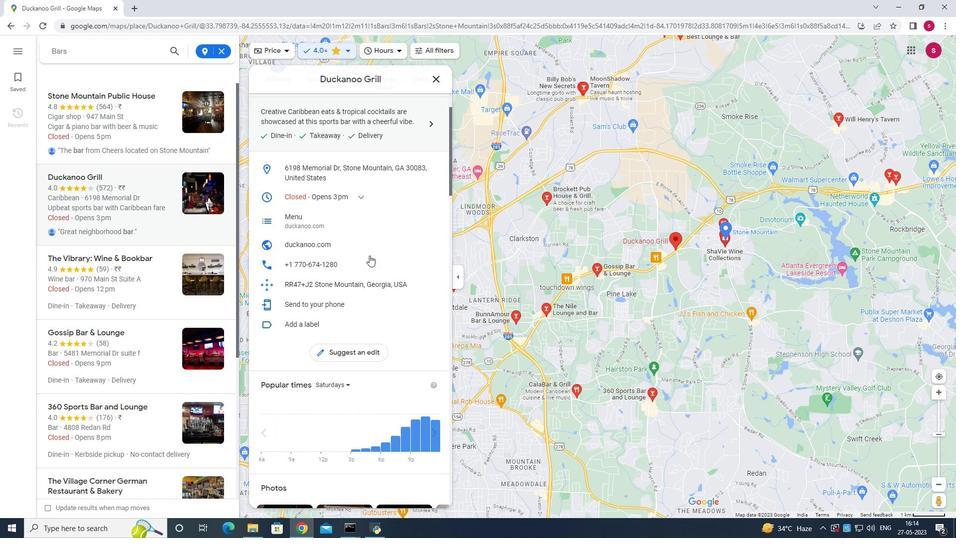 
Action: Mouse scrolled (369, 255) with delta (0, 0)
Screenshot: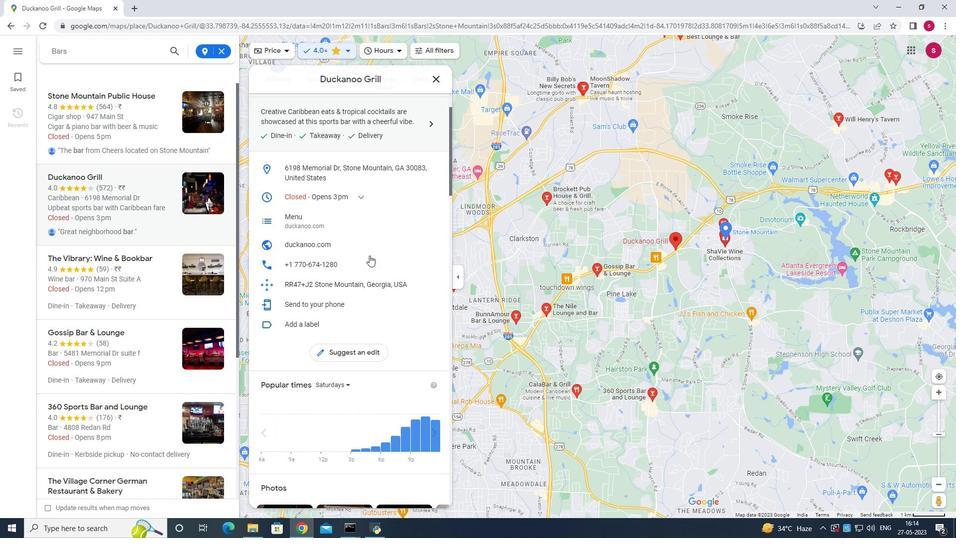 
Action: Mouse scrolled (369, 255) with delta (0, 0)
Screenshot: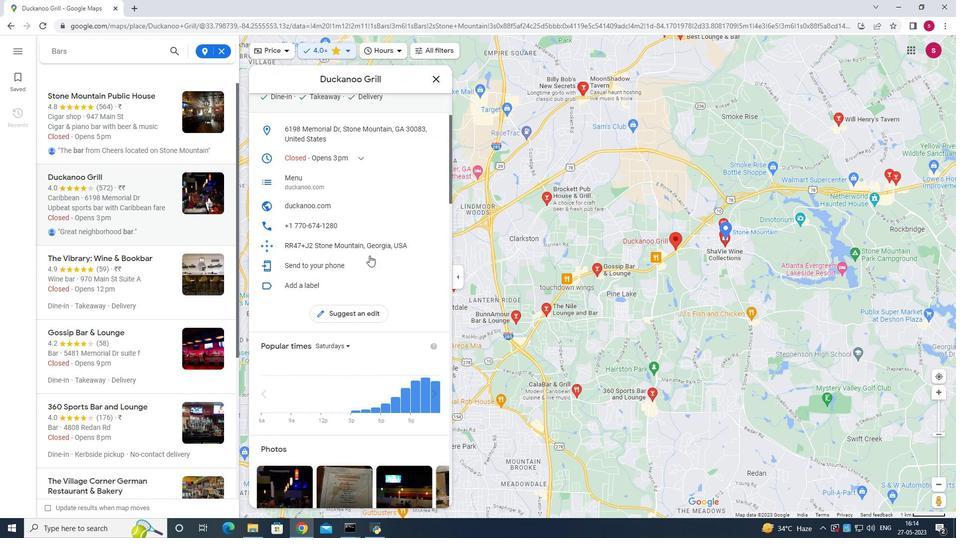 
Action: Mouse scrolled (369, 255) with delta (0, 0)
Screenshot: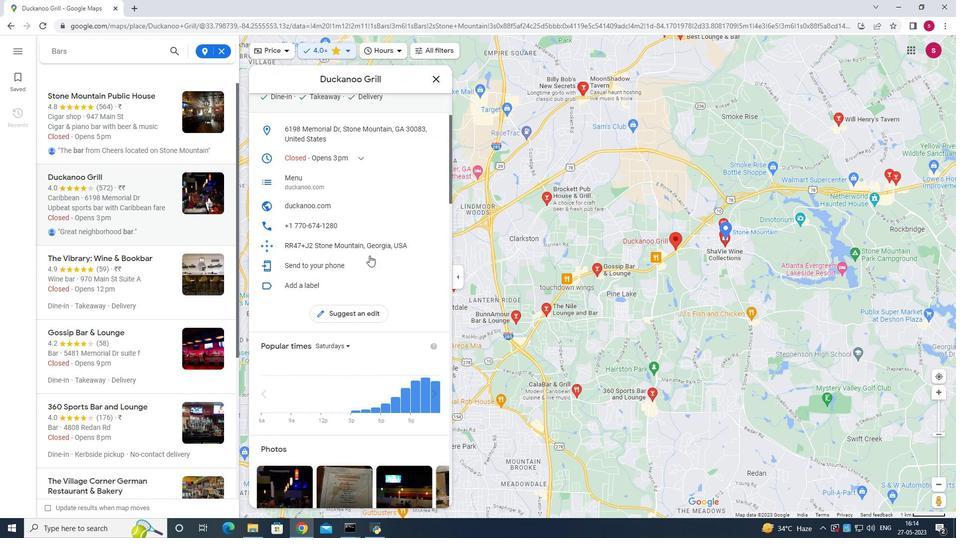 
Action: Mouse moved to (291, 286)
Screenshot: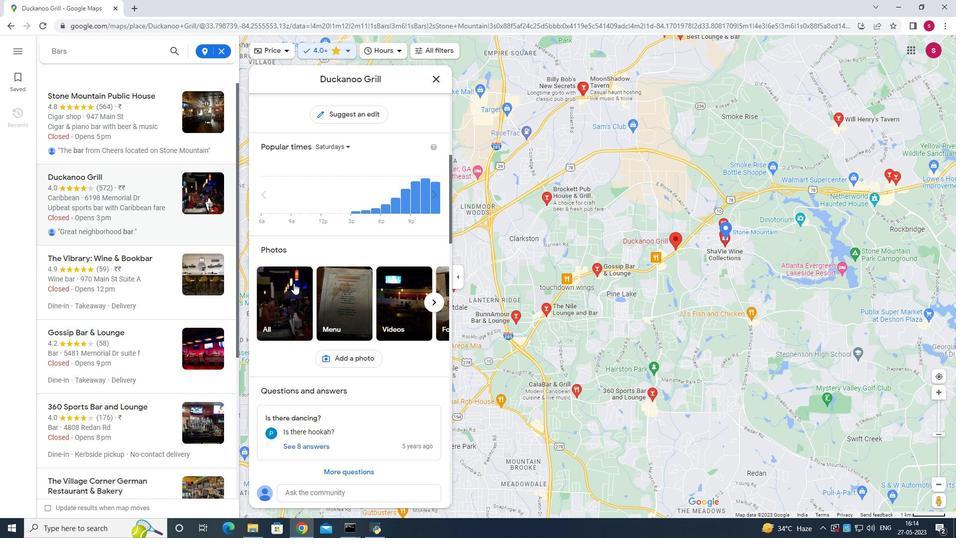 
Action: Mouse pressed left at (291, 286)
